 Task: Add an event with the title Staff Training: Leadership Development, date '2023/10/29', time 8:30 AM to 10:30 AMand add a description: It is essential to listen actively to the potential investor's input, feedback, and inquiries throughout the meeting. This demonstrates your receptiveness to collaboration, willingness to address concerns, and the ability to adapt your business strategy to maximize its potential.Select event color  Banana . Add location for the event as: 987 Topkapi Palace, Istanbul, Turkey, logged in from the account softage.2@softage.netand send the event invitation to softage.6@softage.net and softage.7@softage.net. Set a reminder for the event Annually on May 41
Action: Mouse moved to (469, 187)
Screenshot: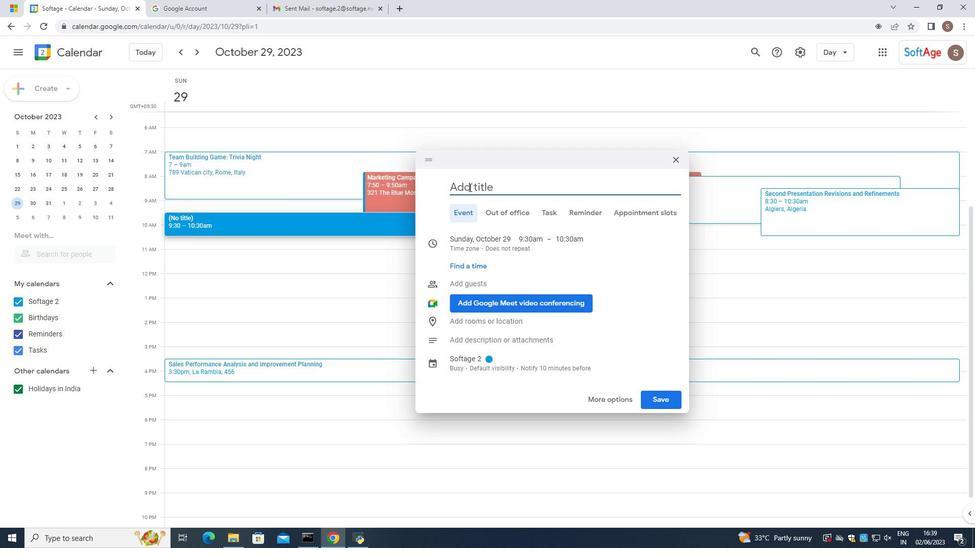 
Action: Mouse pressed left at (469, 187)
Screenshot: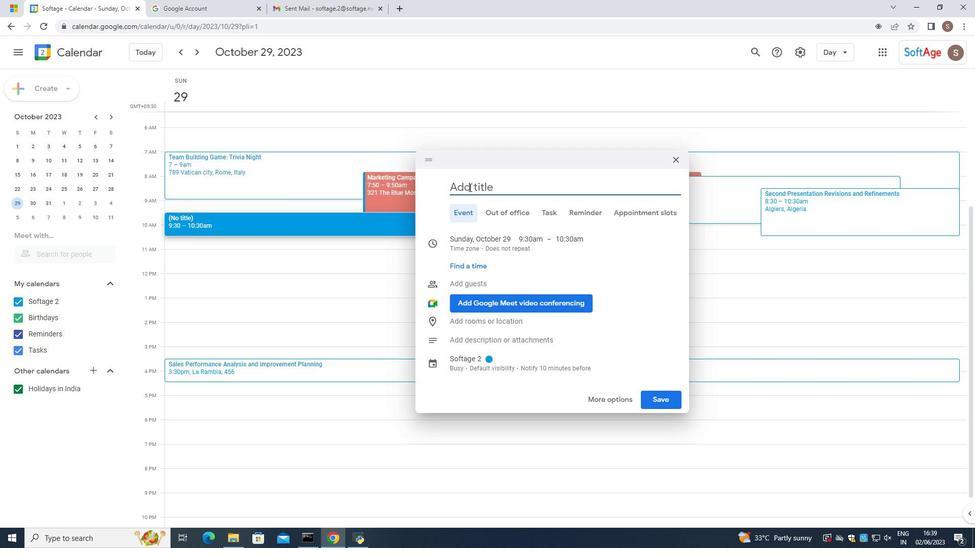 
Action: Mouse moved to (475, 171)
Screenshot: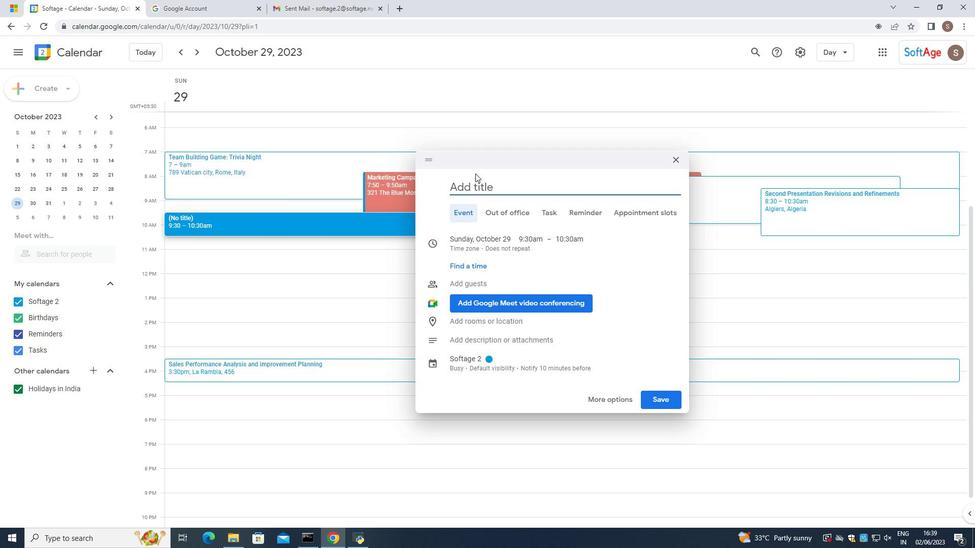 
Action: Key pressed <Key.caps_lock>S<Key.caps_lock>taff<Key.space><Key.caps_lock>T<Key.caps_lock>rainingh
Screenshot: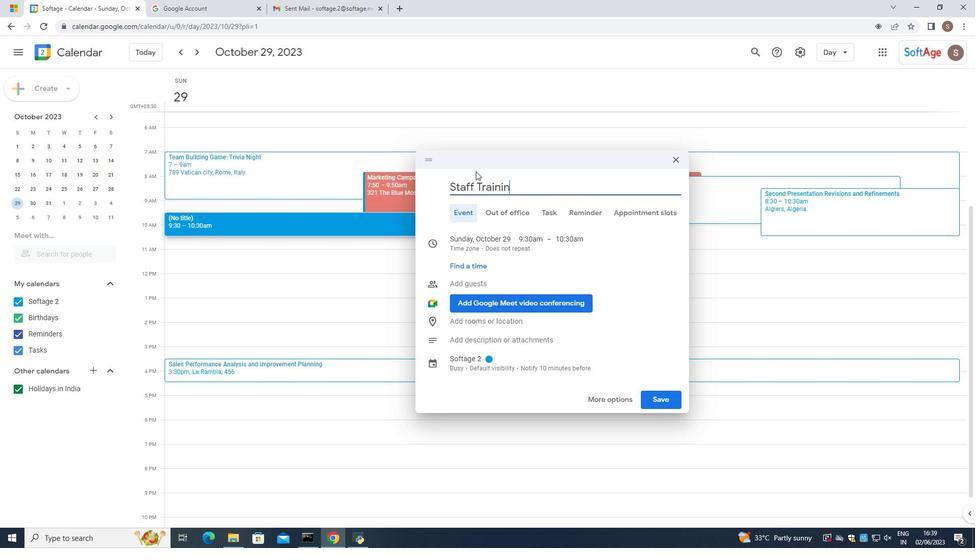 
Action: Mouse moved to (476, 171)
Screenshot: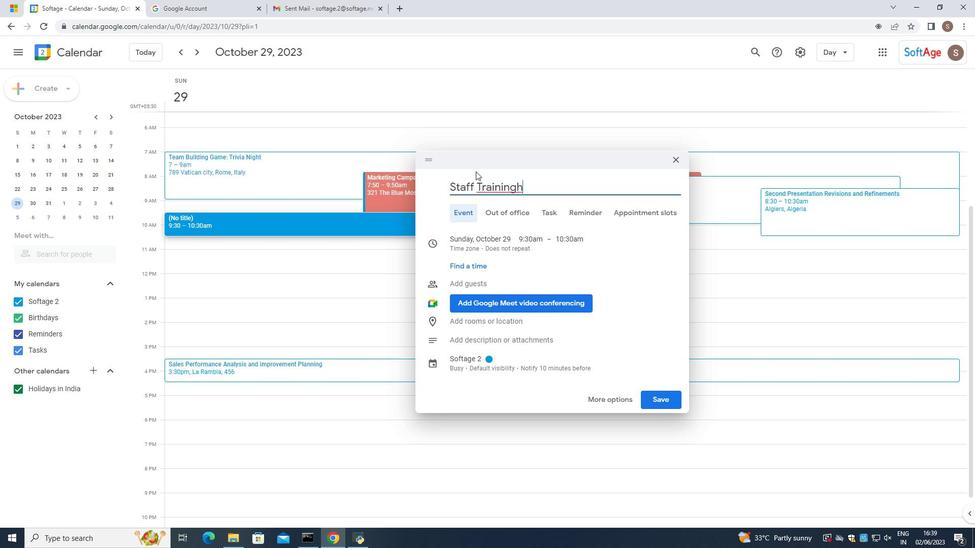 
Action: Key pressed <Key.backspace>
Screenshot: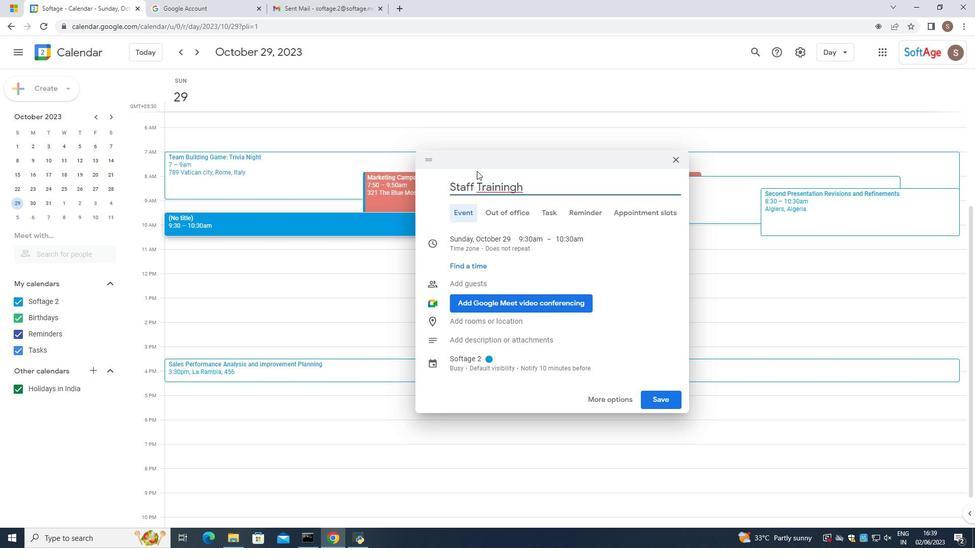 
Action: Mouse moved to (504, 245)
Screenshot: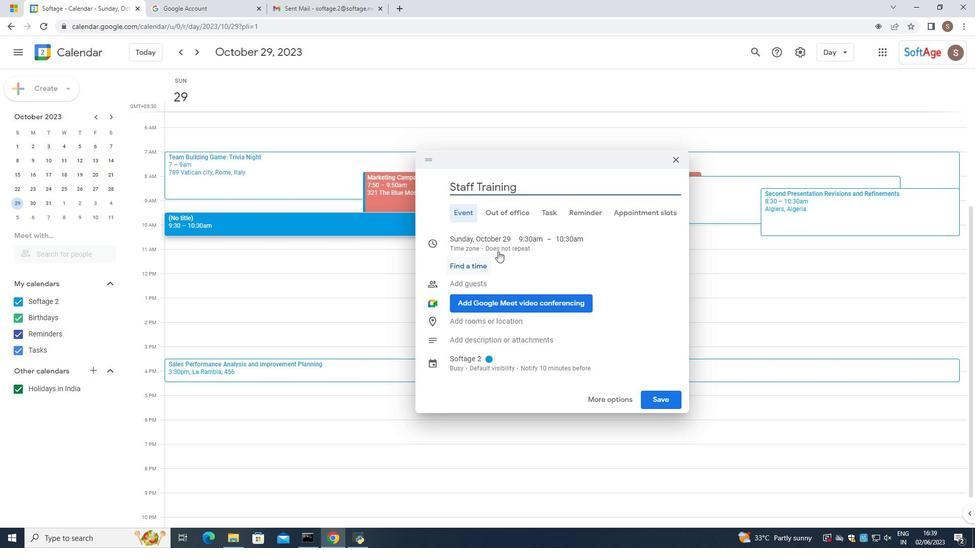 
Action: Mouse pressed left at (504, 245)
Screenshot: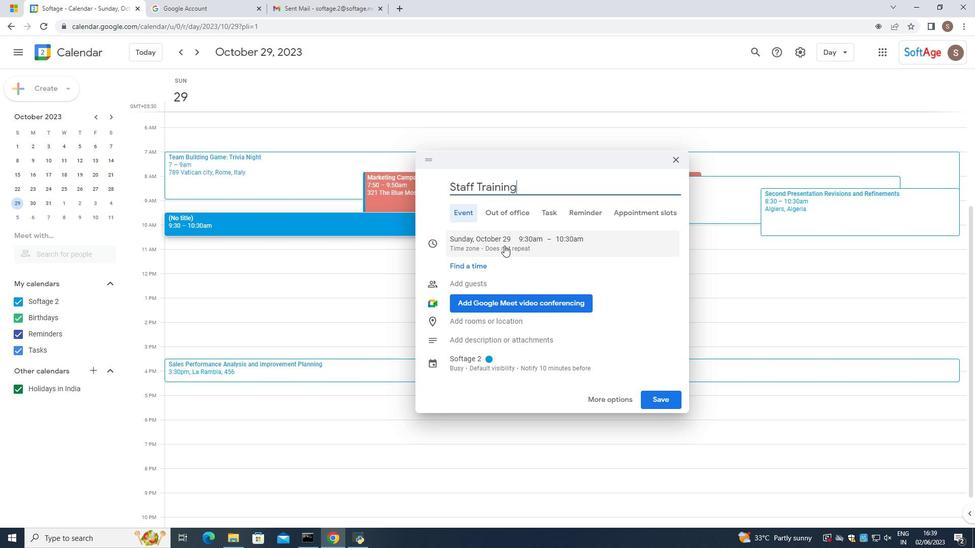 
Action: Mouse moved to (540, 241)
Screenshot: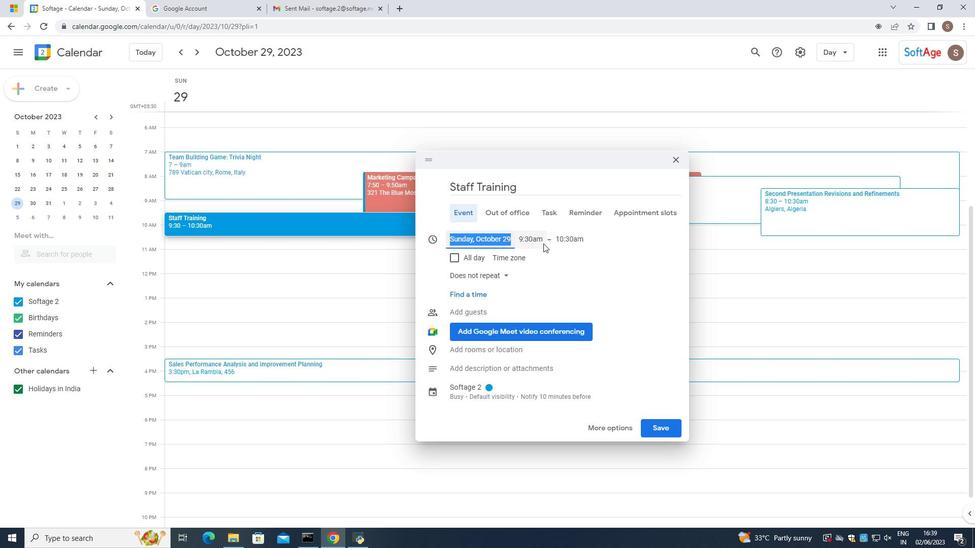 
Action: Mouse pressed left at (540, 241)
Screenshot: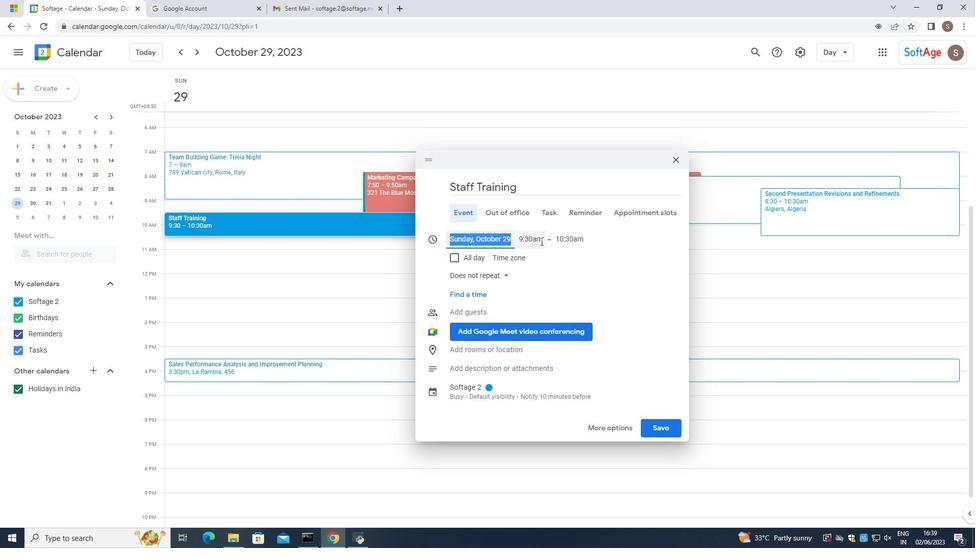 
Action: Mouse moved to (529, 284)
Screenshot: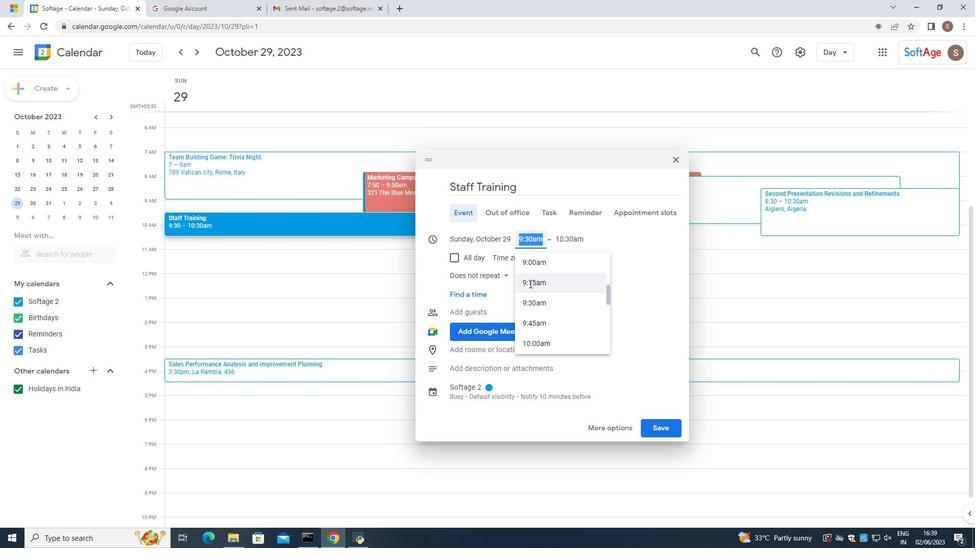 
Action: Mouse scrolled (529, 284) with delta (0, 0)
Screenshot: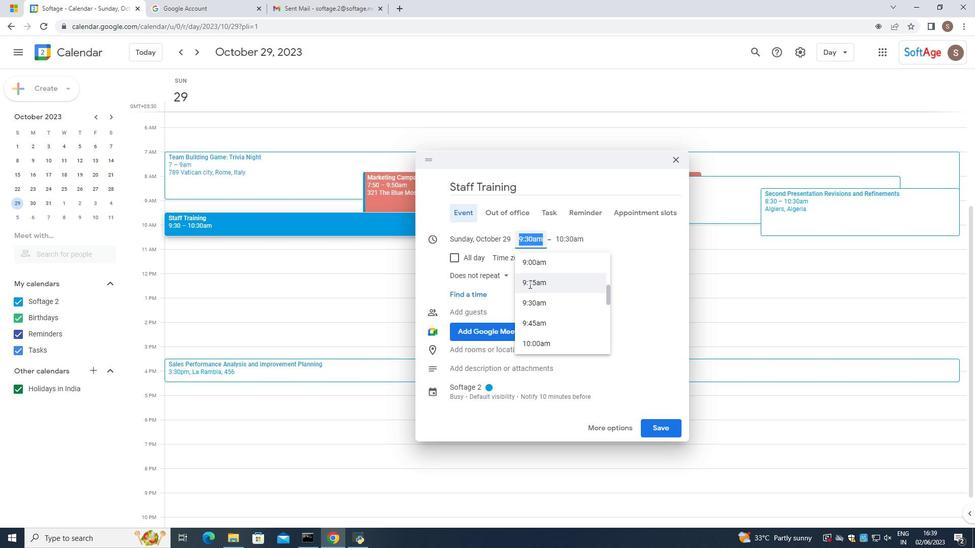 
Action: Mouse moved to (531, 272)
Screenshot: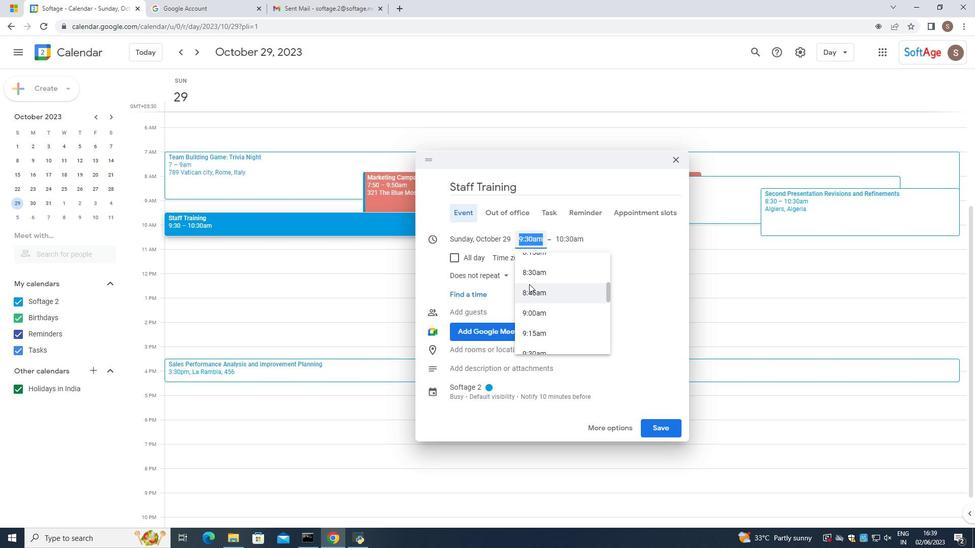 
Action: Mouse pressed left at (531, 272)
Screenshot: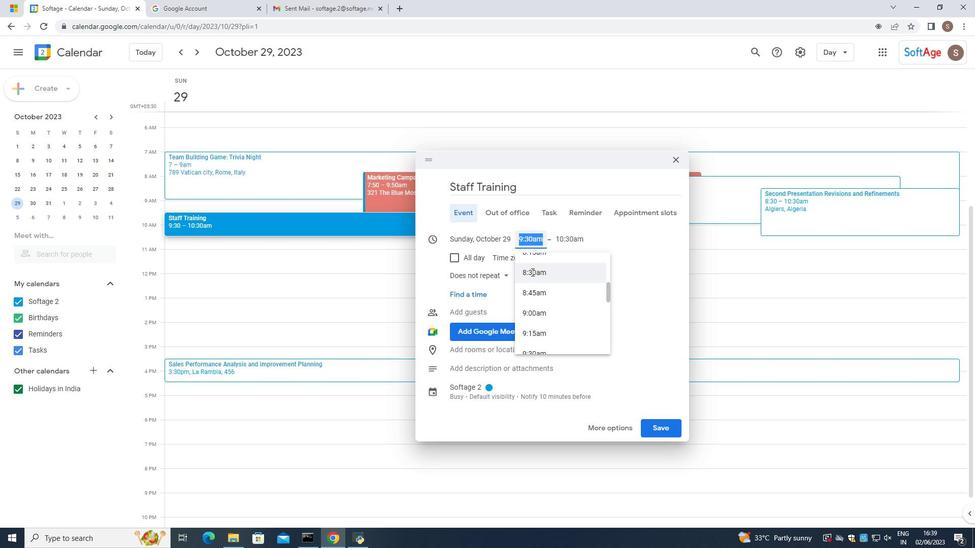 
Action: Mouse moved to (557, 243)
Screenshot: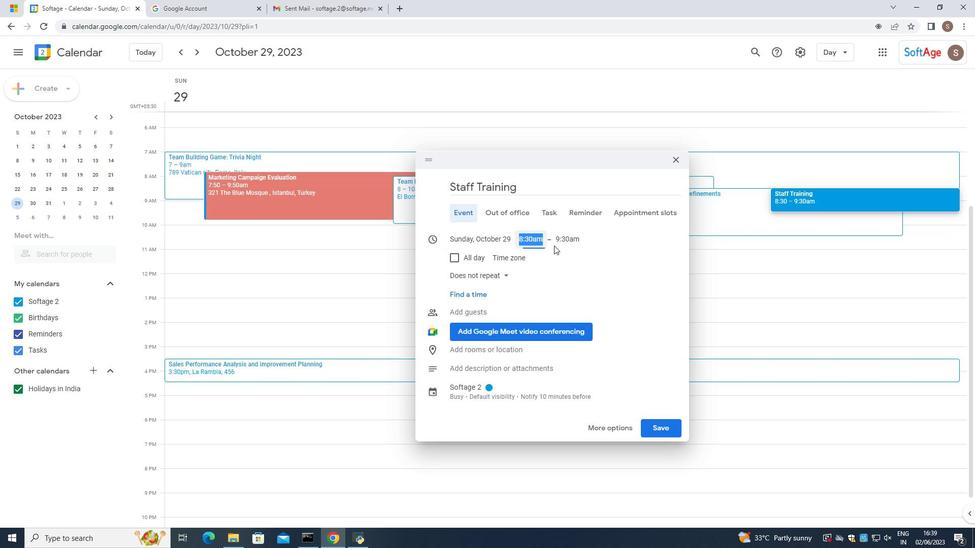 
Action: Mouse pressed left at (557, 243)
Screenshot: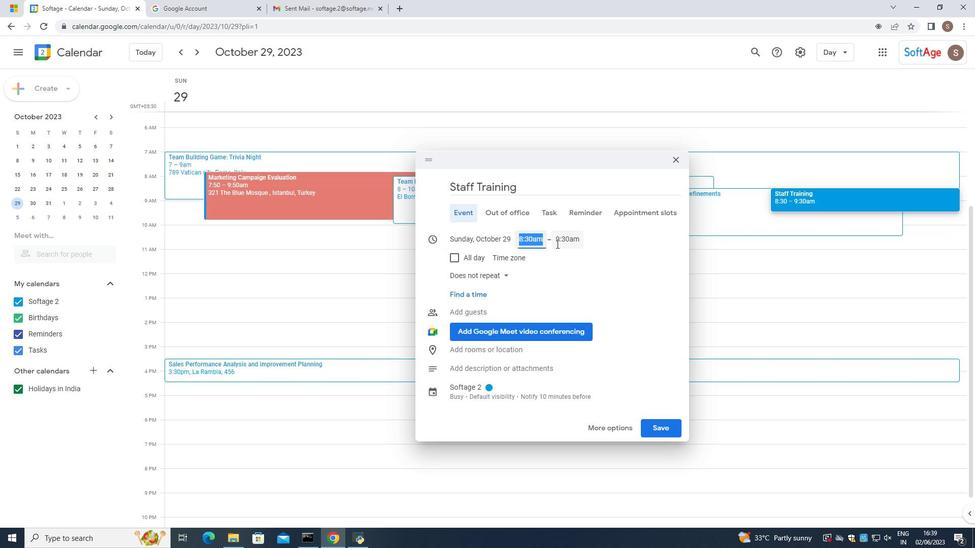 
Action: Mouse moved to (574, 338)
Screenshot: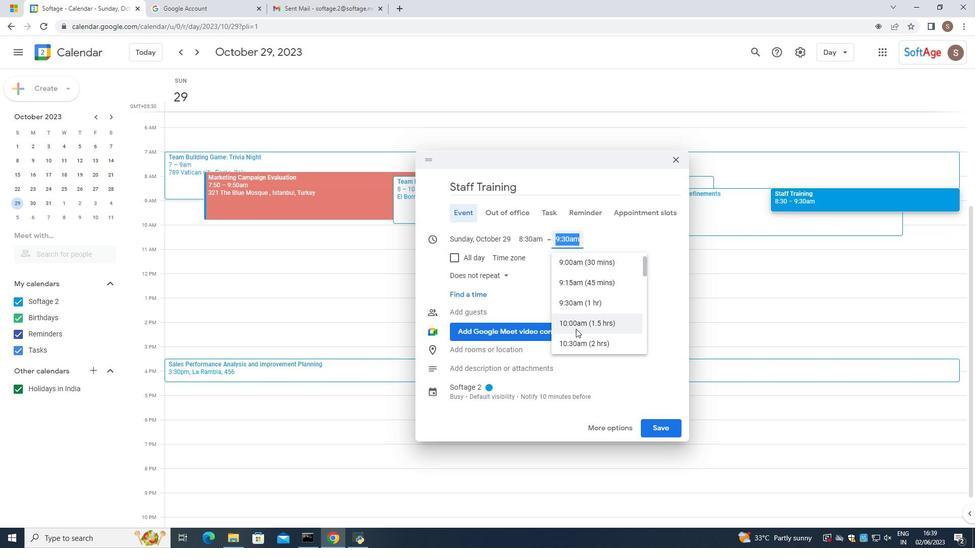 
Action: Mouse pressed left at (574, 338)
Screenshot: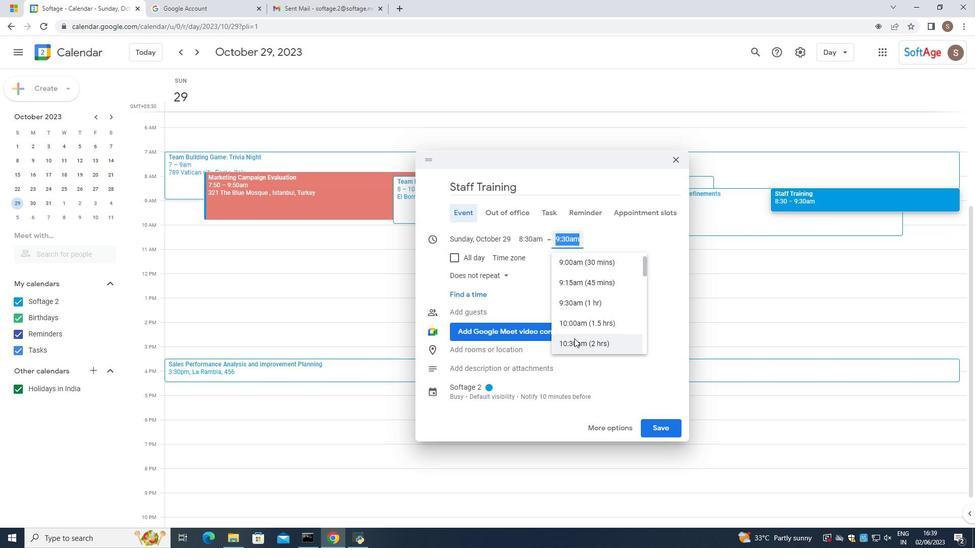 
Action: Mouse moved to (489, 381)
Screenshot: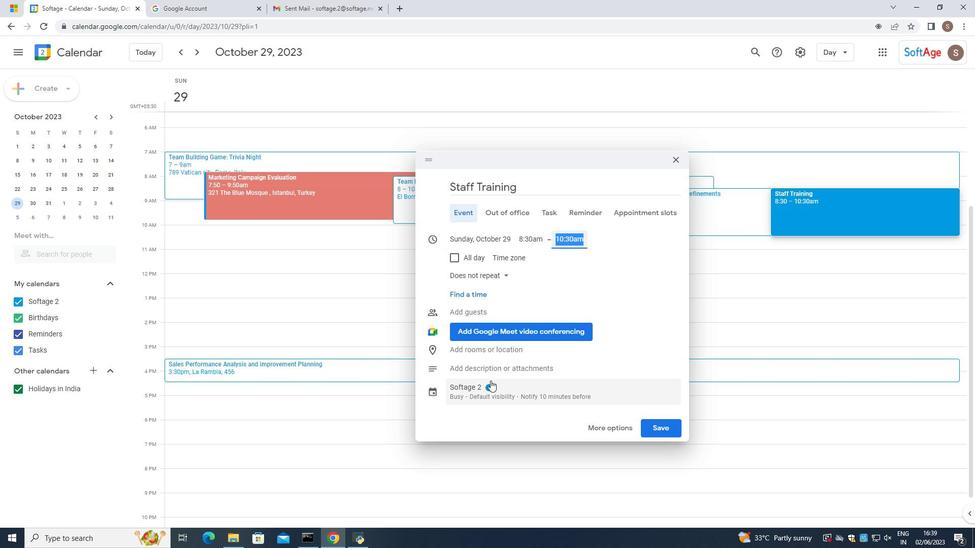 
Action: Mouse pressed left at (489, 381)
Screenshot: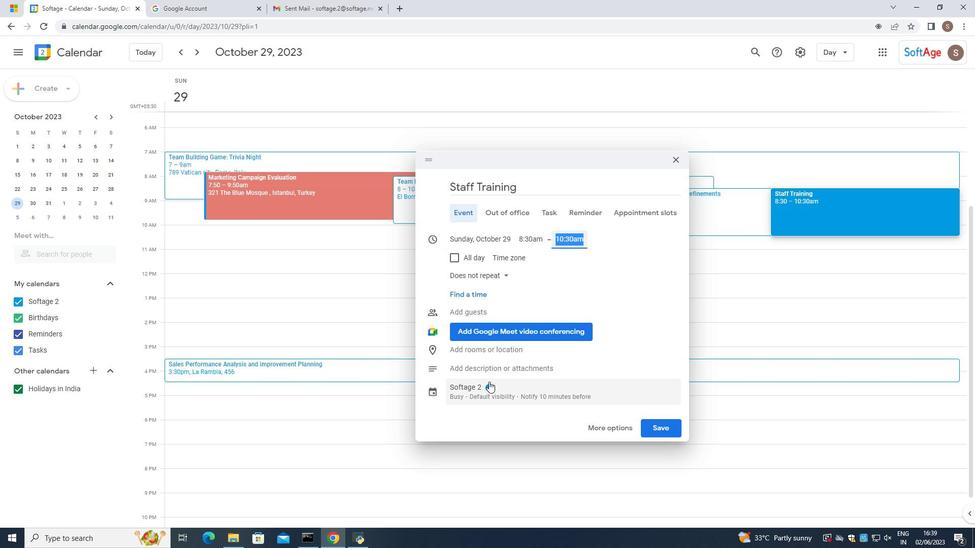 
Action: Mouse moved to (515, 376)
Screenshot: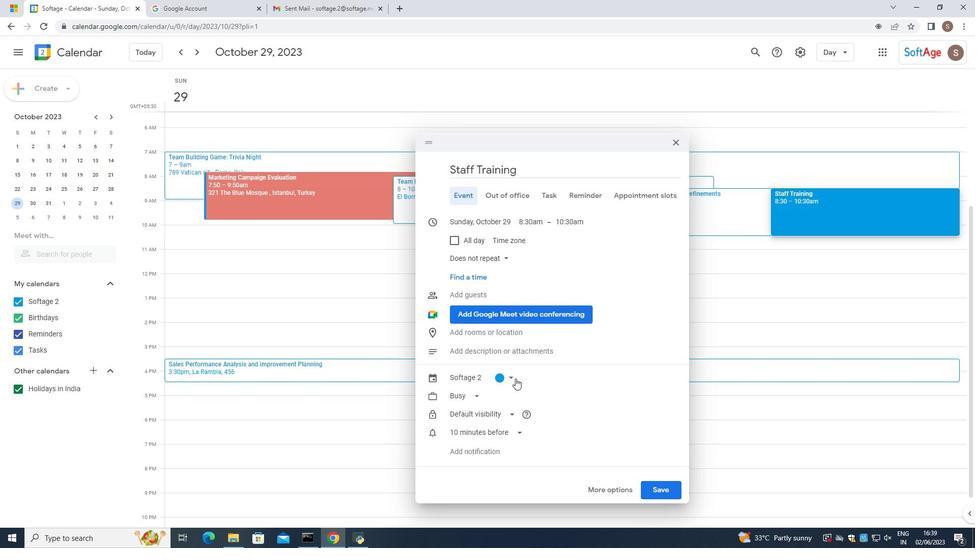 
Action: Mouse pressed left at (515, 376)
Screenshot: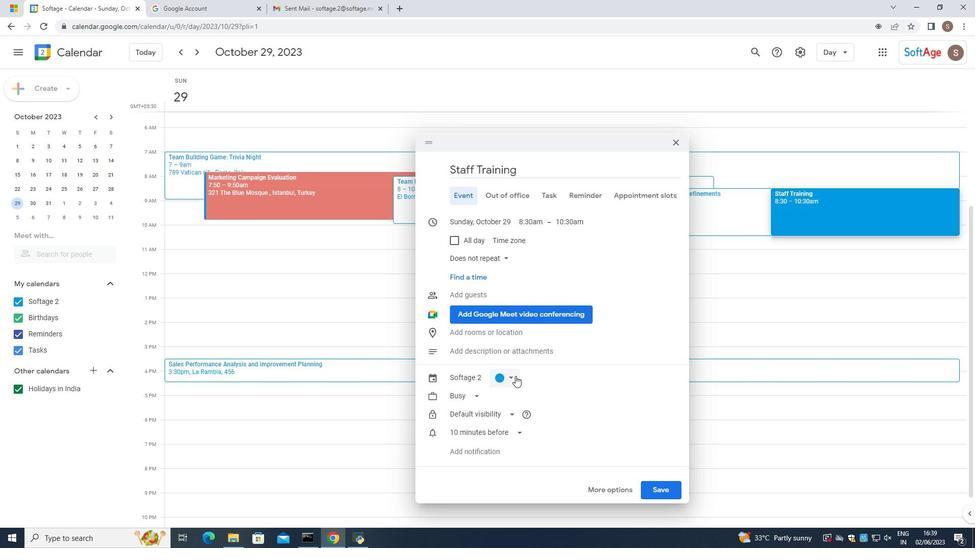 
Action: Mouse moved to (513, 392)
Screenshot: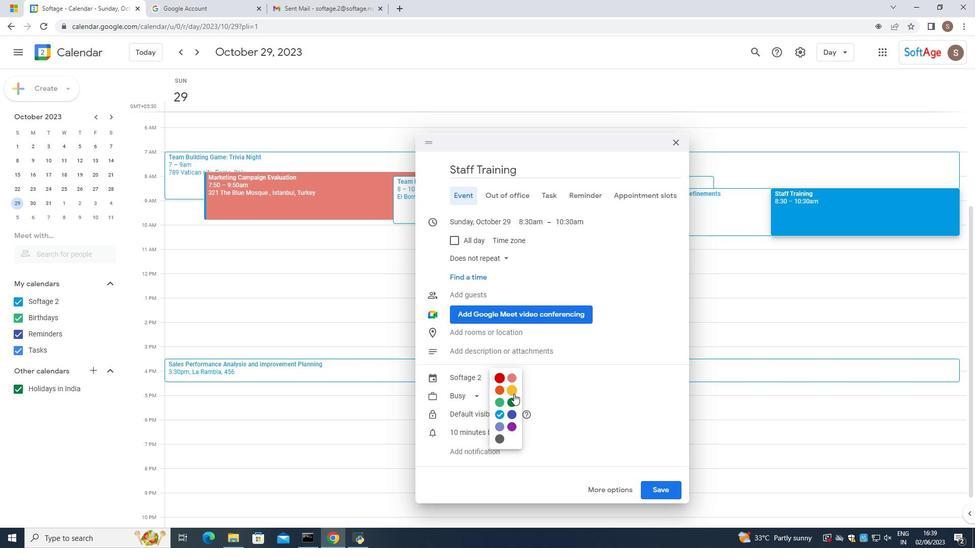 
Action: Mouse pressed left at (513, 392)
Screenshot: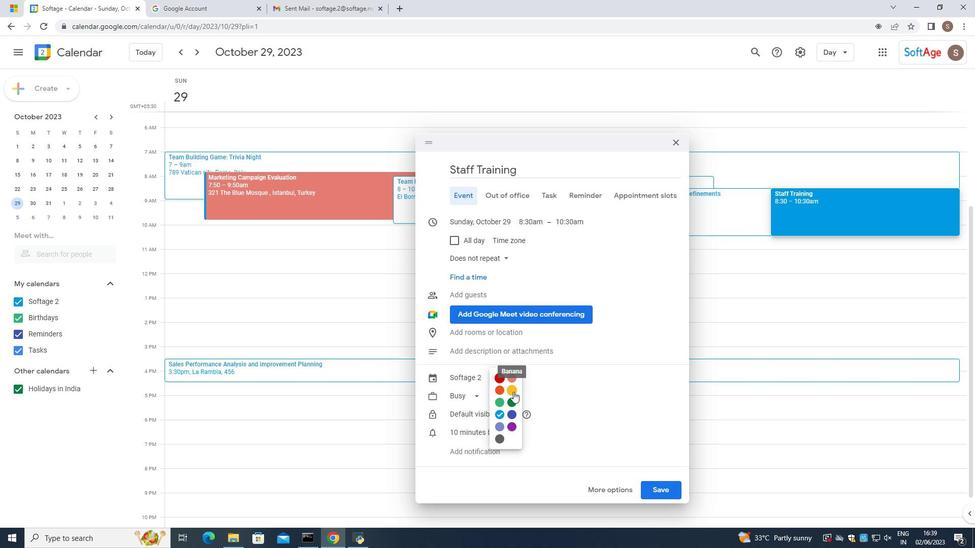 
Action: Mouse moved to (503, 257)
Screenshot: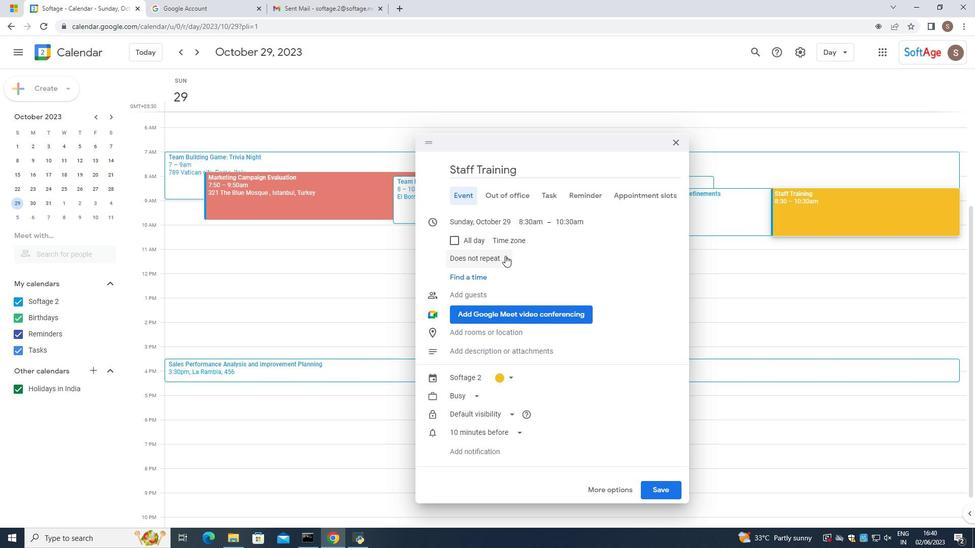 
Action: Mouse pressed left at (503, 257)
Screenshot: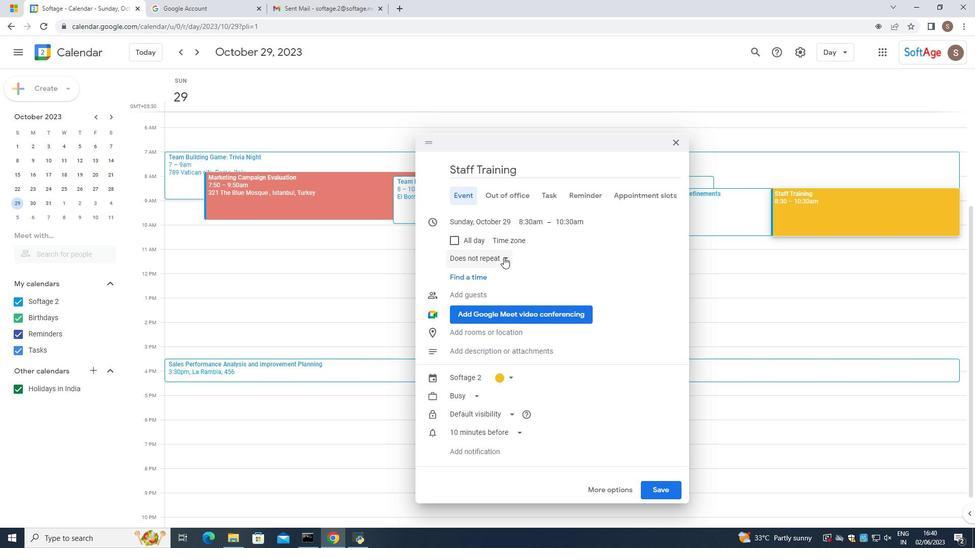 
Action: Mouse moved to (482, 366)
Screenshot: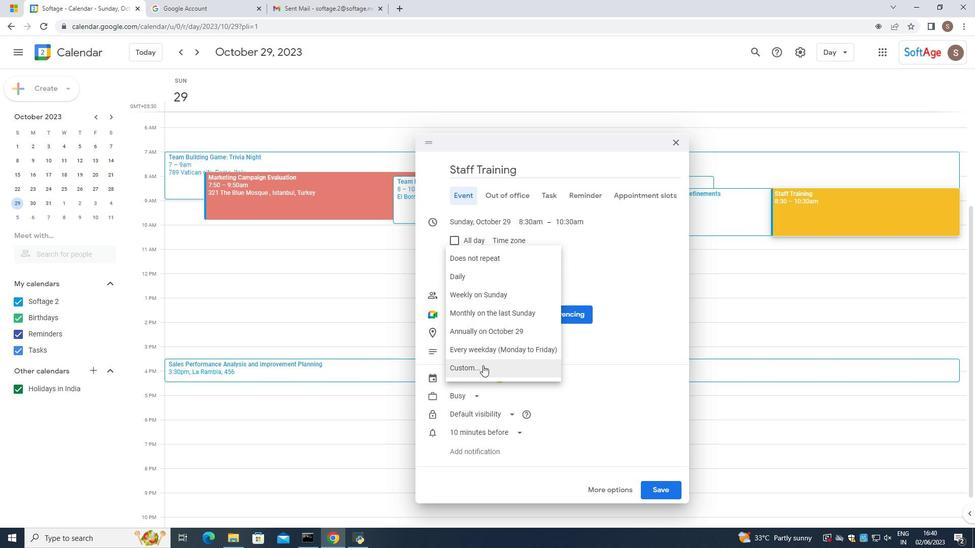 
Action: Mouse pressed left at (482, 366)
Screenshot: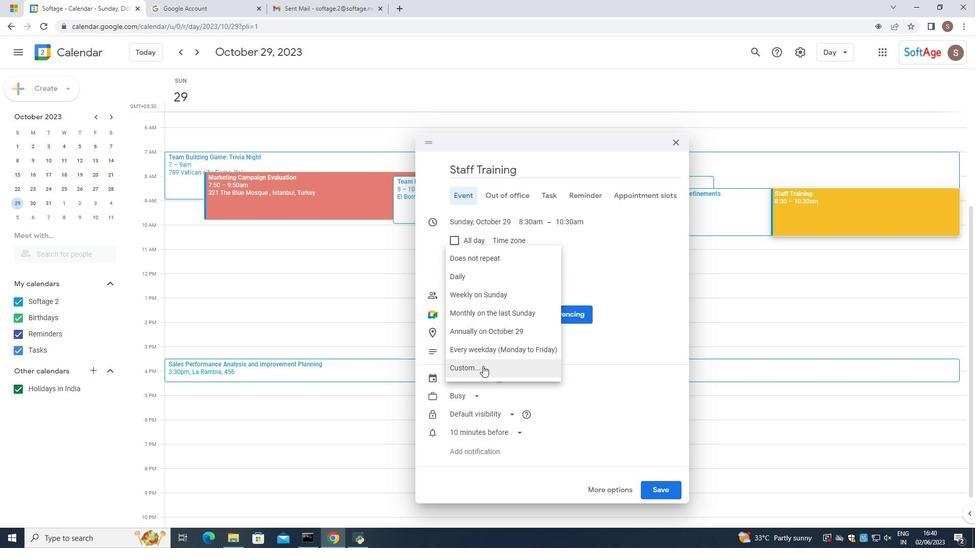 
Action: Mouse moved to (520, 222)
Screenshot: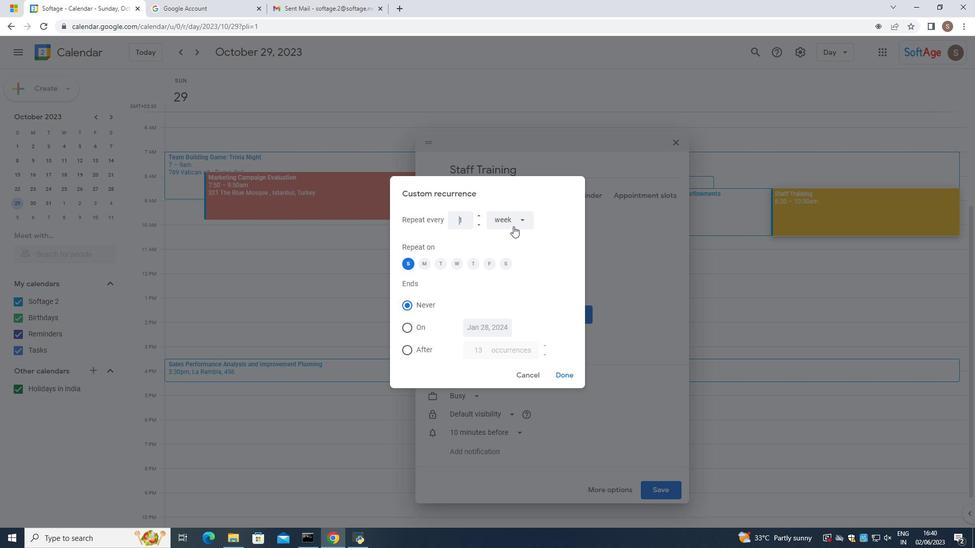 
Action: Mouse pressed left at (520, 222)
Screenshot: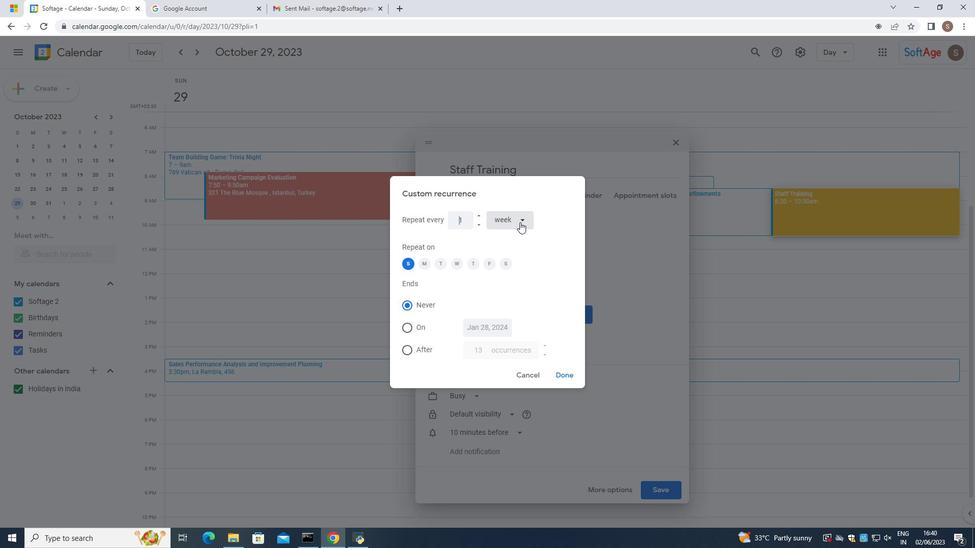
Action: Mouse moved to (495, 291)
Screenshot: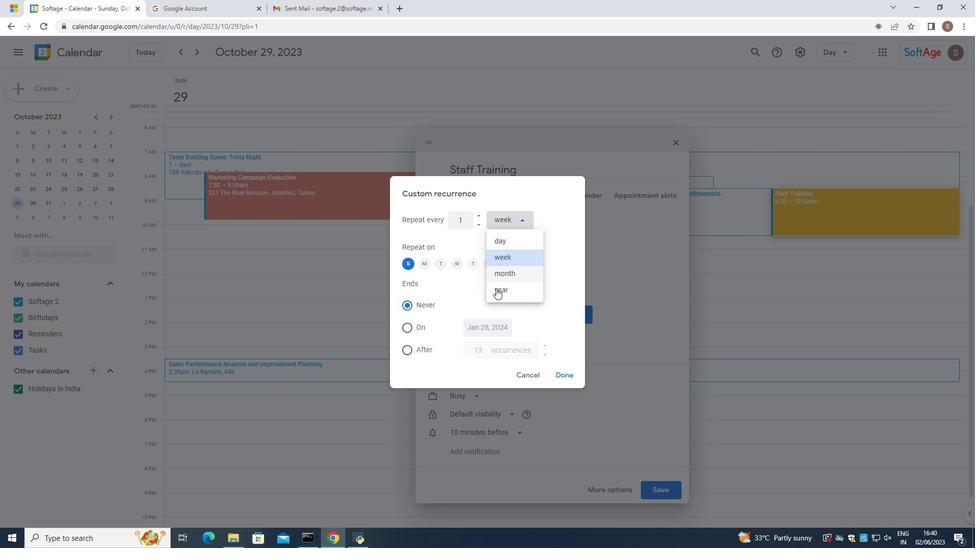 
Action: Mouse pressed left at (495, 291)
Screenshot: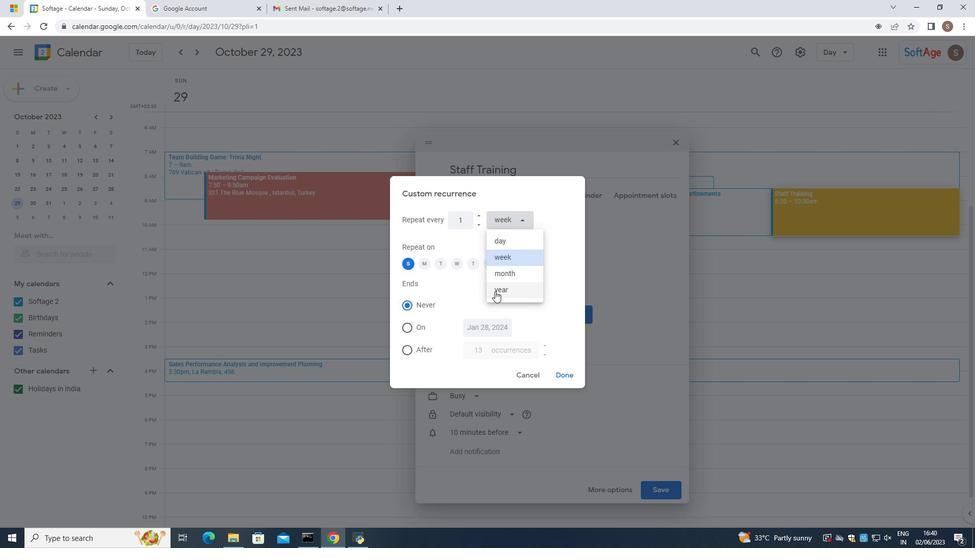 
Action: Mouse moved to (496, 301)
Screenshot: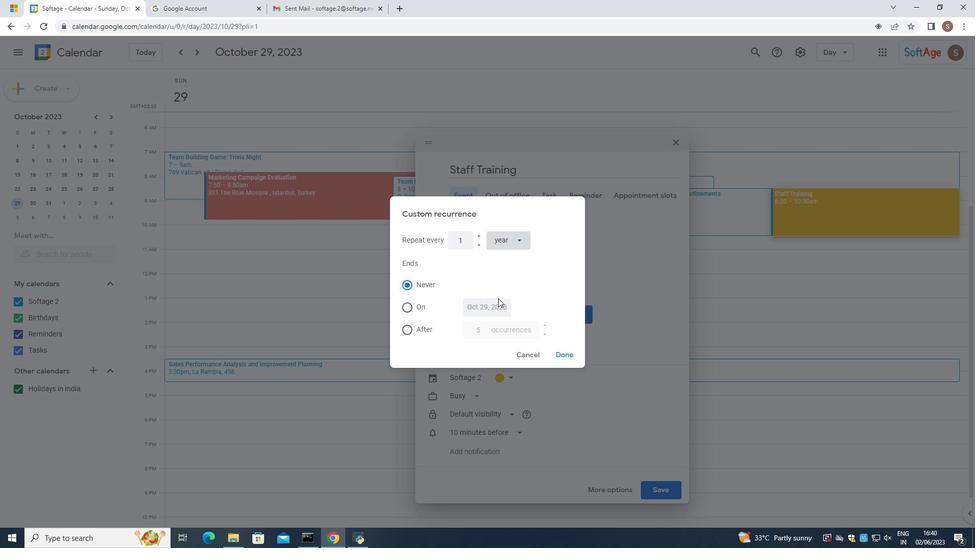 
Action: Mouse pressed left at (496, 301)
Screenshot: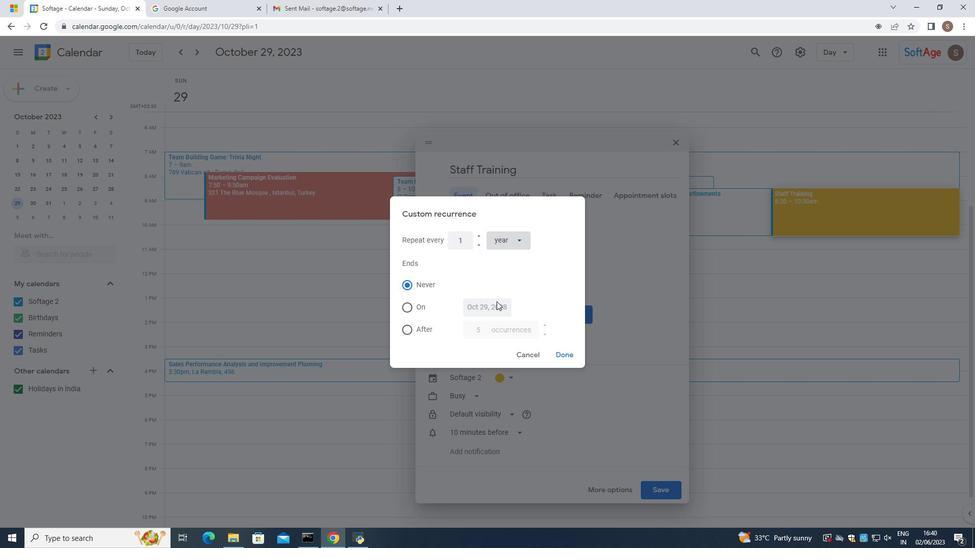 
Action: Mouse moved to (421, 307)
Screenshot: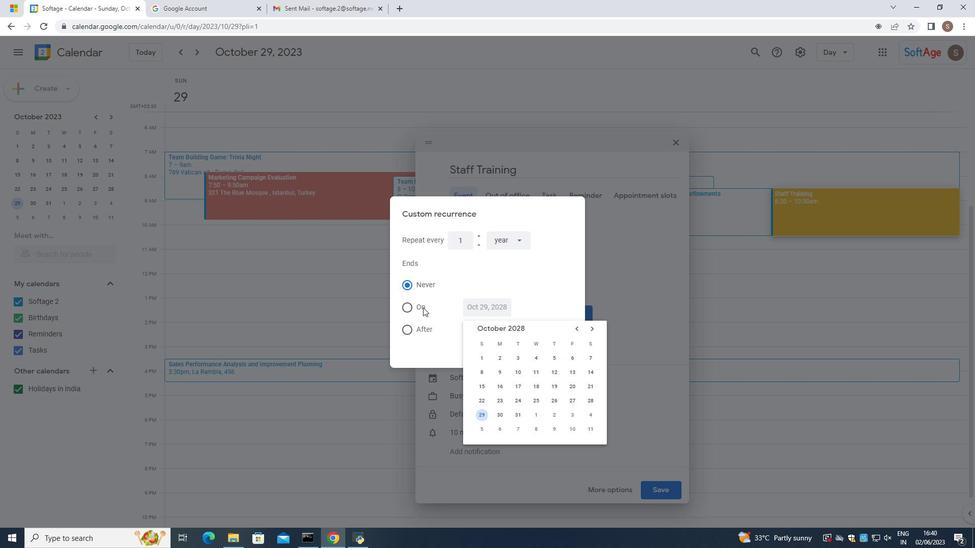 
Action: Mouse pressed left at (421, 307)
Screenshot: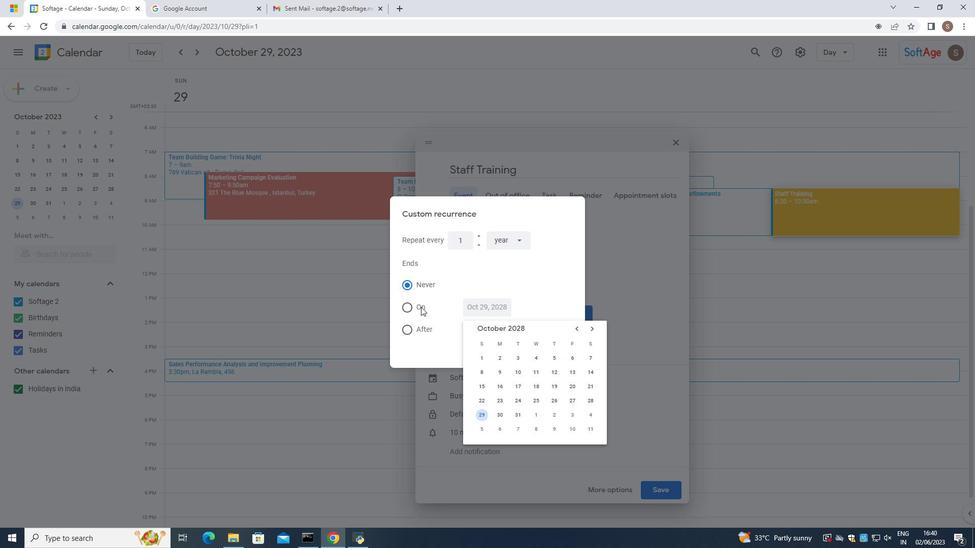 
Action: Mouse moved to (500, 308)
Screenshot: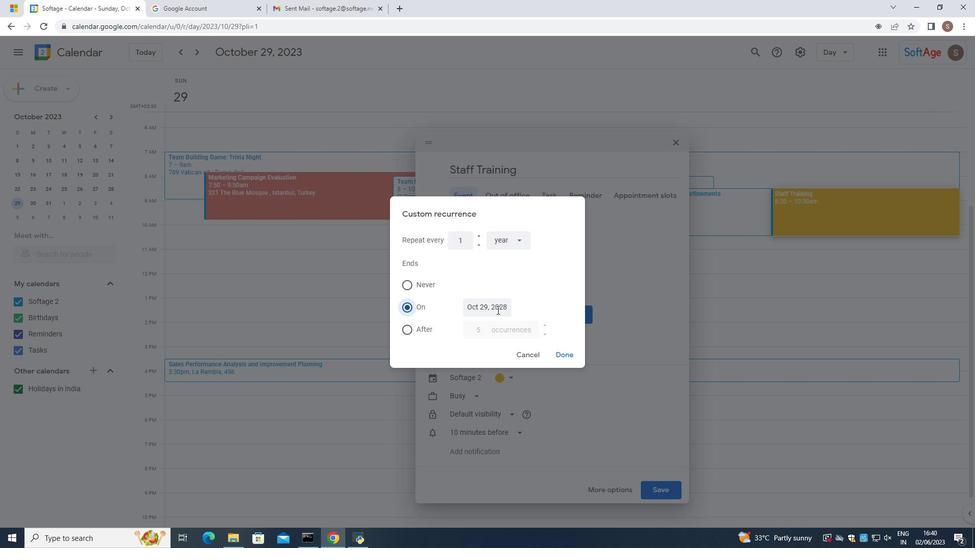 
Action: Mouse pressed left at (500, 308)
Screenshot: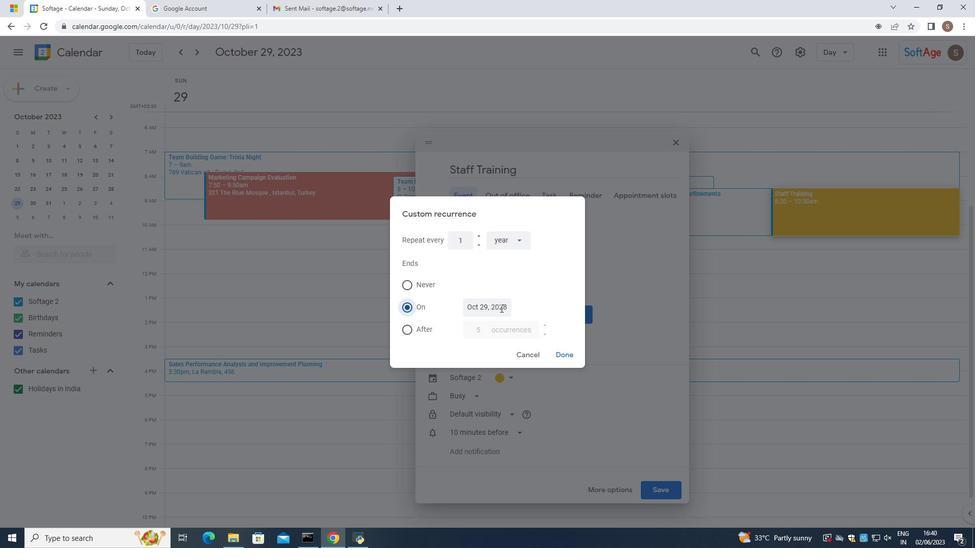 
Action: Mouse moved to (596, 329)
Screenshot: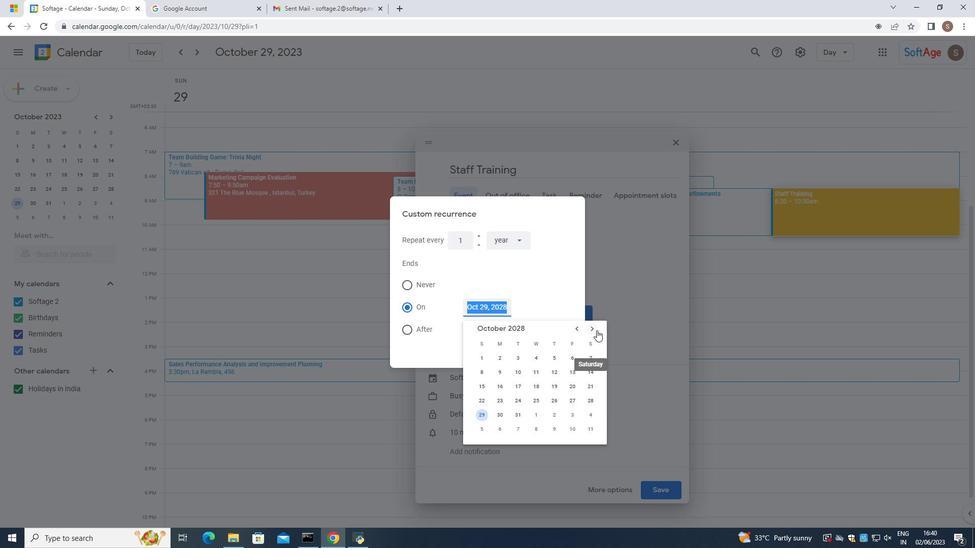 
Action: Mouse pressed left at (596, 329)
Screenshot: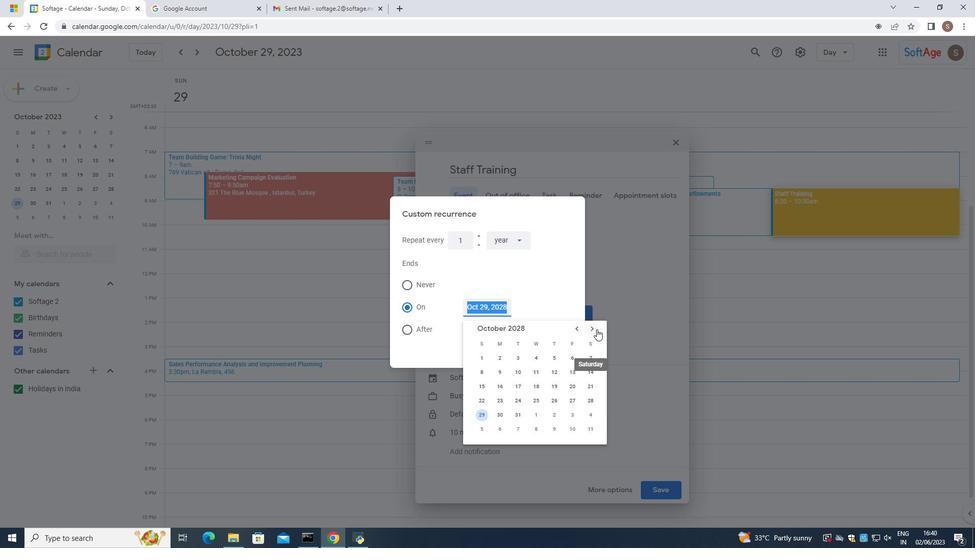 
Action: Mouse pressed left at (596, 329)
Screenshot: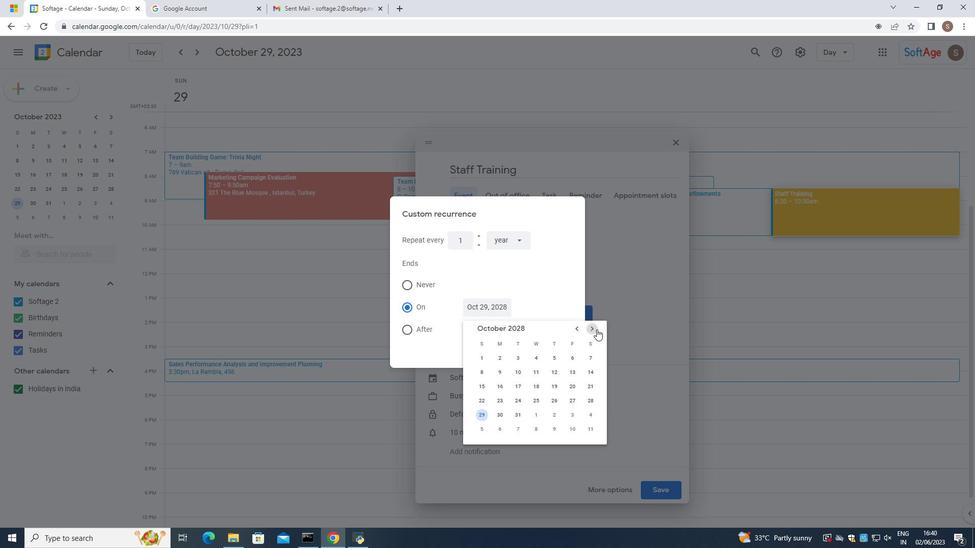 
Action: Mouse pressed left at (596, 329)
Screenshot: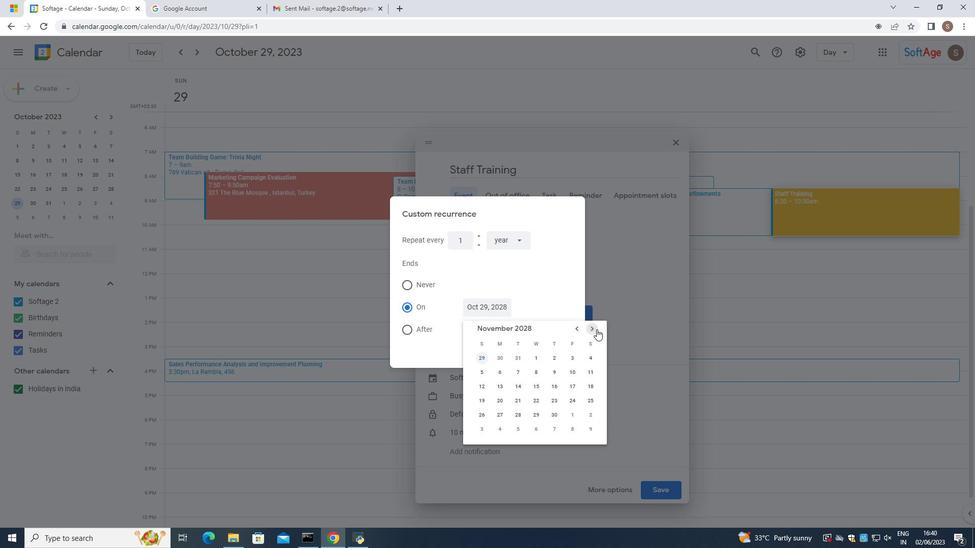 
Action: Mouse pressed left at (596, 329)
Screenshot: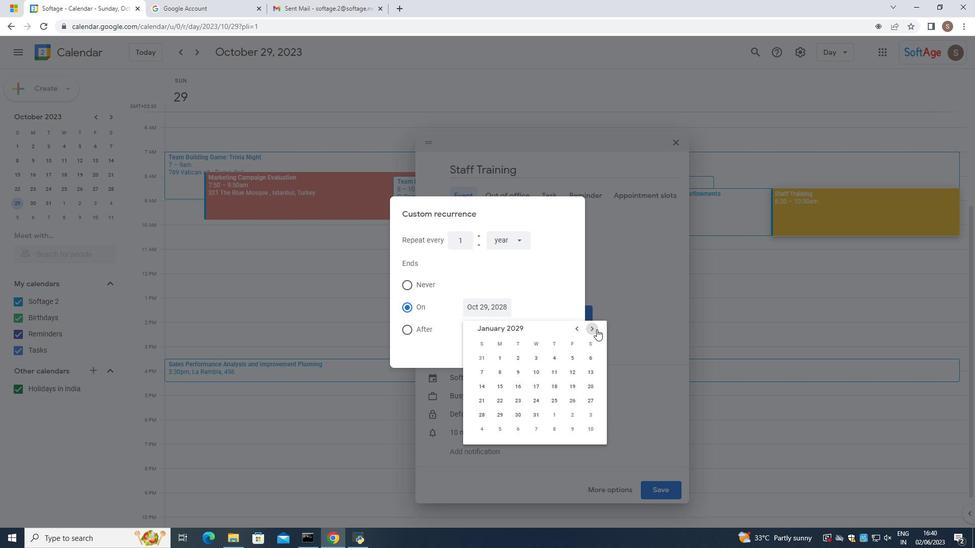 
Action: Mouse pressed left at (596, 329)
Screenshot: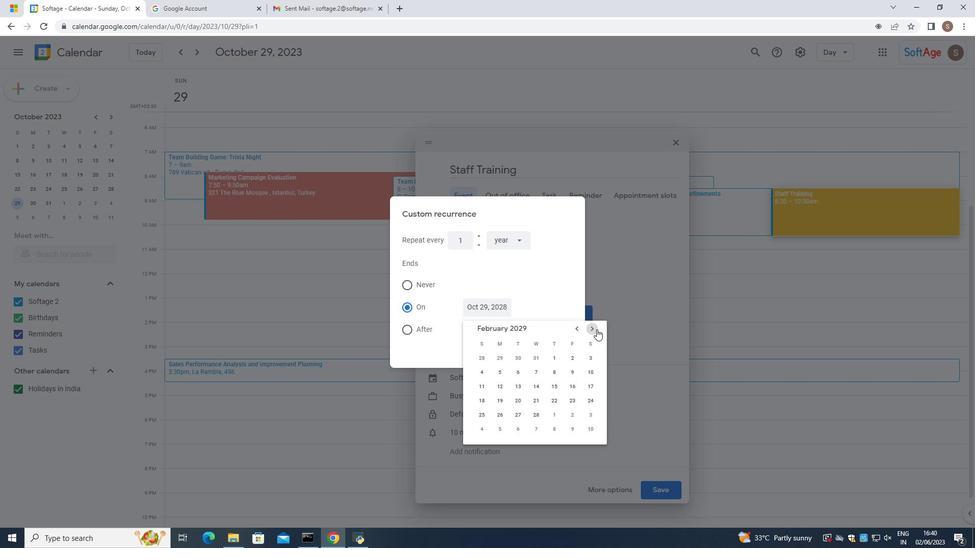 
Action: Mouse moved to (575, 326)
Screenshot: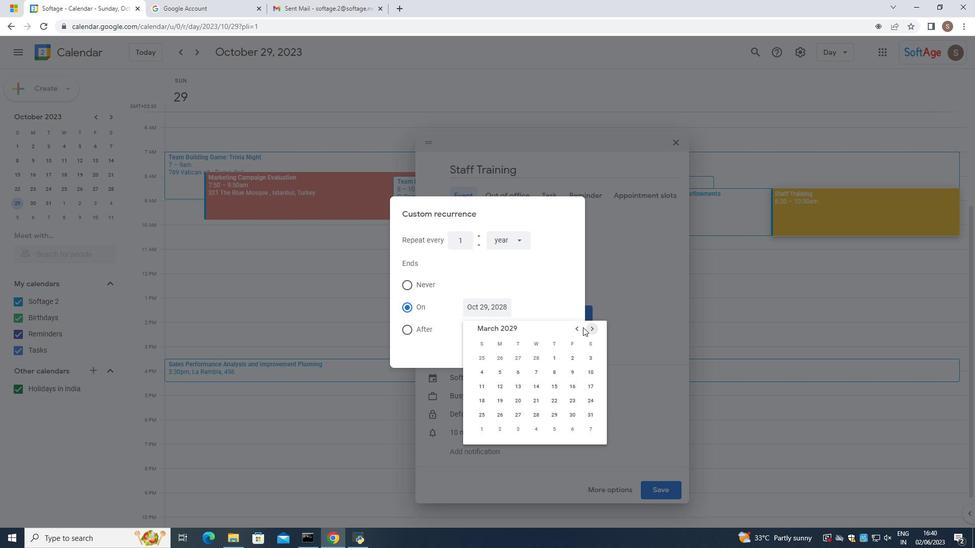 
Action: Mouse pressed left at (575, 326)
Screenshot: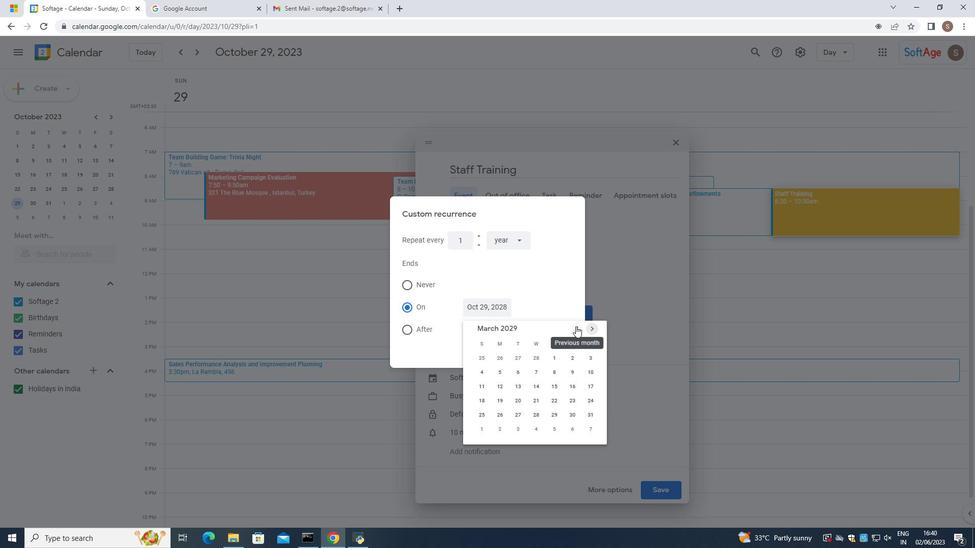 
Action: Mouse pressed left at (575, 326)
Screenshot: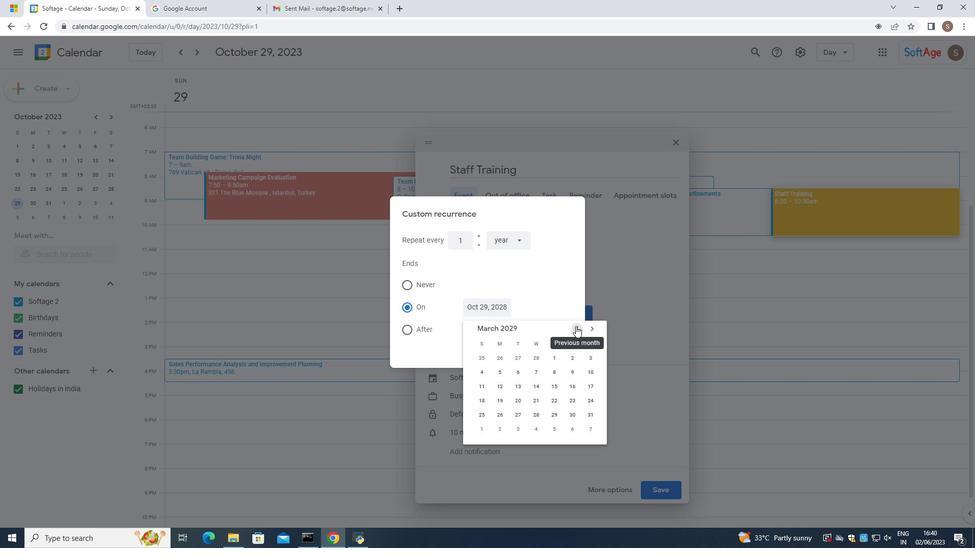 
Action: Mouse pressed left at (575, 326)
Screenshot: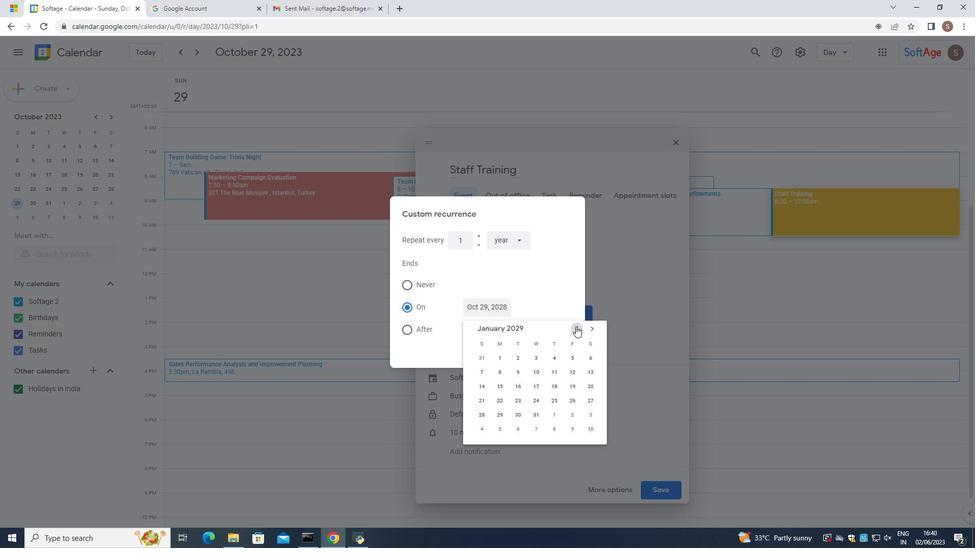 
Action: Mouse moved to (574, 326)
Screenshot: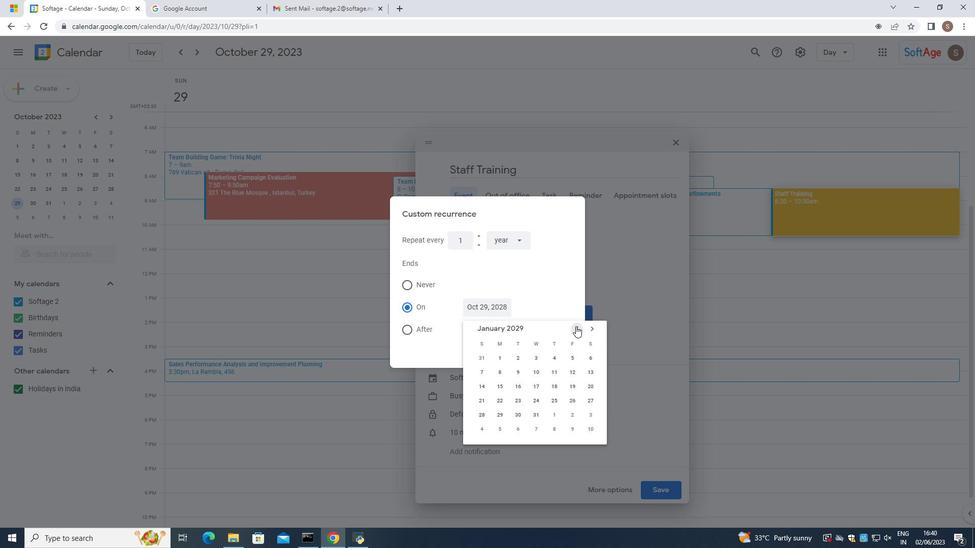 
Action: Mouse pressed left at (574, 326)
Screenshot: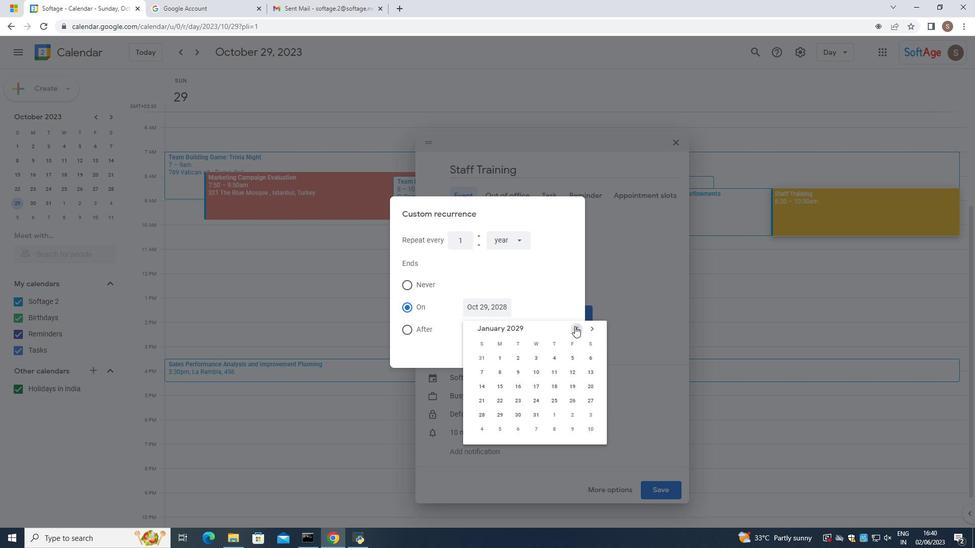 
Action: Mouse pressed left at (574, 326)
Screenshot: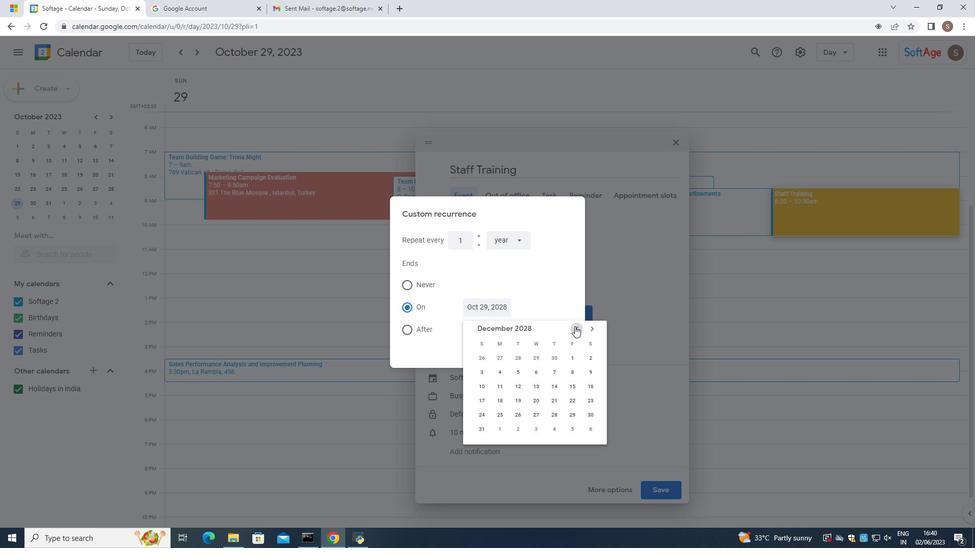 
Action: Mouse pressed left at (574, 326)
Screenshot: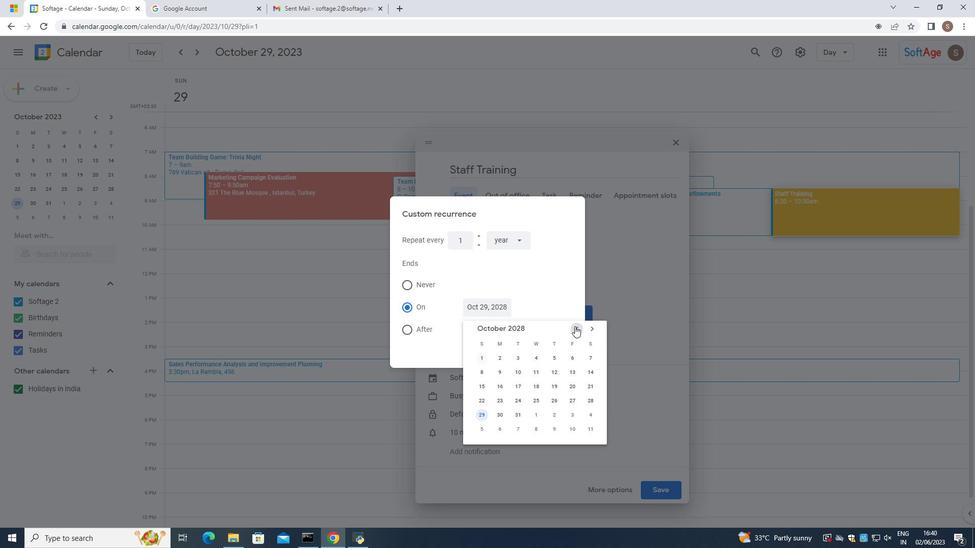 
Action: Mouse pressed left at (574, 326)
Screenshot: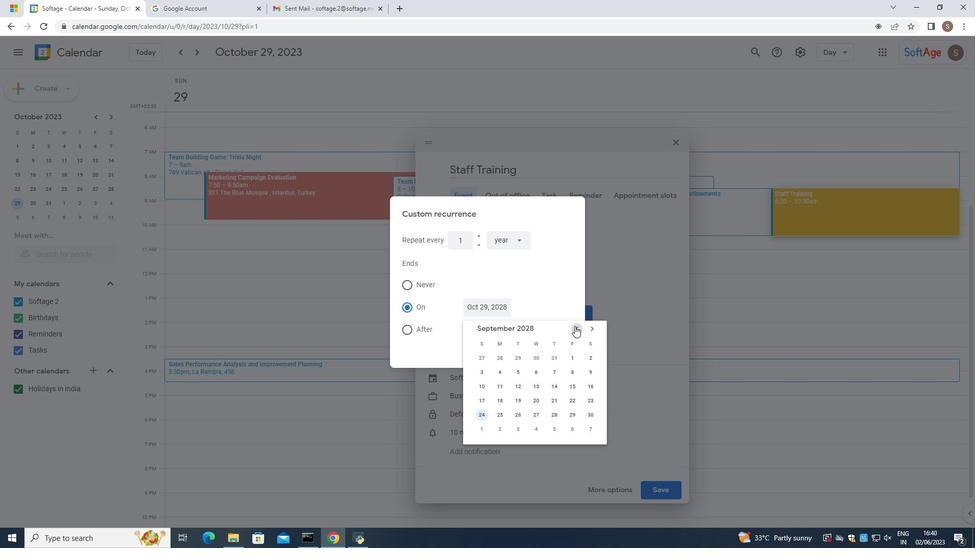 
Action: Mouse pressed left at (574, 326)
Screenshot: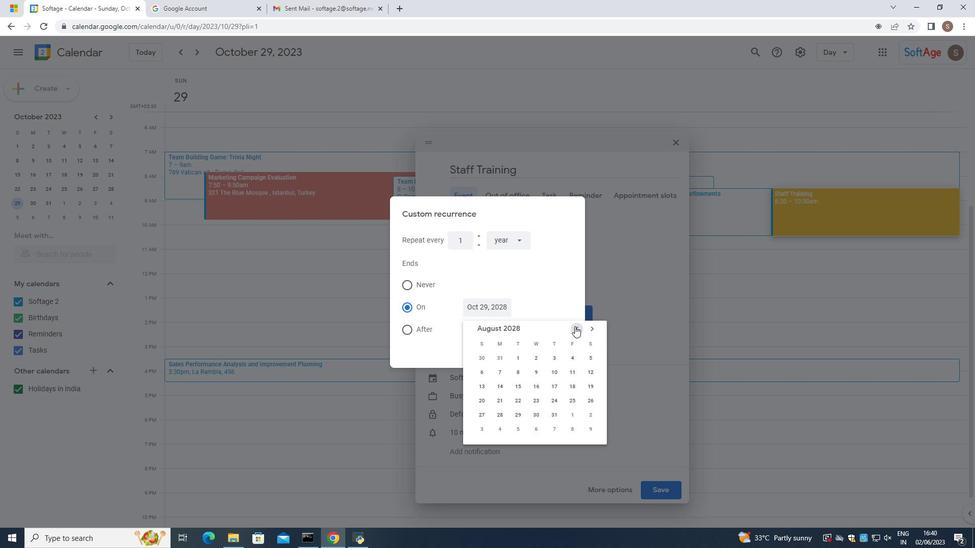 
Action: Mouse moved to (574, 326)
Screenshot: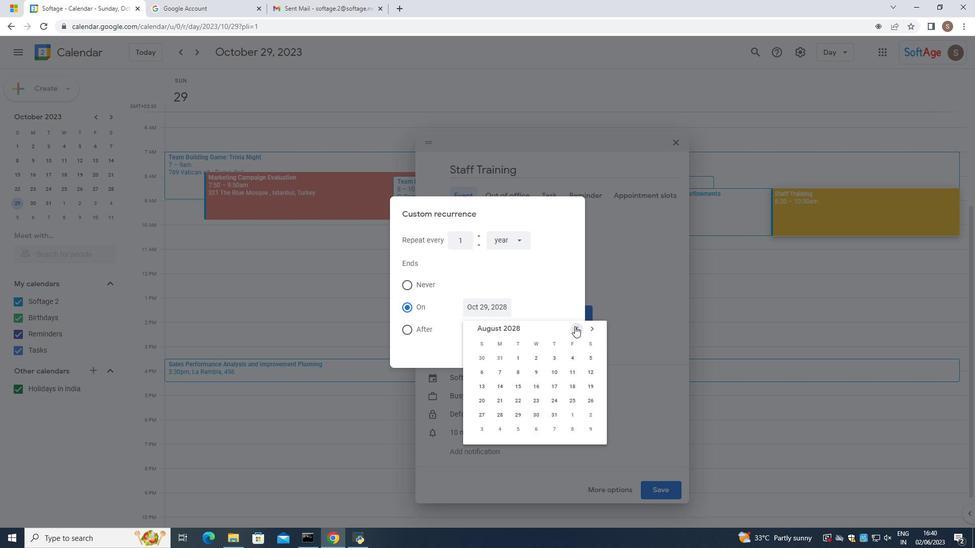 
Action: Mouse pressed left at (574, 326)
Screenshot: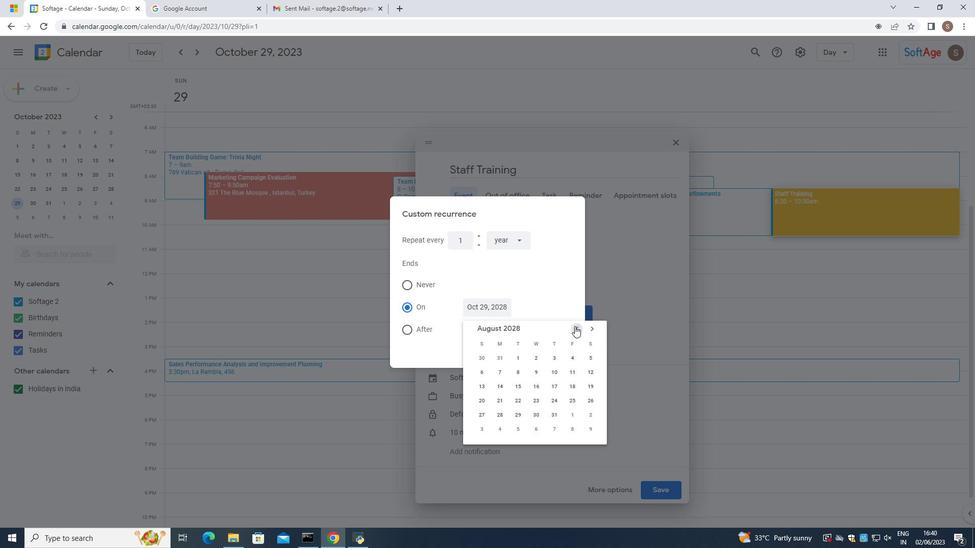 
Action: Mouse pressed left at (574, 326)
Screenshot: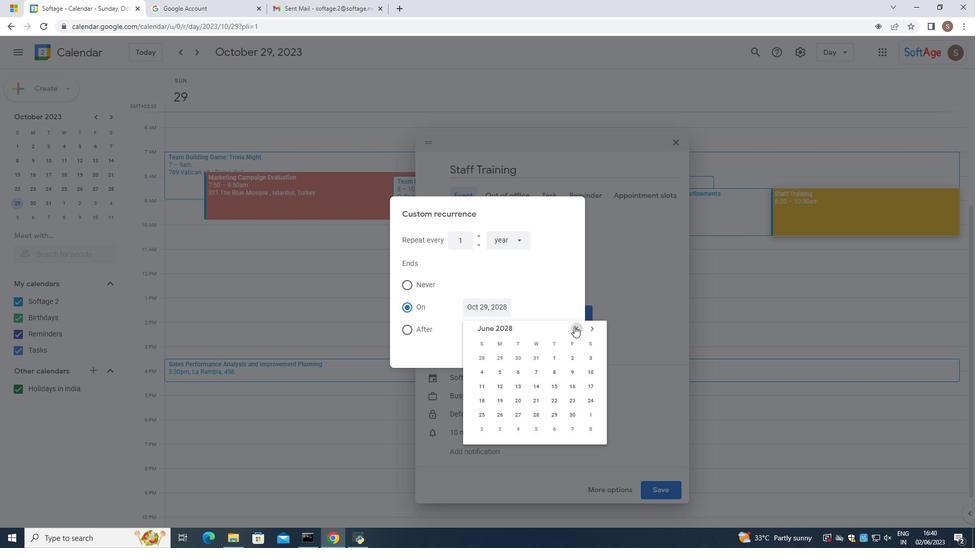 
Action: Mouse pressed left at (574, 326)
Screenshot: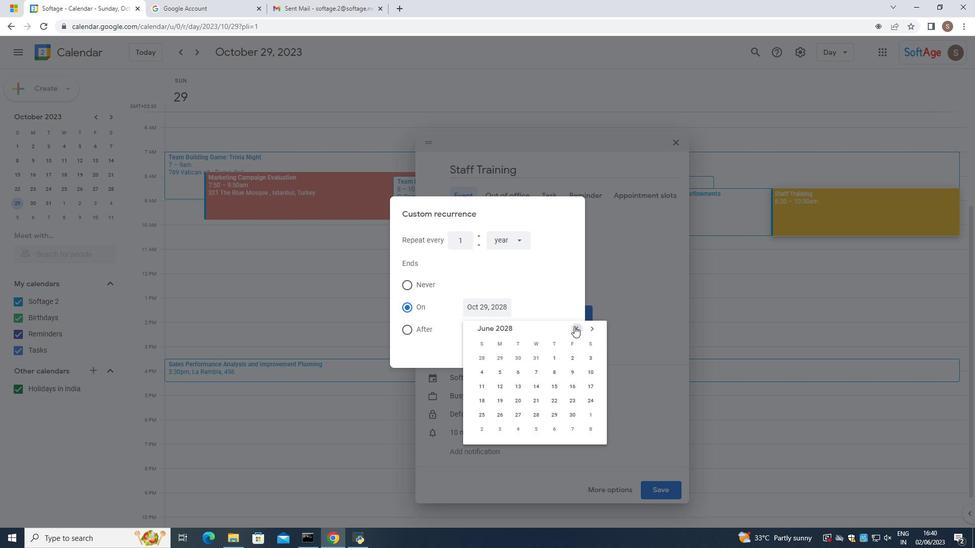 
Action: Mouse moved to (586, 326)
Screenshot: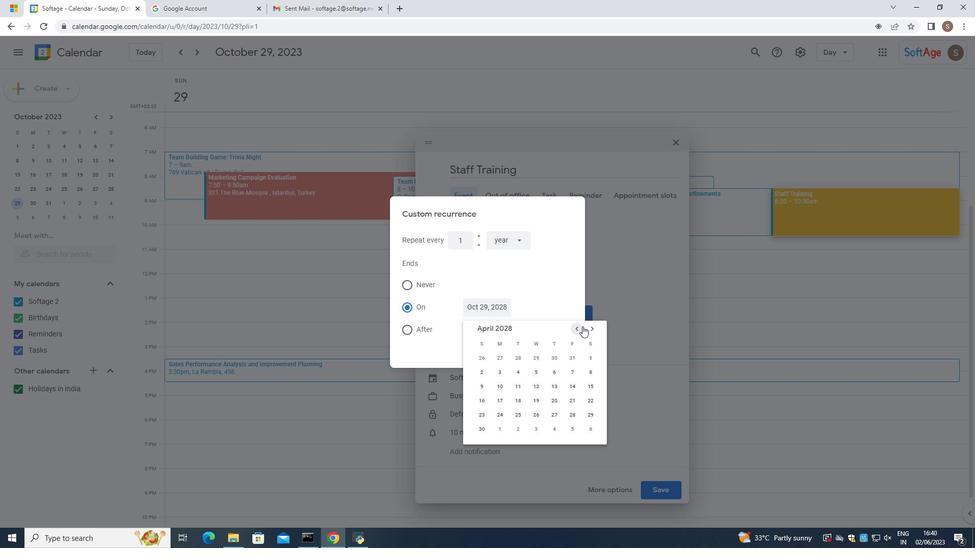 
Action: Mouse pressed left at (586, 326)
Screenshot: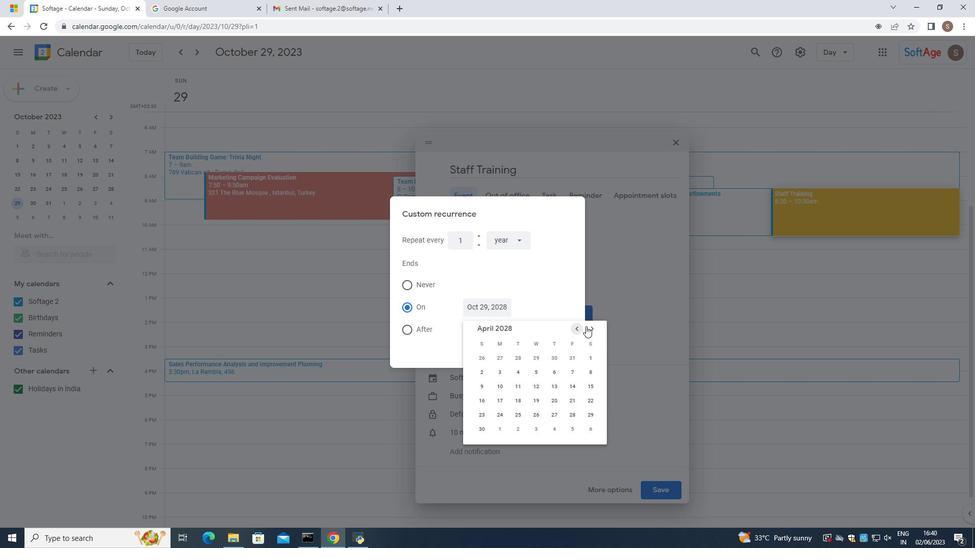 
Action: Mouse moved to (558, 356)
Screenshot: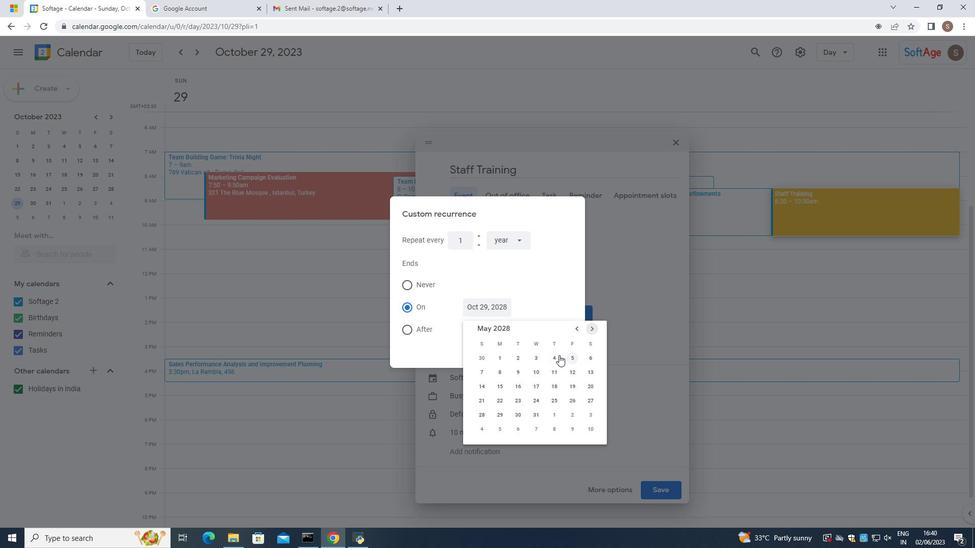 
Action: Mouse pressed left at (558, 356)
Screenshot: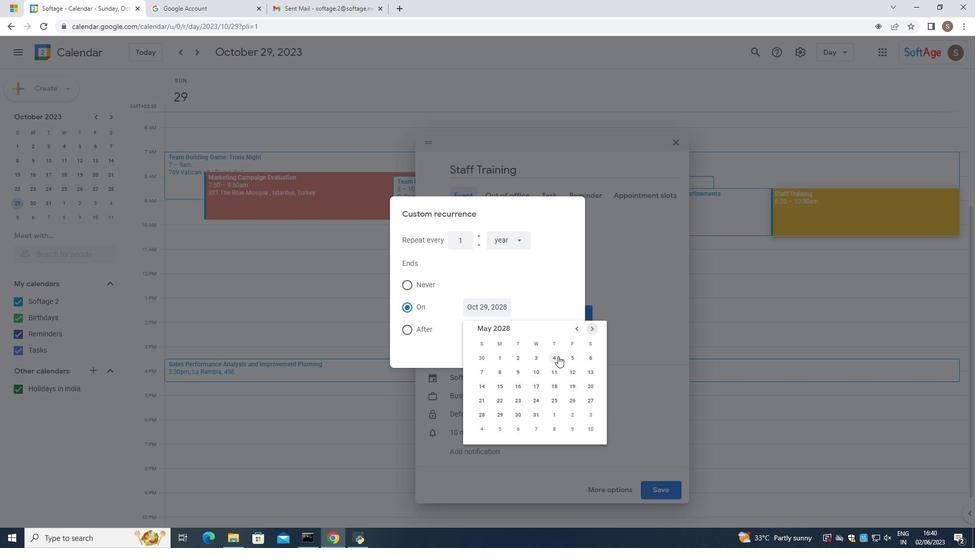 
Action: Mouse moved to (563, 361)
Screenshot: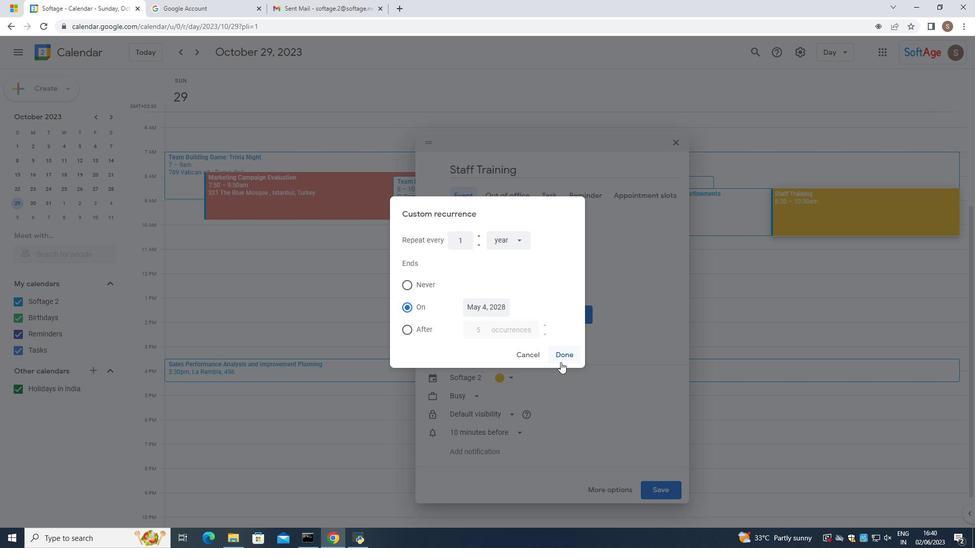 
Action: Mouse pressed left at (563, 361)
Screenshot: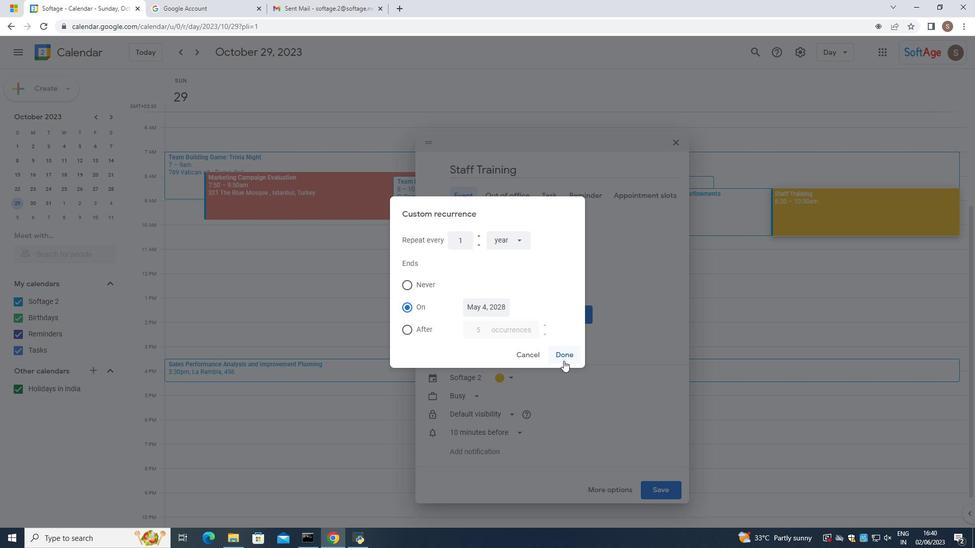 
Action: Mouse moved to (494, 256)
Screenshot: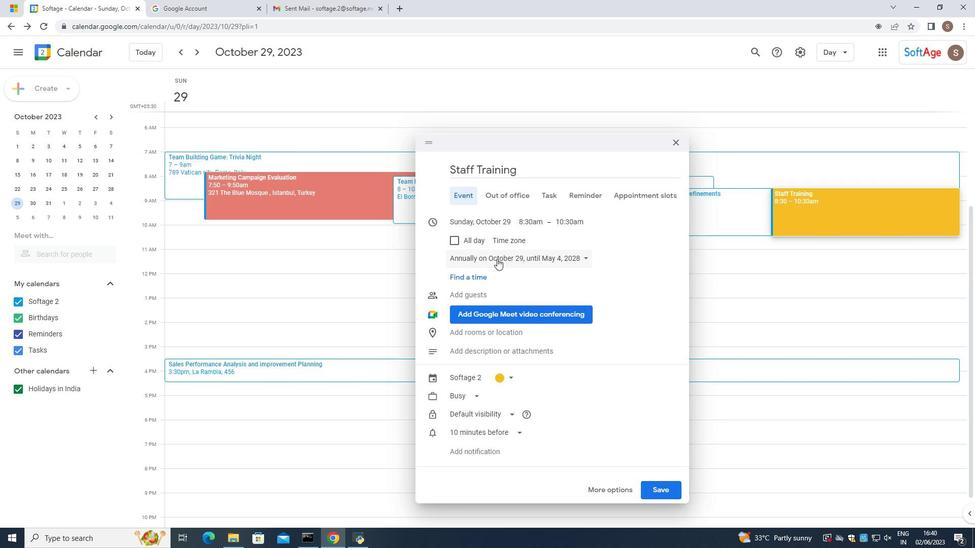 
Action: Mouse pressed left at (494, 256)
Screenshot: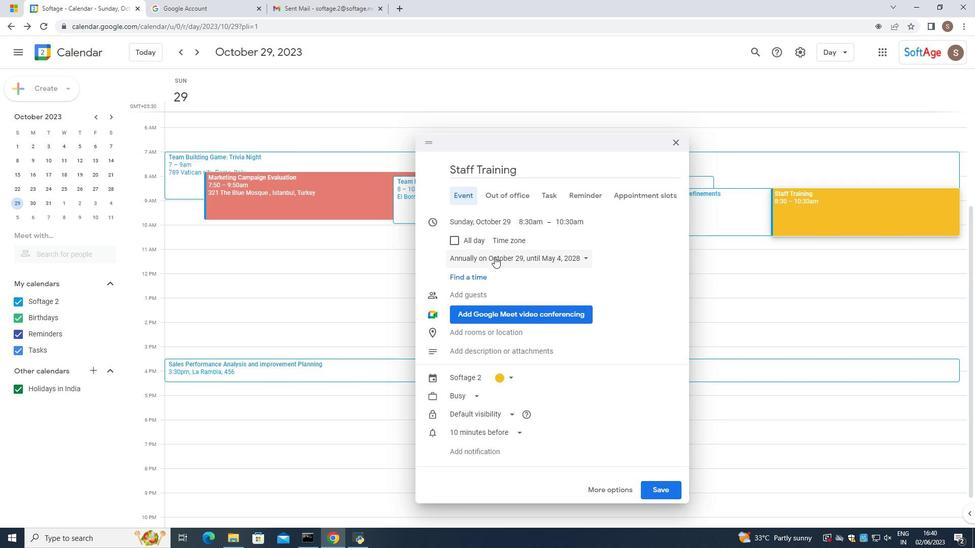 
Action: Mouse moved to (473, 278)
Screenshot: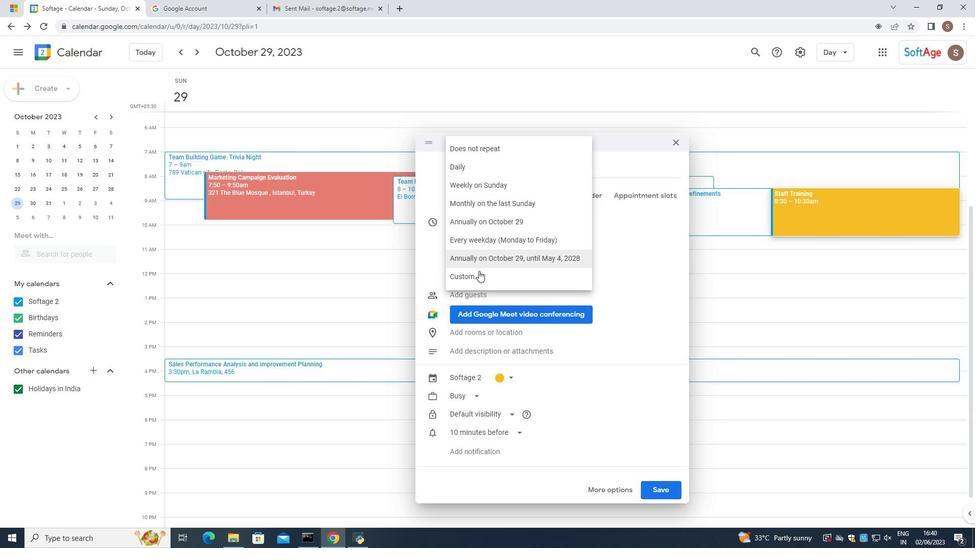
Action: Mouse pressed left at (473, 278)
Screenshot: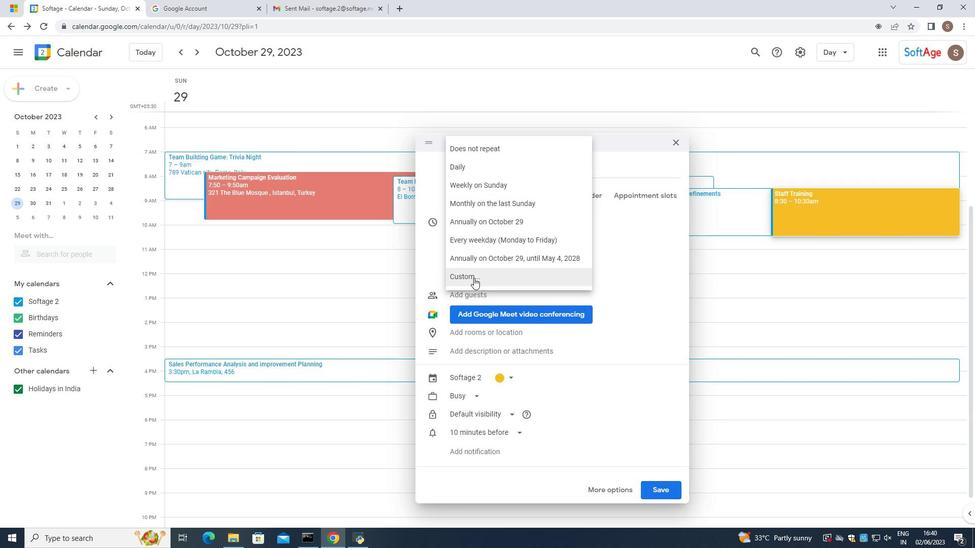 
Action: Mouse moved to (414, 284)
Screenshot: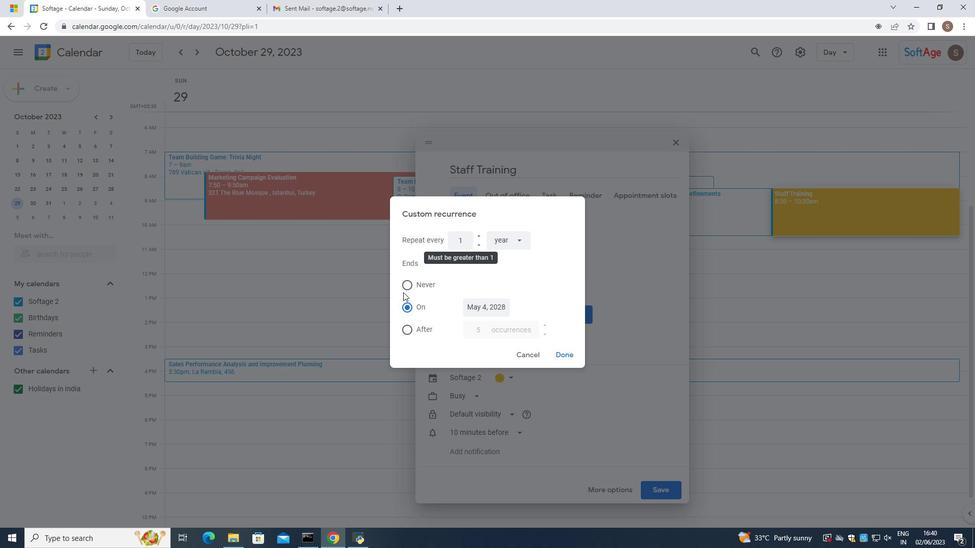 
Action: Mouse pressed left at (414, 284)
Screenshot: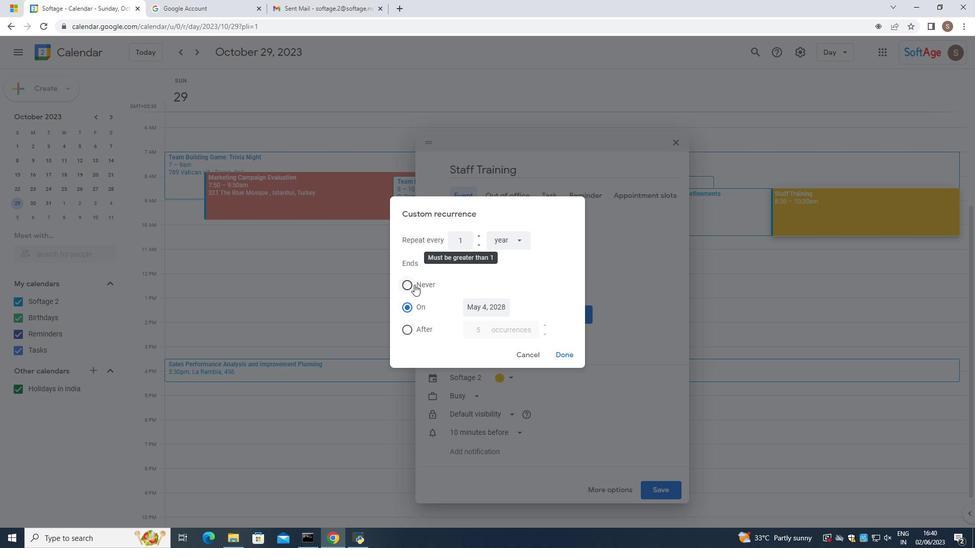 
Action: Mouse moved to (471, 251)
Screenshot: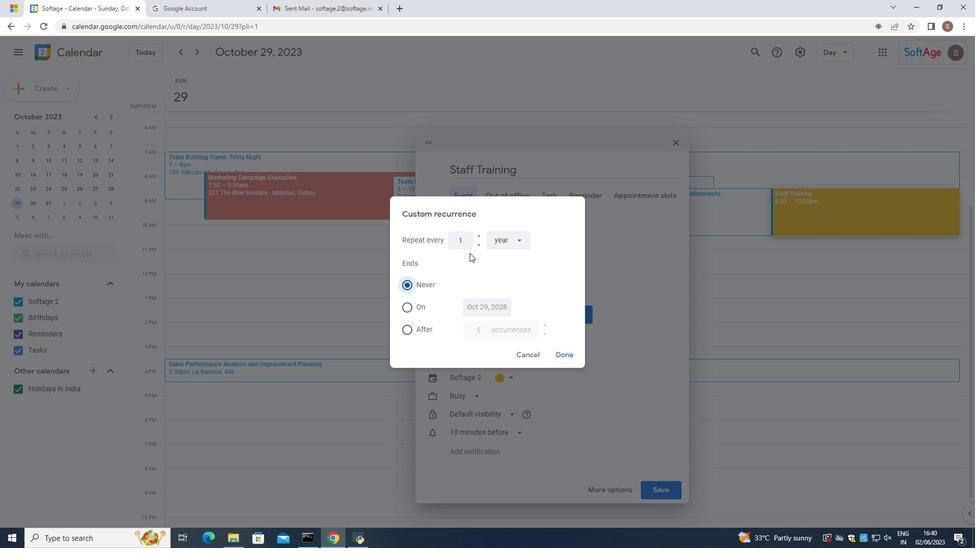 
Action: Mouse pressed left at (471, 251)
Screenshot: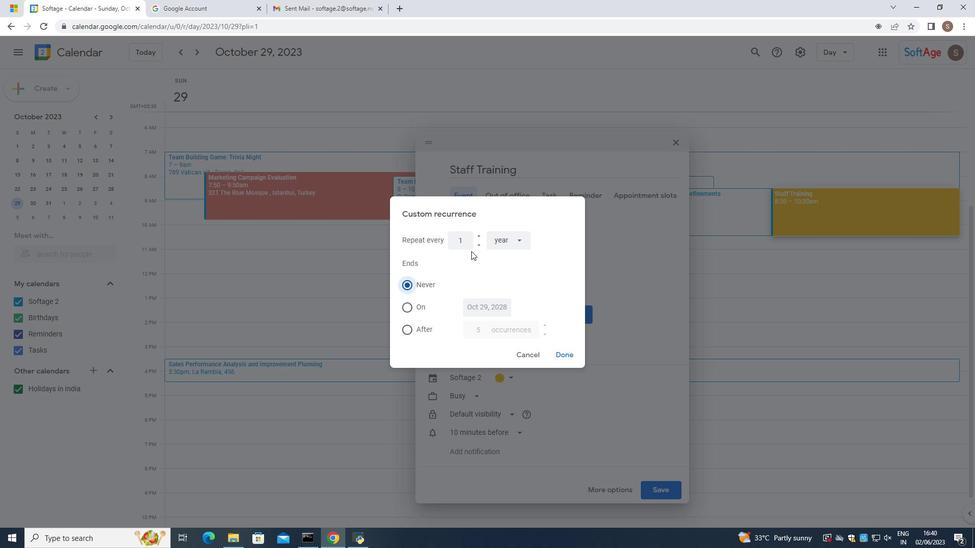 
Action: Mouse moved to (520, 350)
Screenshot: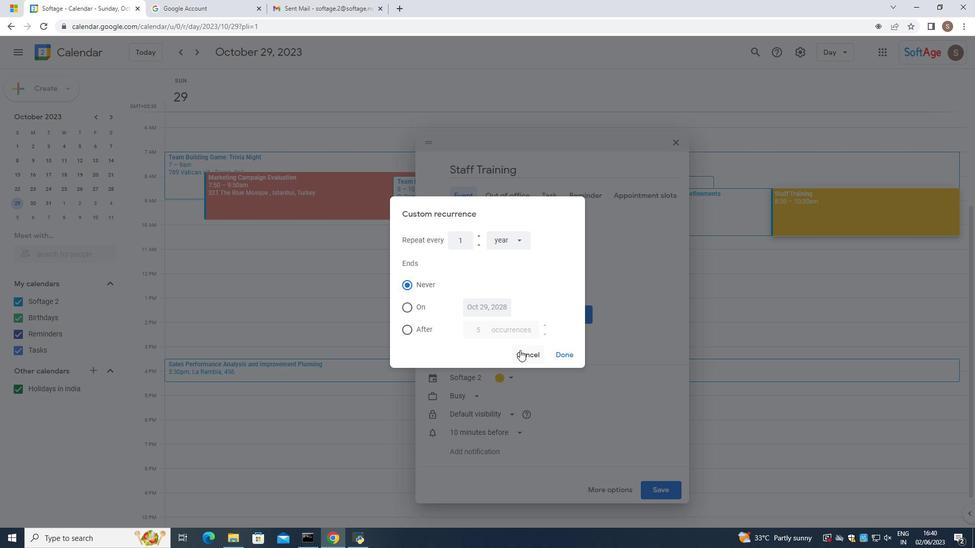 
Action: Mouse pressed left at (520, 350)
Screenshot: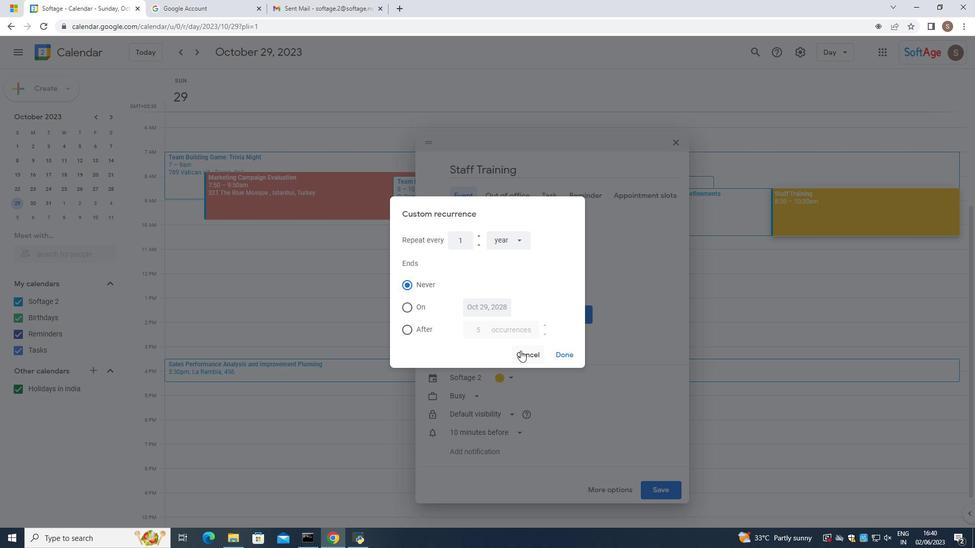 
Action: Mouse moved to (491, 257)
Screenshot: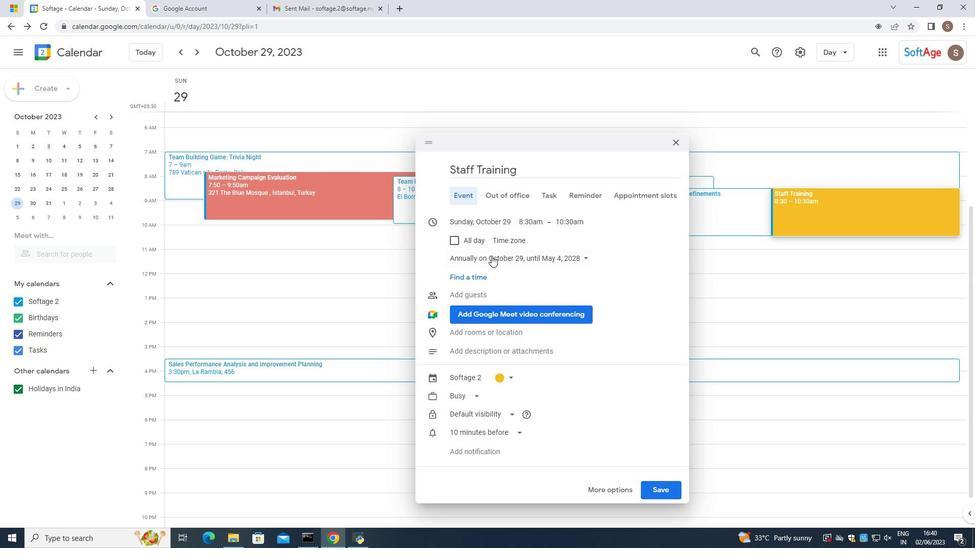 
Action: Mouse pressed left at (491, 257)
Screenshot: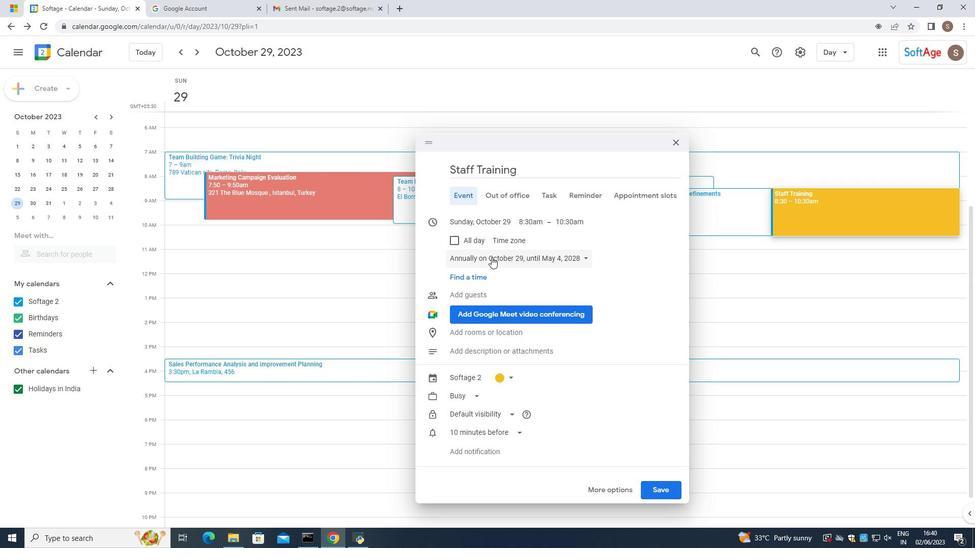 
Action: Mouse moved to (469, 286)
Screenshot: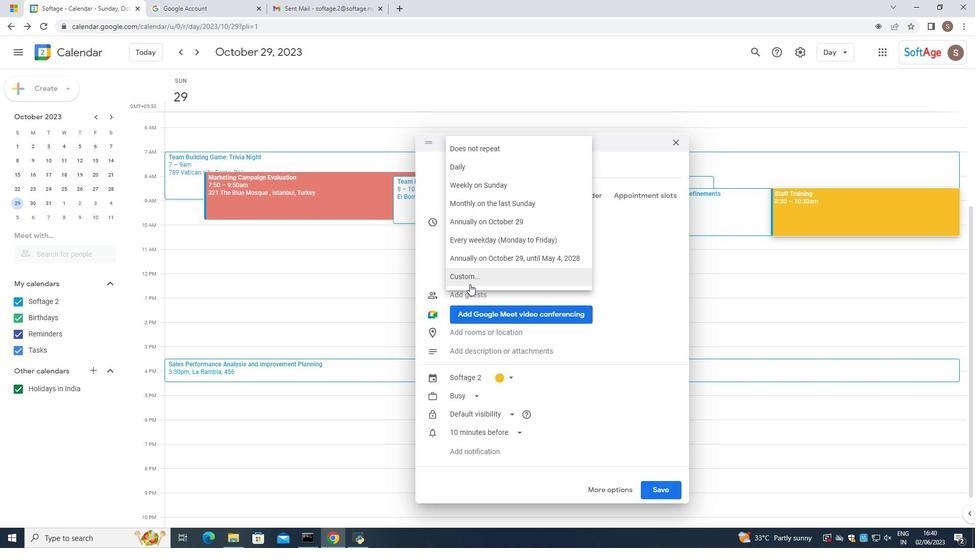 
Action: Mouse pressed left at (469, 286)
Screenshot: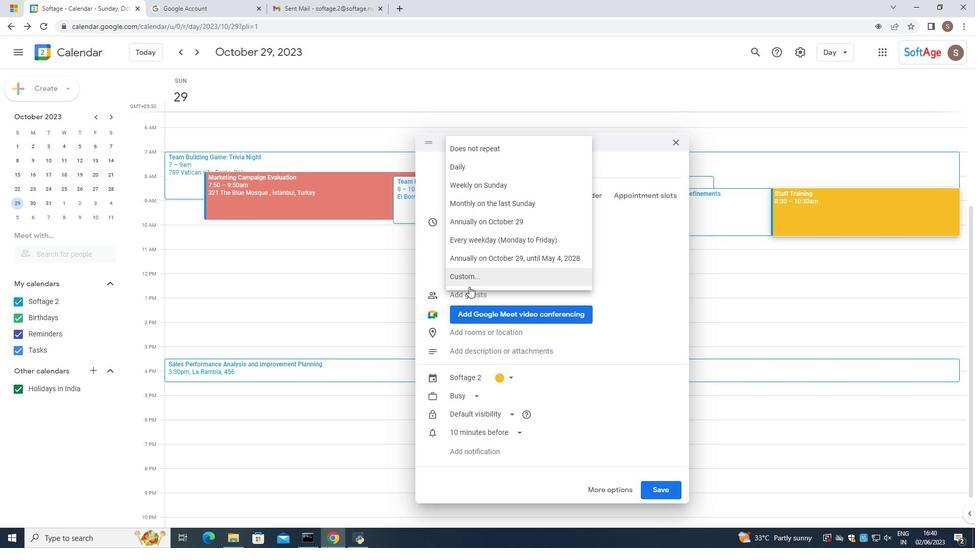 
Action: Mouse moved to (474, 280)
Screenshot: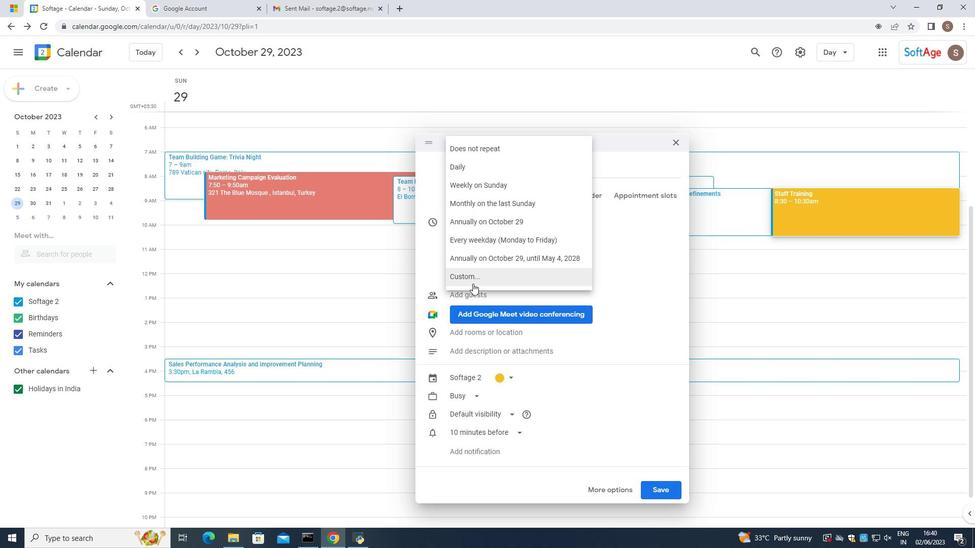 
Action: Mouse pressed left at (474, 280)
Screenshot: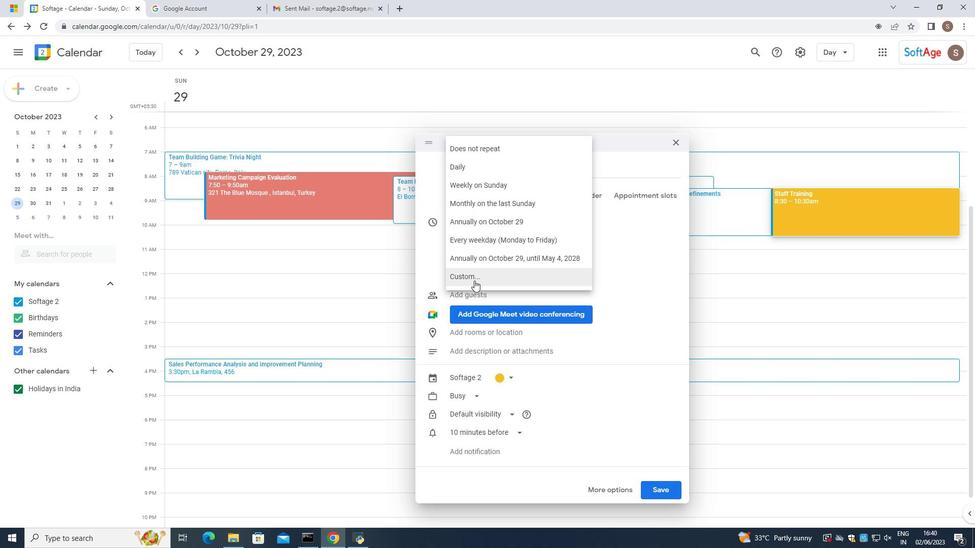
Action: Mouse moved to (403, 286)
Screenshot: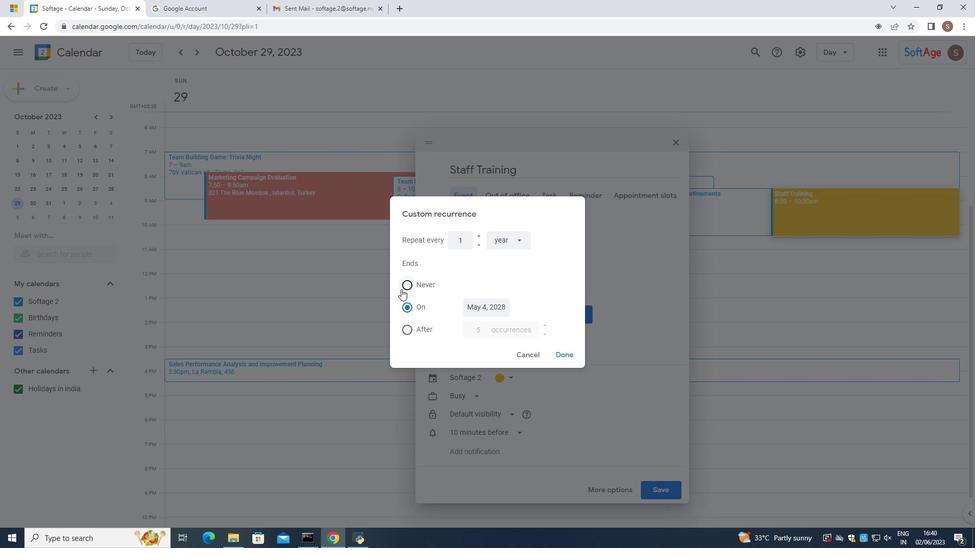 
Action: Mouse pressed left at (403, 286)
Screenshot: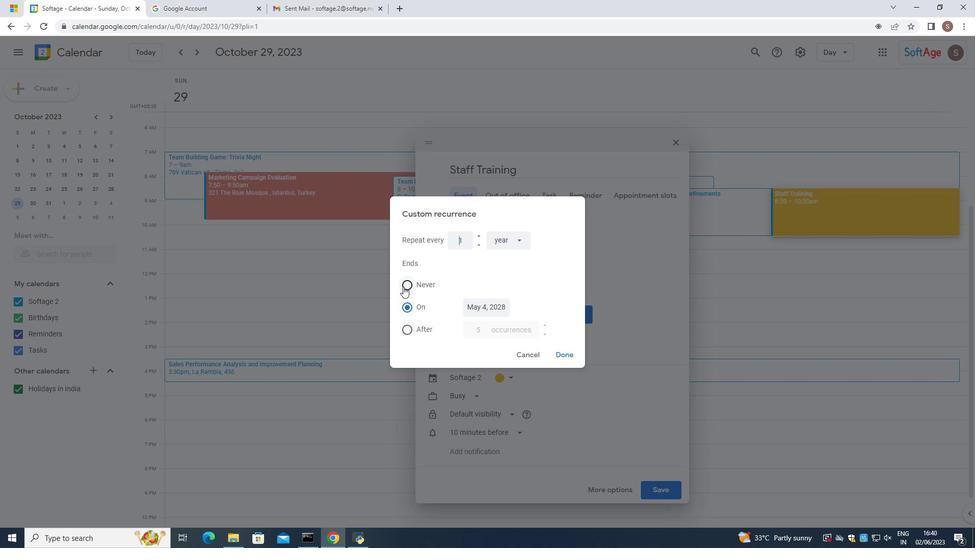
Action: Mouse moved to (403, 303)
Screenshot: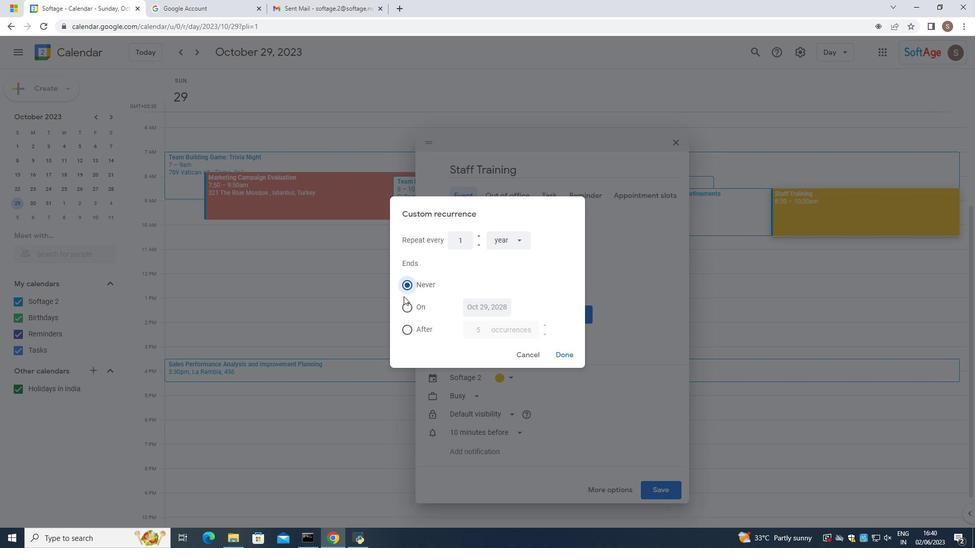 
Action: Mouse pressed left at (403, 303)
Screenshot: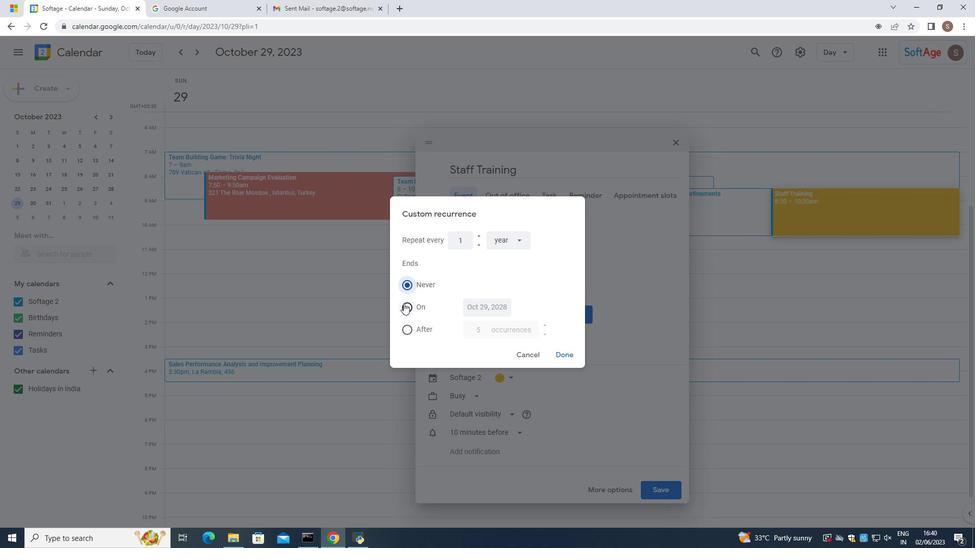 
Action: Mouse moved to (471, 305)
Screenshot: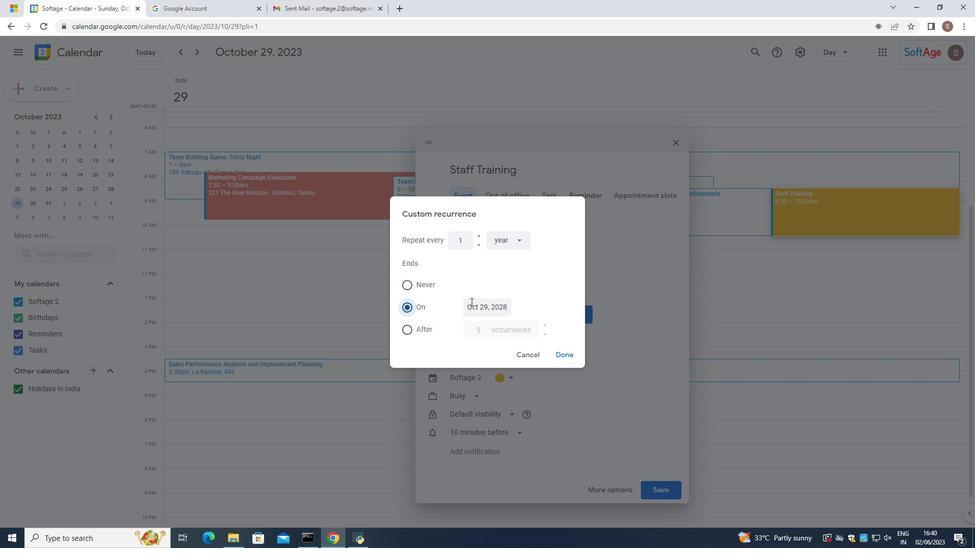 
Action: Mouse pressed left at (471, 305)
Screenshot: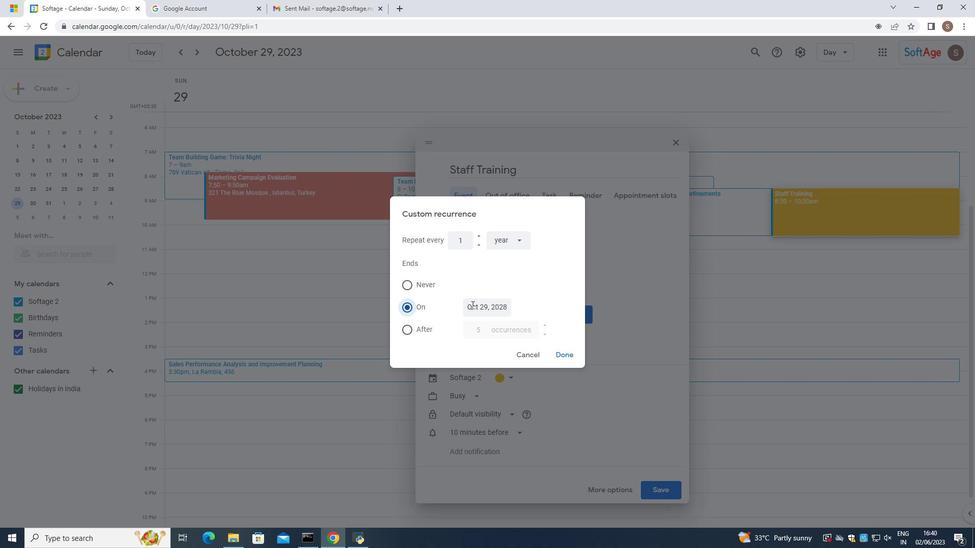
Action: Mouse moved to (569, 326)
Screenshot: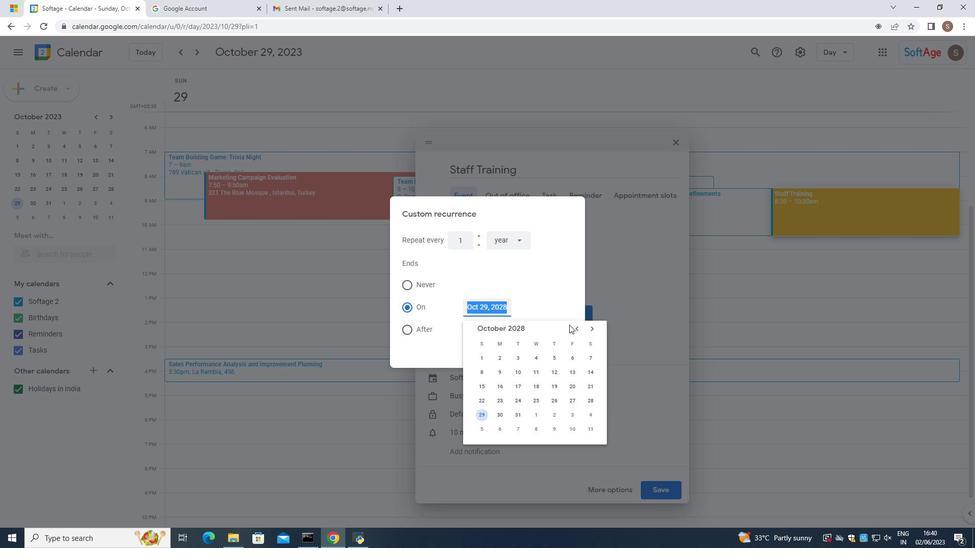 
Action: Mouse pressed left at (569, 326)
Screenshot: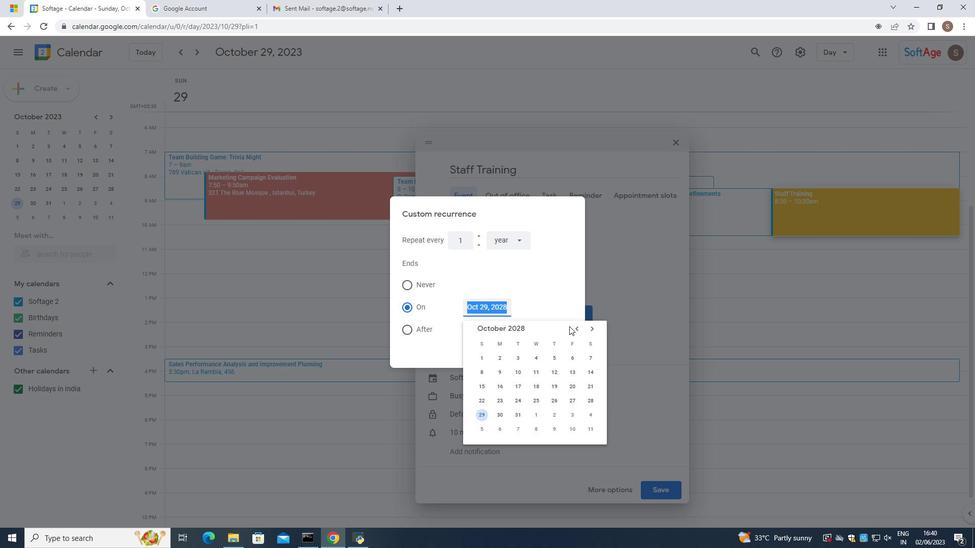 
Action: Mouse pressed left at (569, 326)
Screenshot: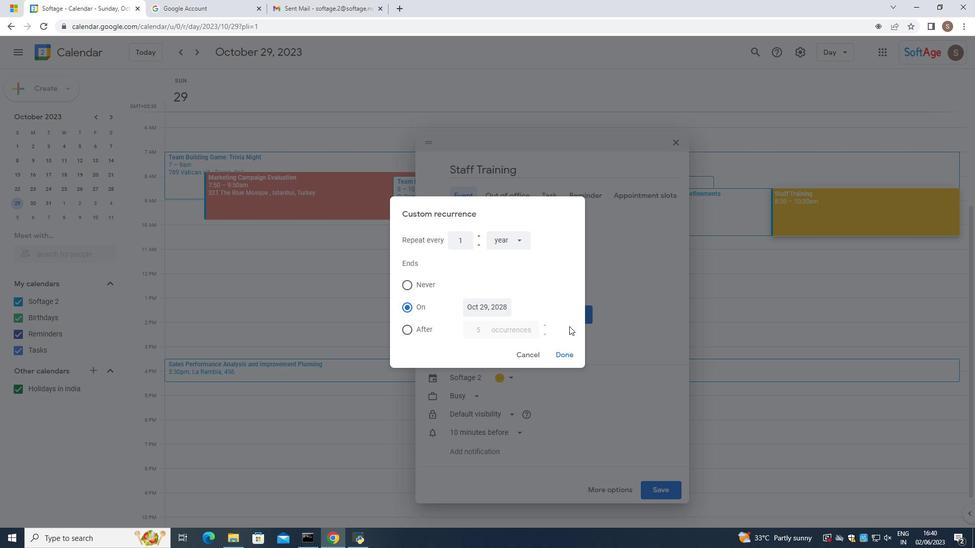 
Action: Mouse moved to (491, 308)
Screenshot: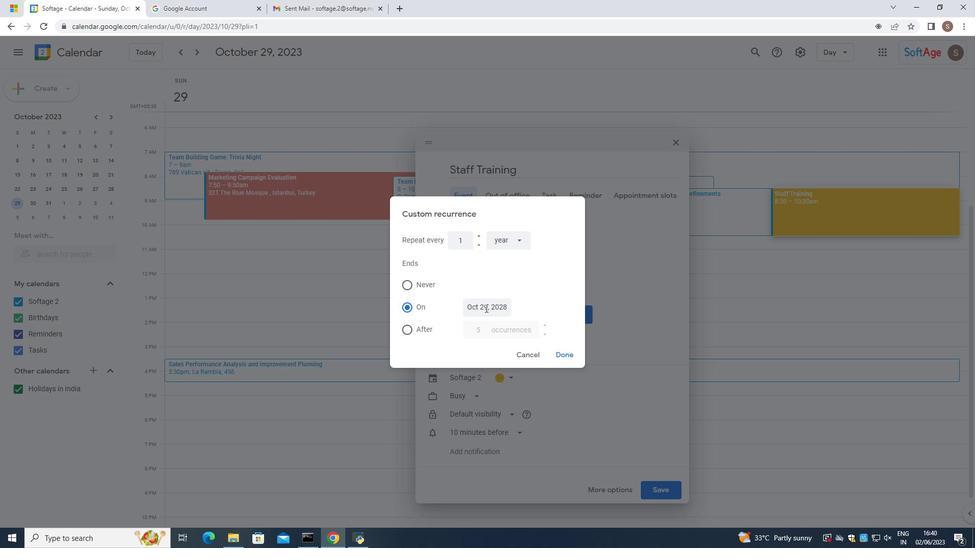 
Action: Mouse pressed left at (491, 308)
Screenshot: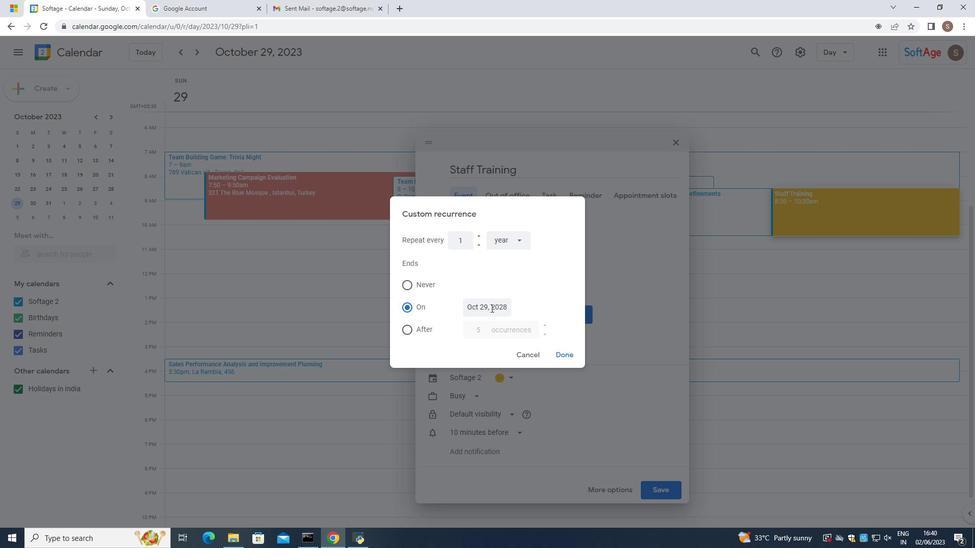 
Action: Mouse moved to (488, 305)
Screenshot: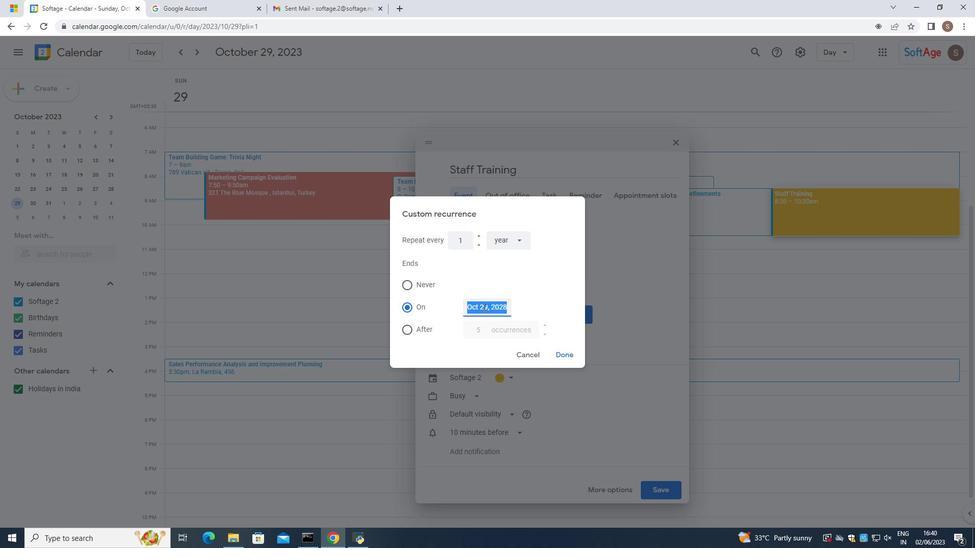 
Action: Mouse pressed left at (488, 305)
Screenshot: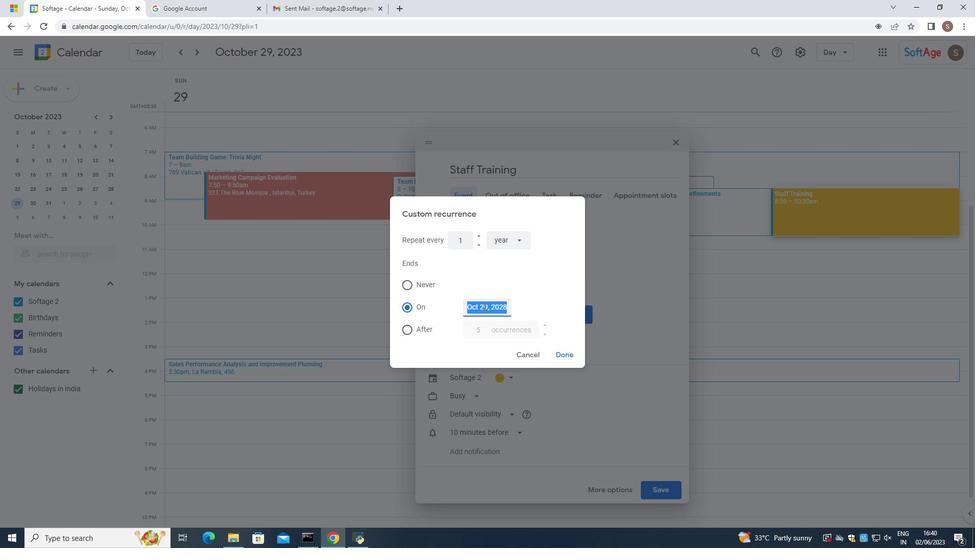 
Action: Mouse moved to (573, 326)
Screenshot: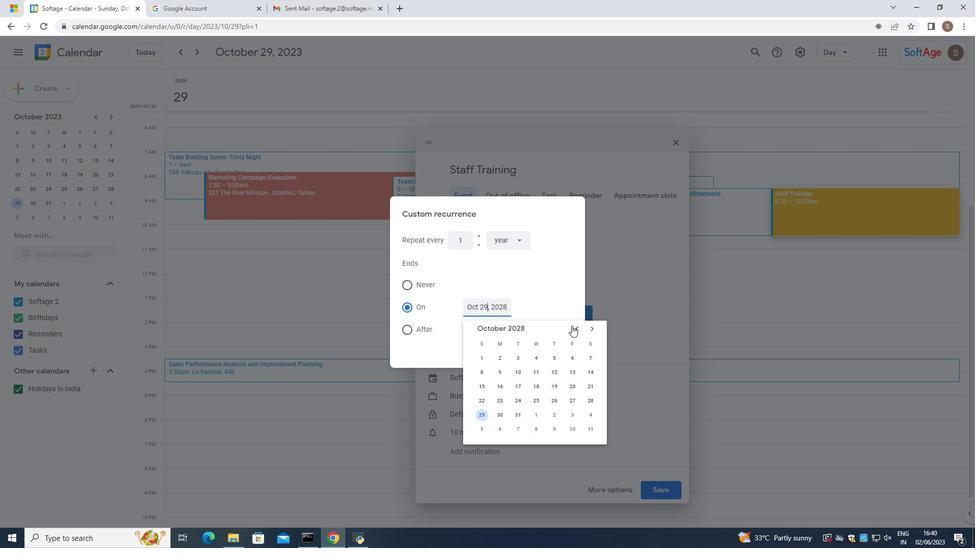 
Action: Mouse pressed left at (573, 326)
Screenshot: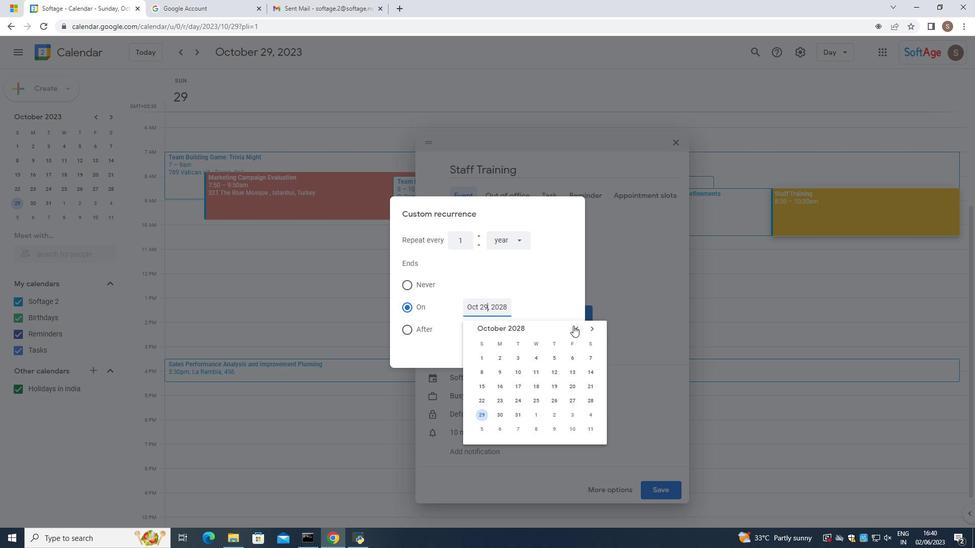 
Action: Mouse pressed left at (573, 326)
Screenshot: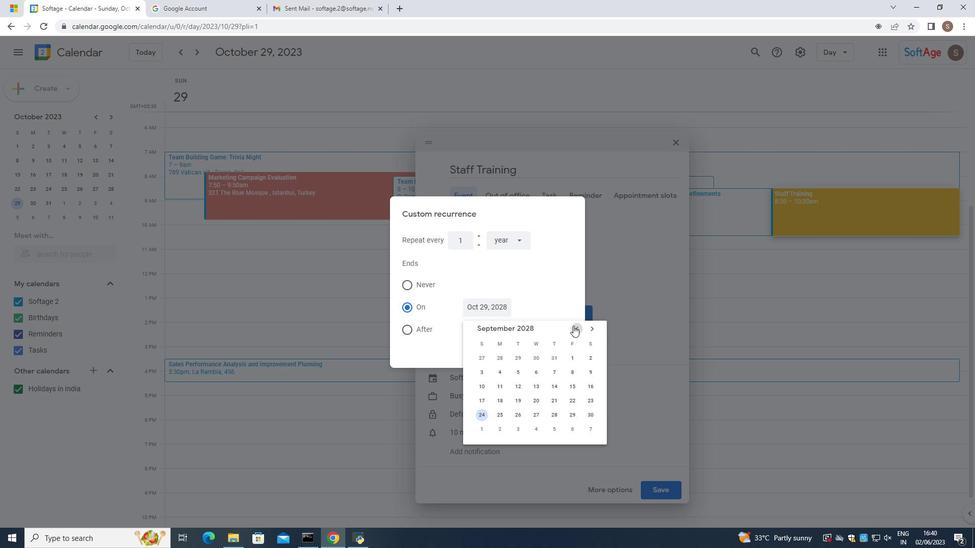 
Action: Mouse pressed left at (573, 326)
Screenshot: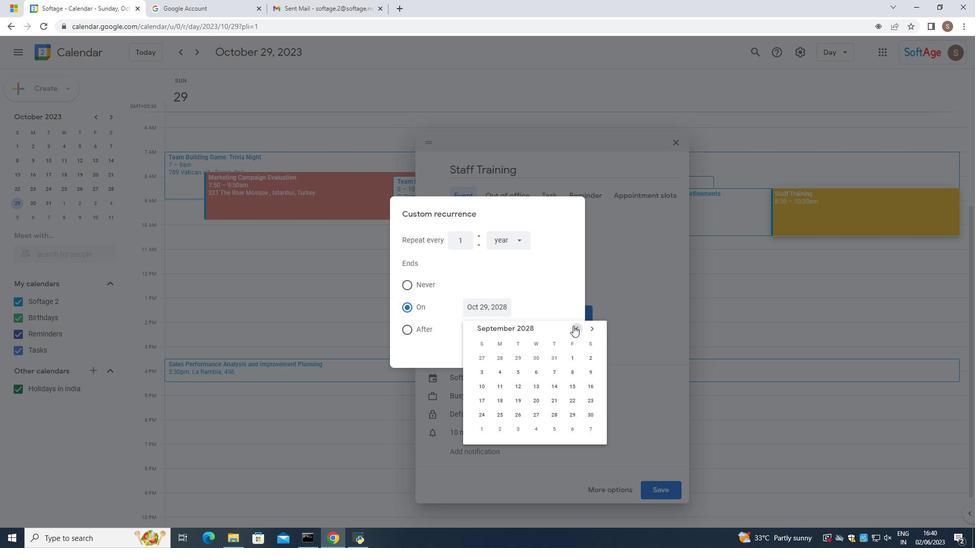 
Action: Mouse pressed left at (573, 326)
Screenshot: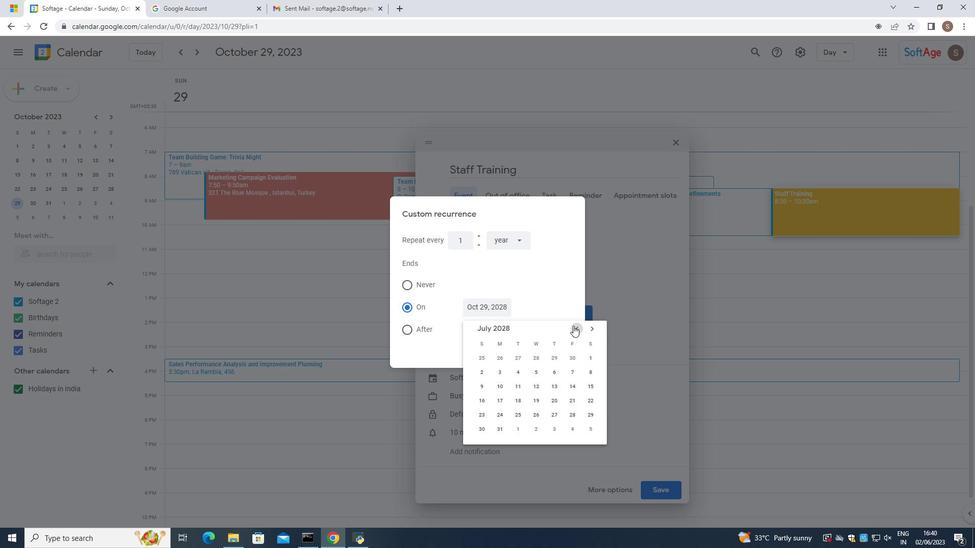 
Action: Mouse pressed left at (573, 326)
Screenshot: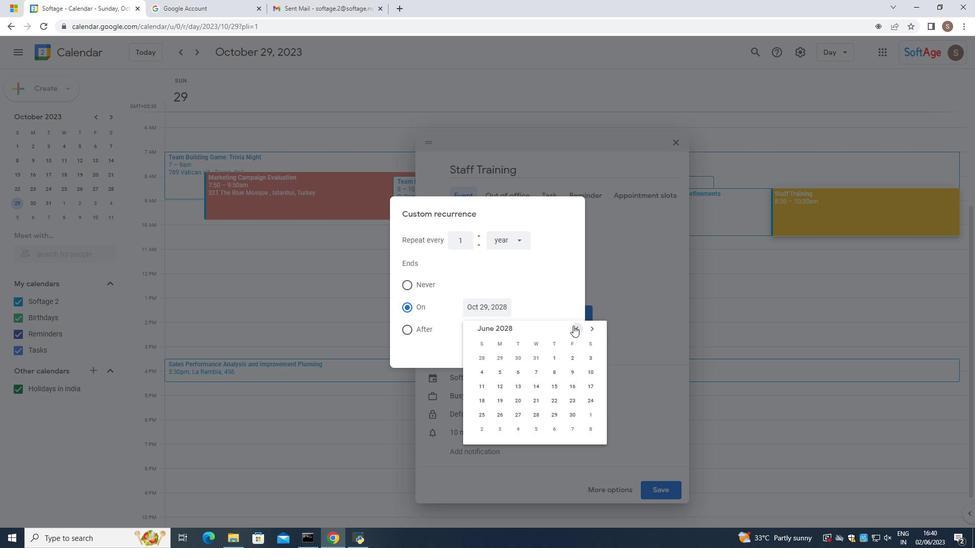 
Action: Mouse moved to (562, 358)
Screenshot: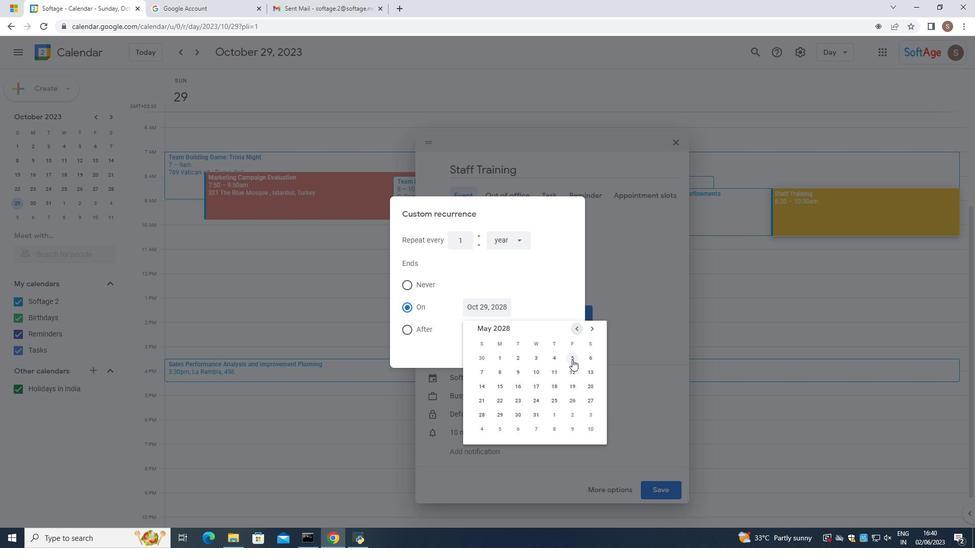 
Action: Mouse pressed left at (562, 358)
Screenshot: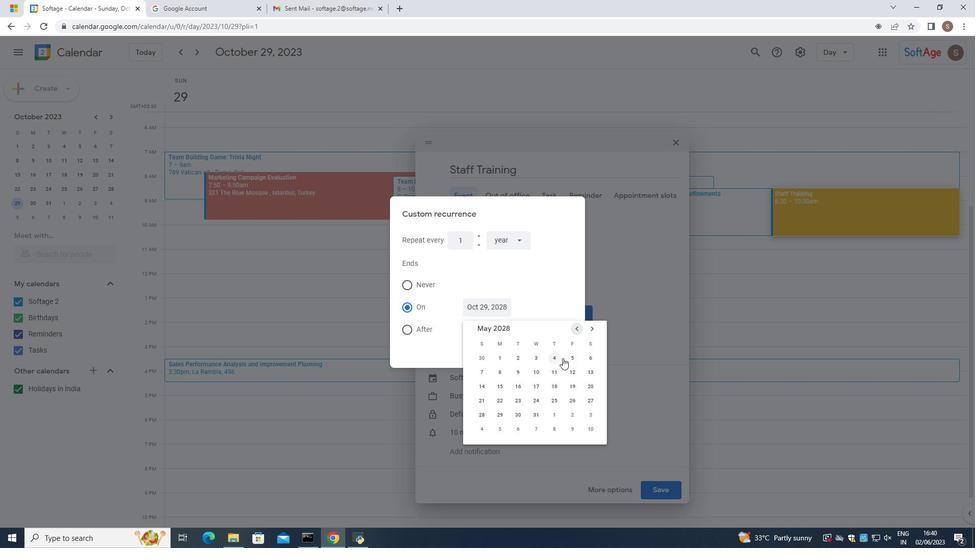 
Action: Mouse moved to (566, 354)
Screenshot: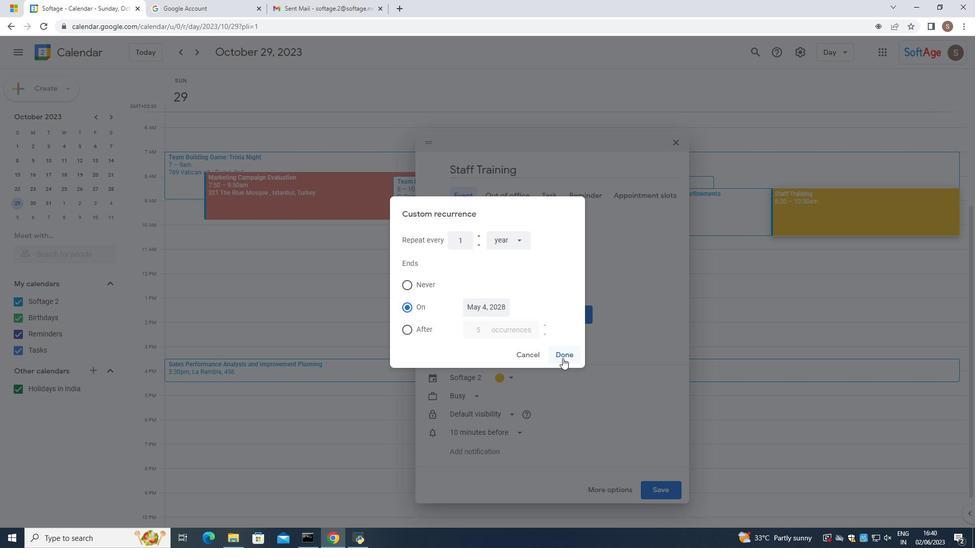 
Action: Mouse pressed left at (566, 354)
Screenshot: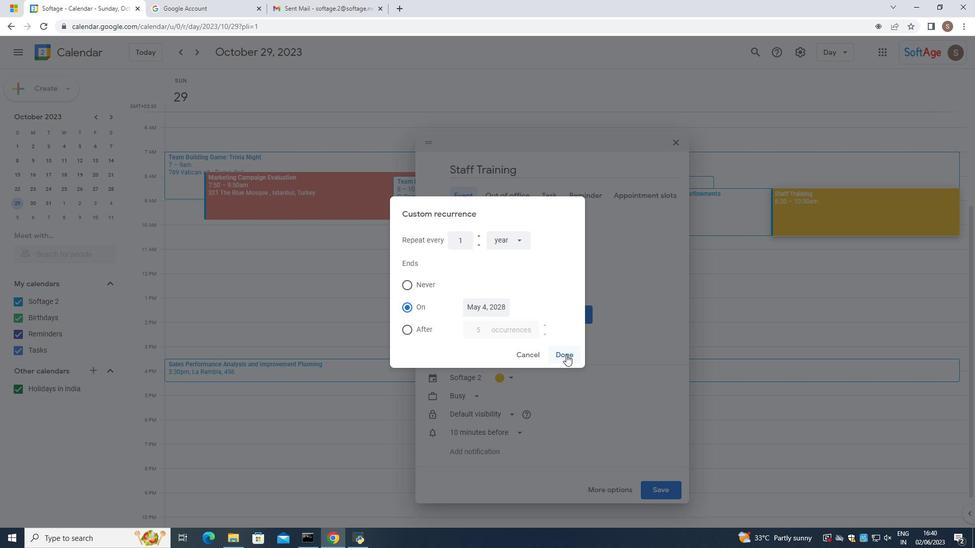 
Action: Mouse moved to (477, 349)
Screenshot: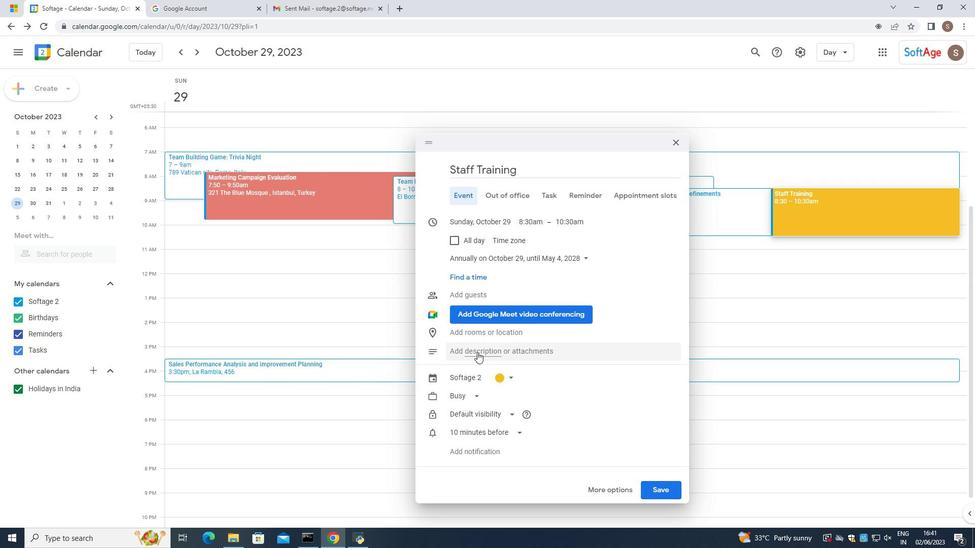 
Action: Mouse pressed left at (477, 349)
Screenshot: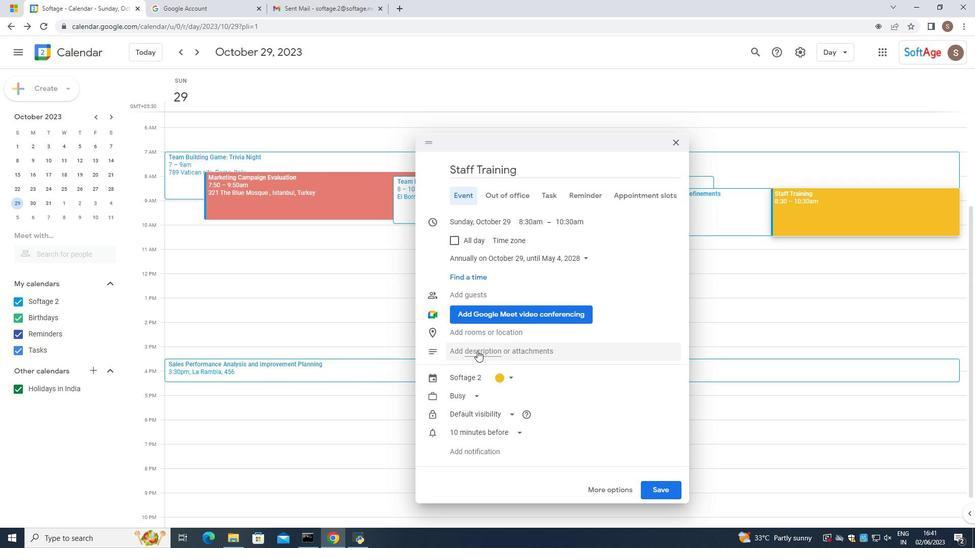
Action: Mouse moved to (478, 305)
Screenshot: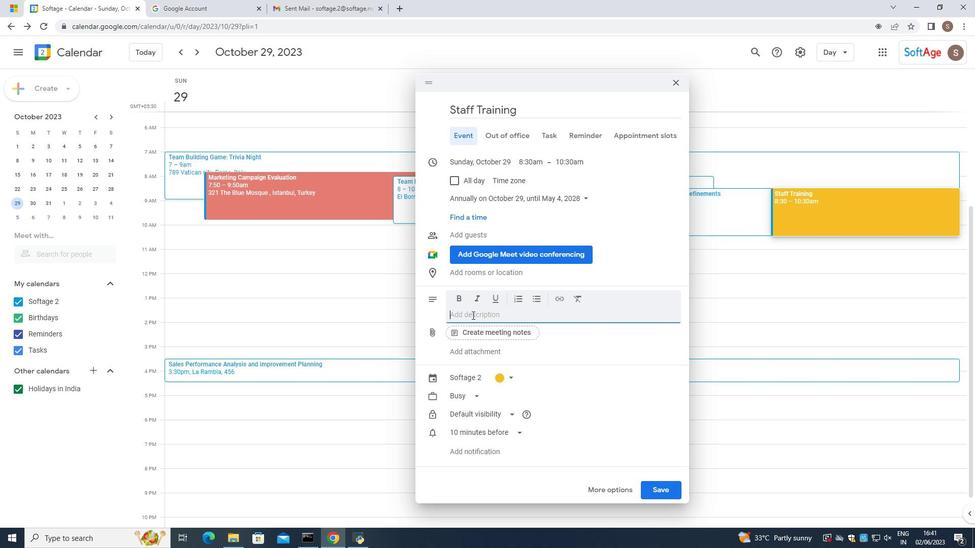 
Action: Mouse pressed left at (478, 305)
Screenshot: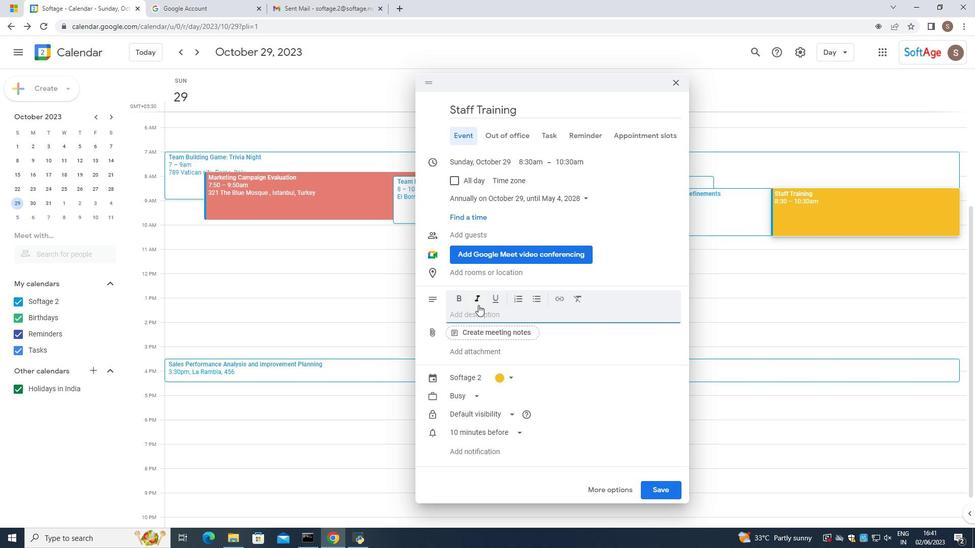 
Action: Mouse moved to (469, 314)
Screenshot: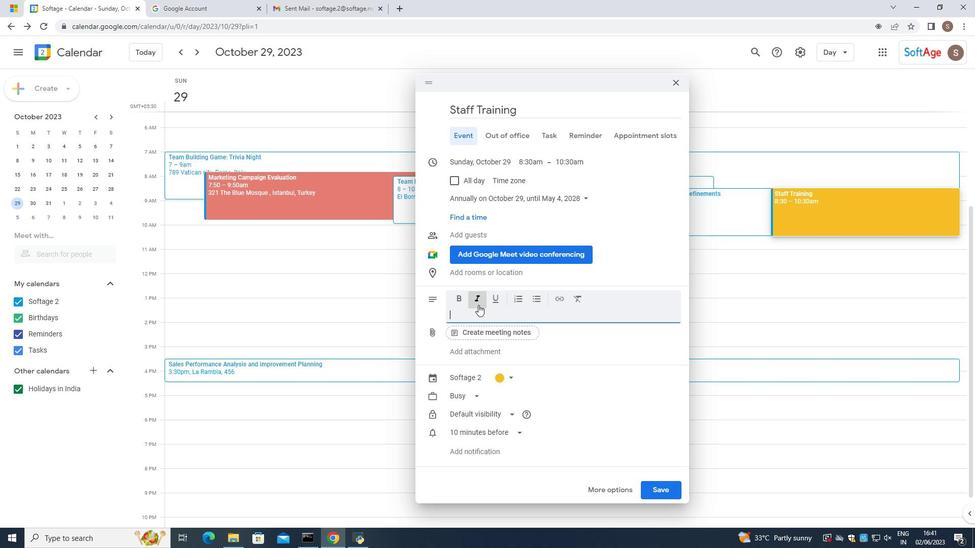 
Action: Mouse pressed left at (469, 314)
Screenshot: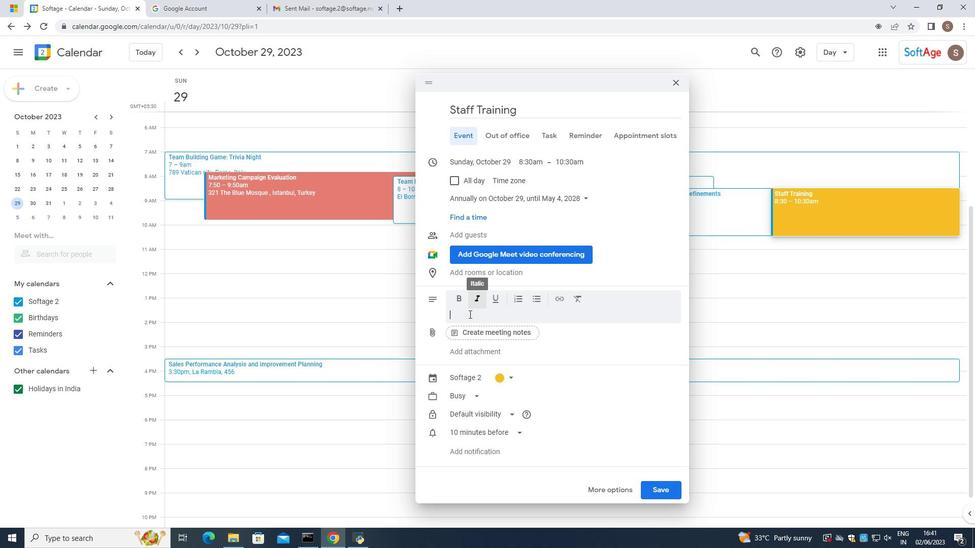 
Action: Mouse moved to (475, 311)
Screenshot: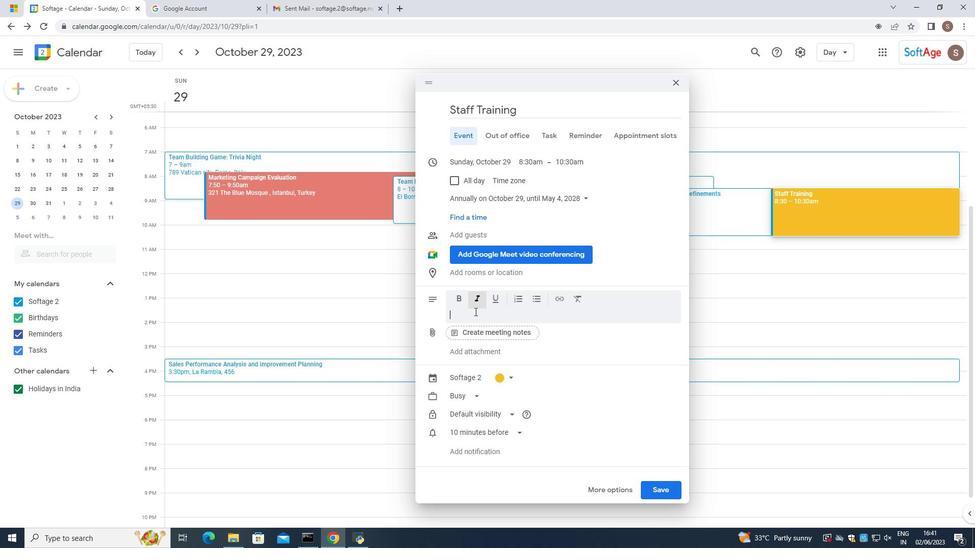 
Action: Key pressed <Key.caps_lock>I<Key.caps_lock>t<Key.space>is<Key.space>essentai=<Key.backspace><Key.backspace><Key.backspace>ial<Key.space>to<Key.space>listen<Key.space>to<Key.space>th<Key.space><Key.backspace>e<Key.space>potential<Key.space>invesr<Key.backspace>tors<Key.space><Key.backspace><Key.backspace><Key.shift_r>"s<Key.space>output<Key.space>
Screenshot: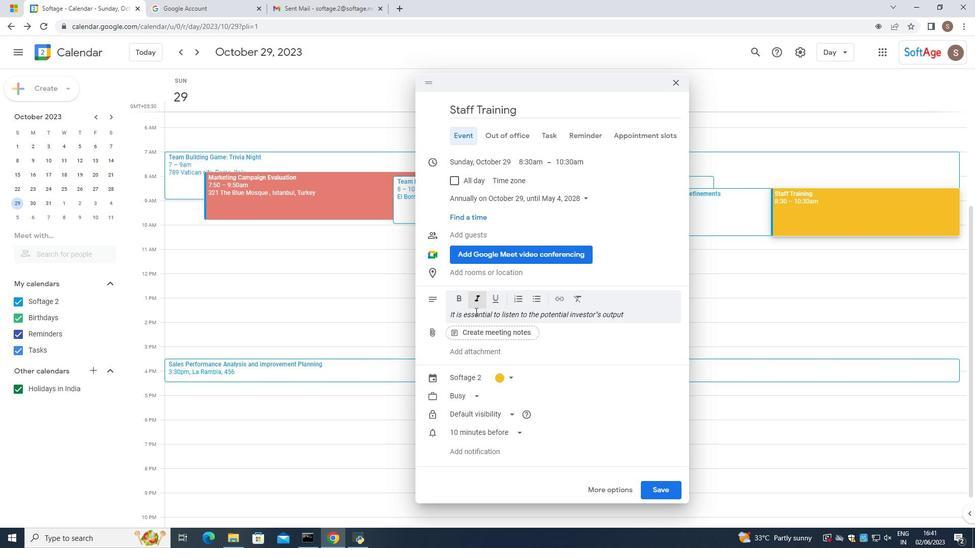 
Action: Mouse moved to (579, 310)
Screenshot: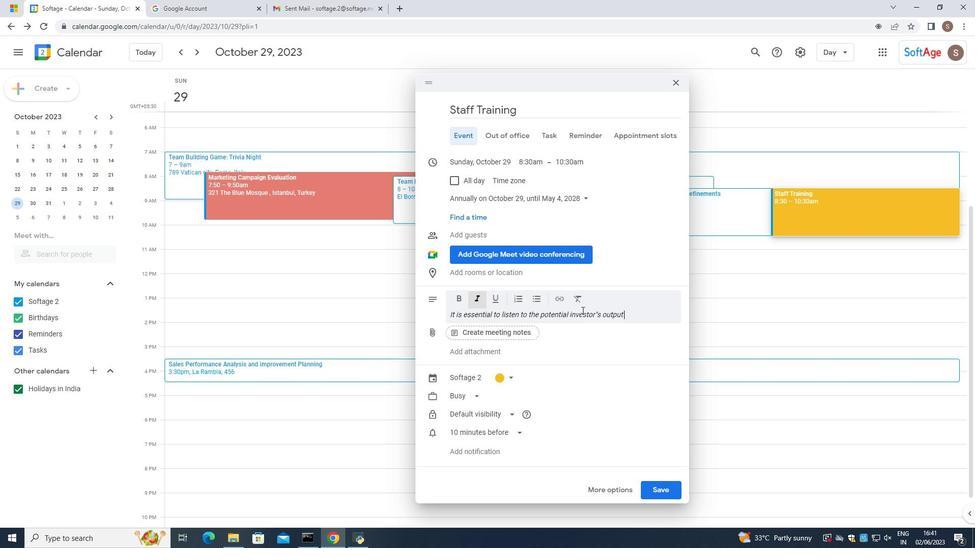 
Action: Mouse pressed left at (579, 310)
Screenshot: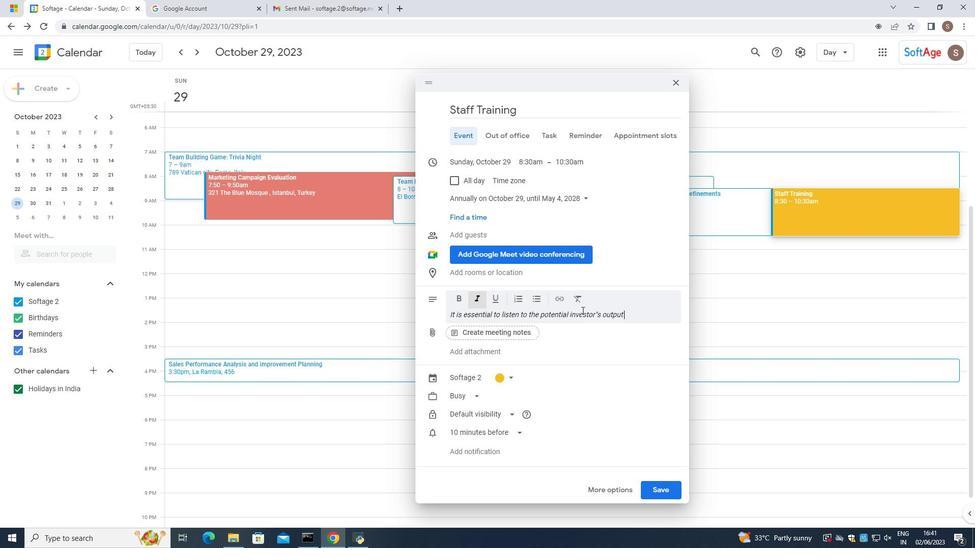 
Action: Mouse pressed left at (579, 310)
Screenshot: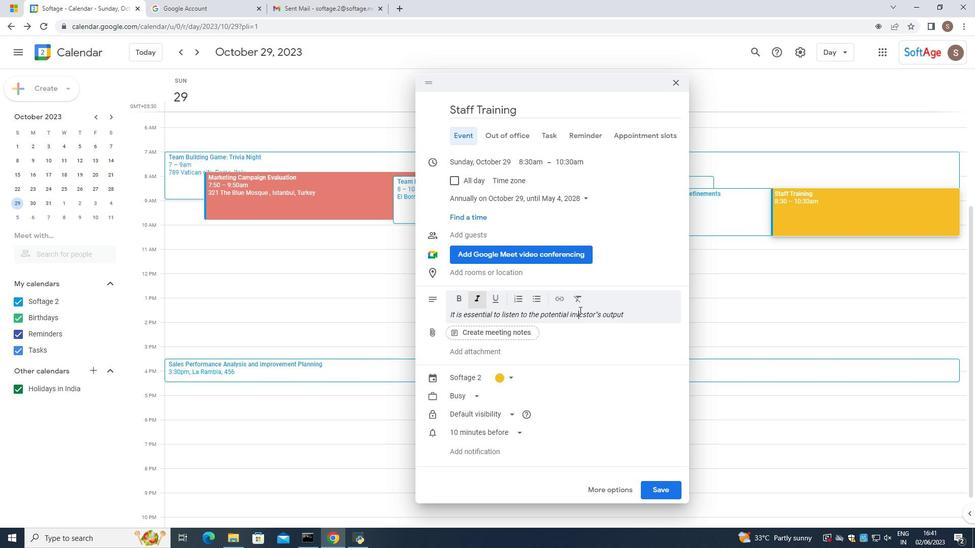 
Action: Mouse pressed right at (579, 310)
Screenshot: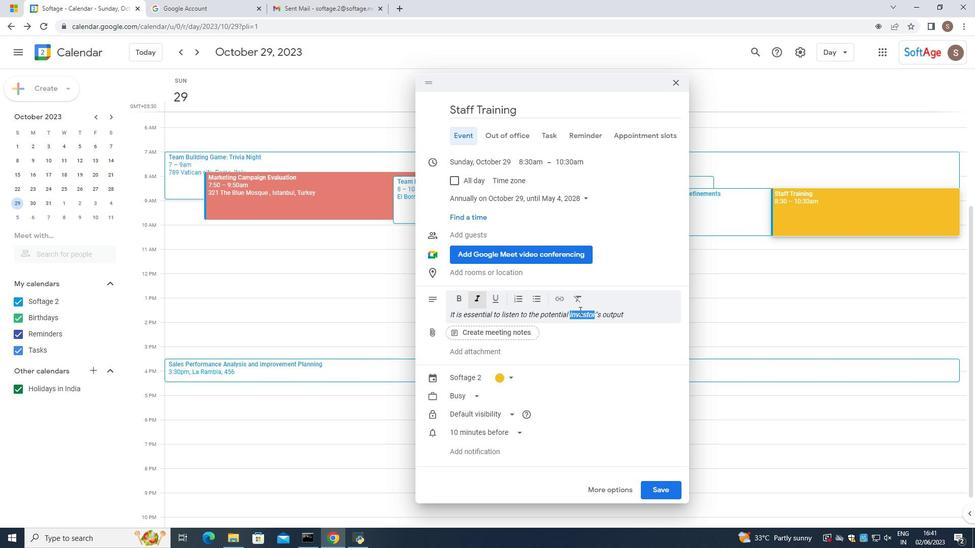 
Action: Mouse moved to (627, 305)
Screenshot: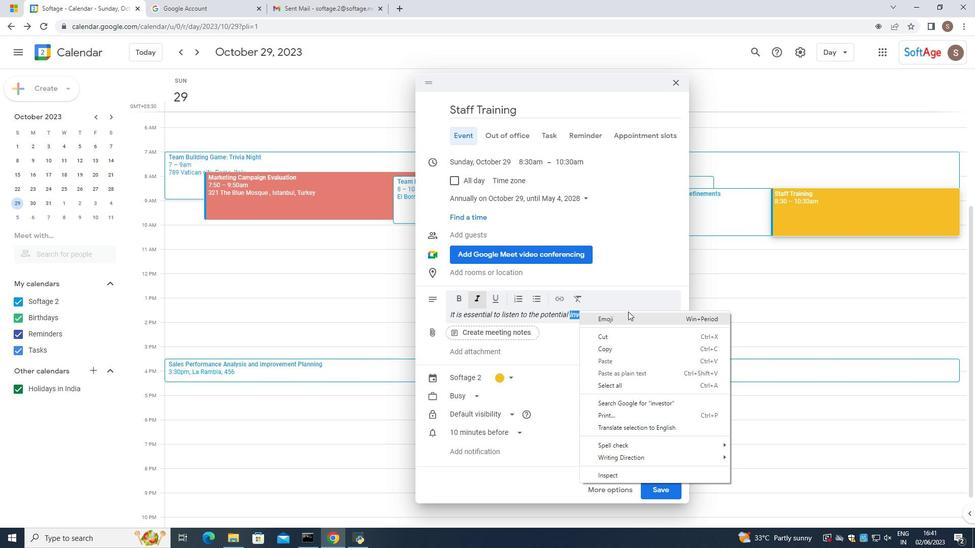 
Action: Mouse pressed left at (627, 305)
Screenshot: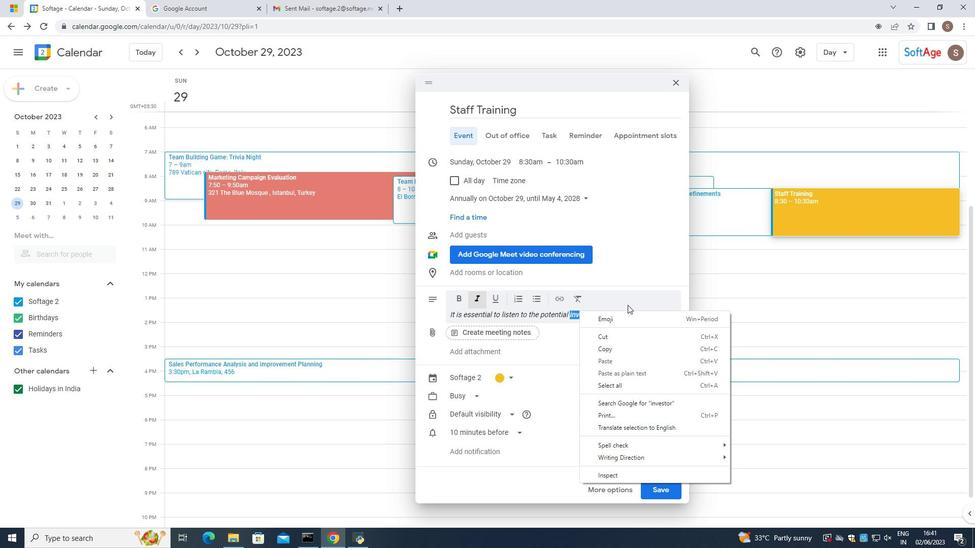 
Action: Mouse moved to (627, 311)
Screenshot: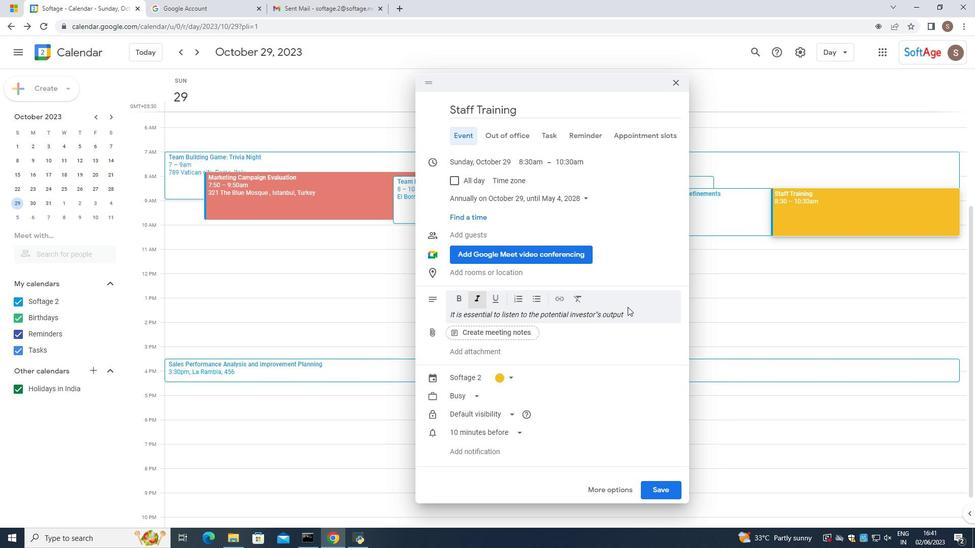 
Action: Mouse pressed left at (627, 311)
Screenshot: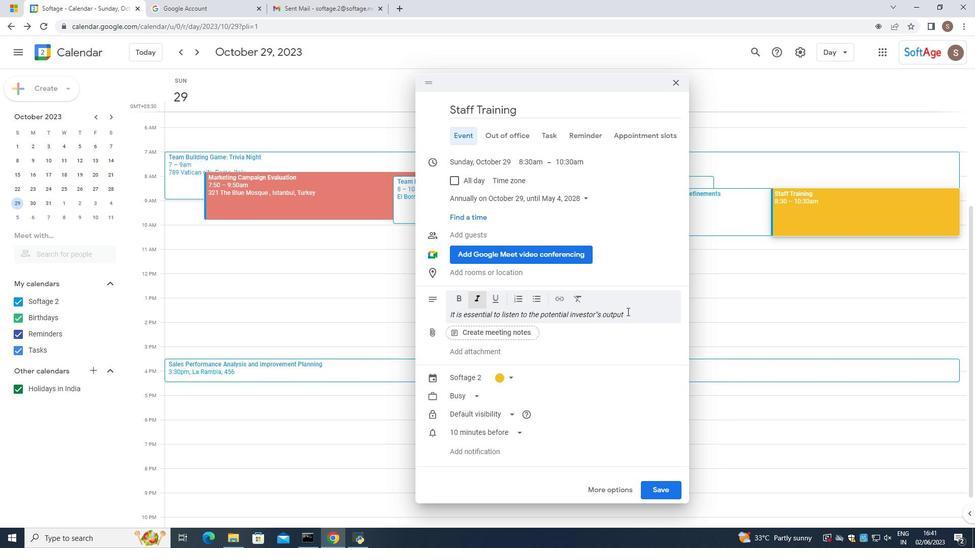 
Action: Mouse moved to (618, 301)
Screenshot: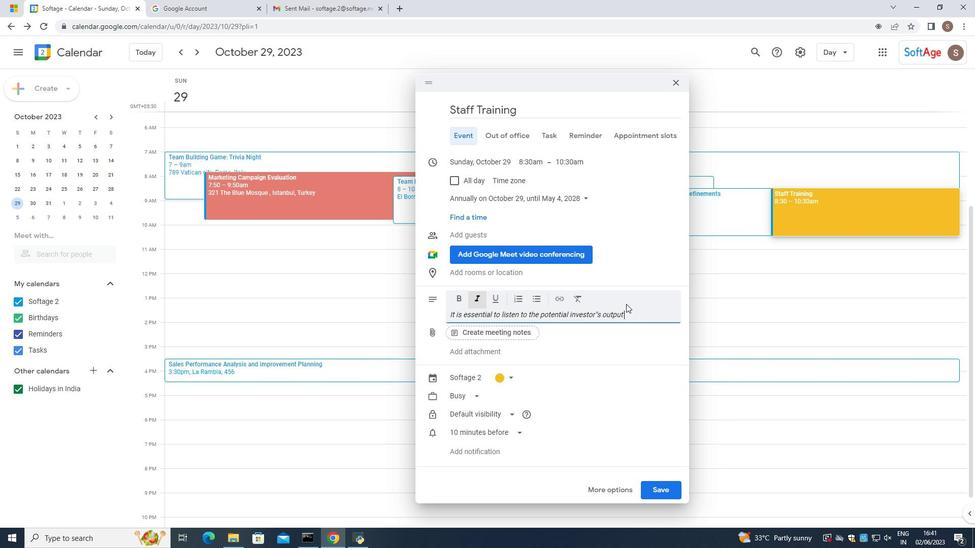 
Action: Key pressed <Key.backspace><Key.backspace><Key.backspace><Key.backspace><Key.backspace><Key.backspace><Key.backspace>input<Key.space>
Screenshot: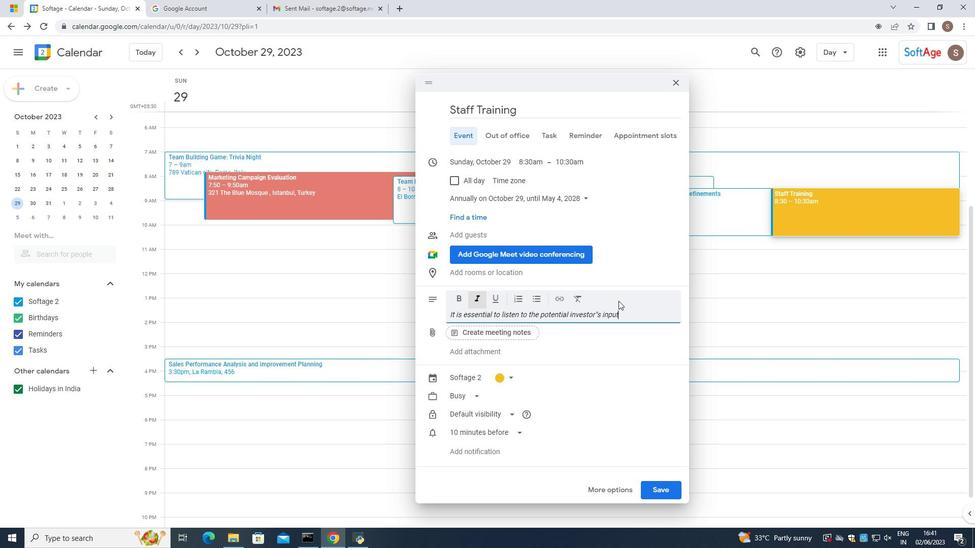 
Action: Mouse moved to (589, 251)
Screenshot: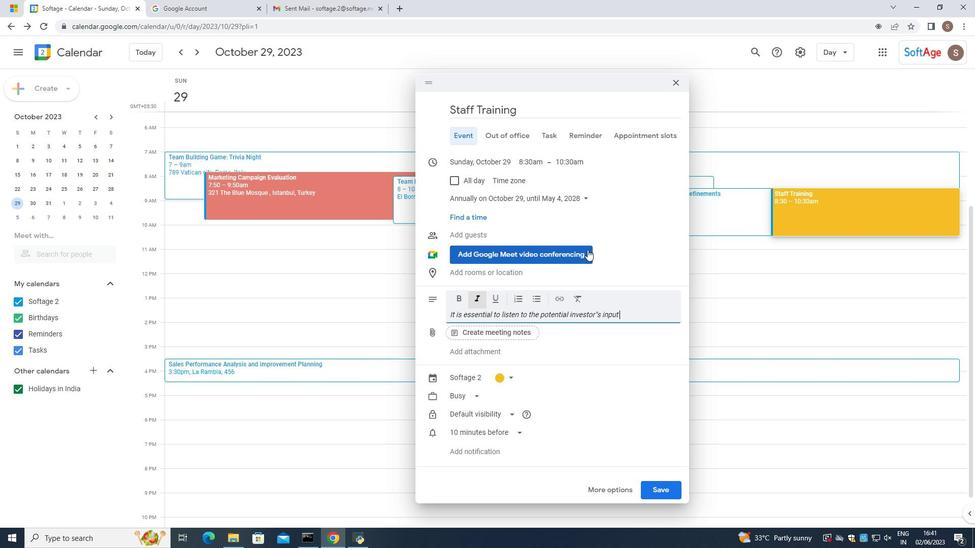 
Action: Key pressed ,<Key.space>g<Key.backspace>feedbaclk,<Key.space>and<Key.space>inquiries<Key.space>throughout<Key.space>the<Key.space>entire<Key.space>meeting,<Key.backspace>,<Key.space><Key.caps_lock>T<Key.caps_lock>his<Key.space>demonsartes<Key.space>
Screenshot: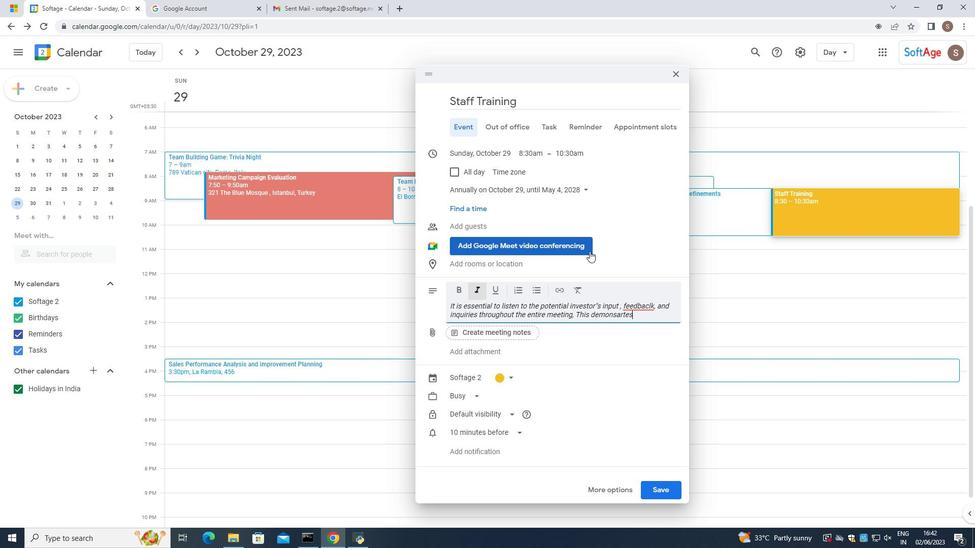 
Action: Mouse moved to (618, 308)
Screenshot: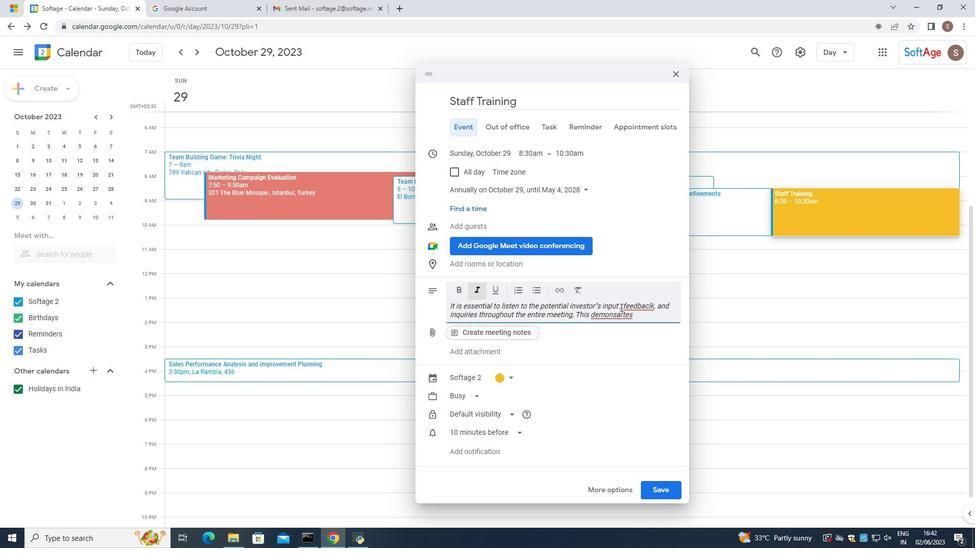 
Action: Mouse pressed left at (618, 308)
Screenshot: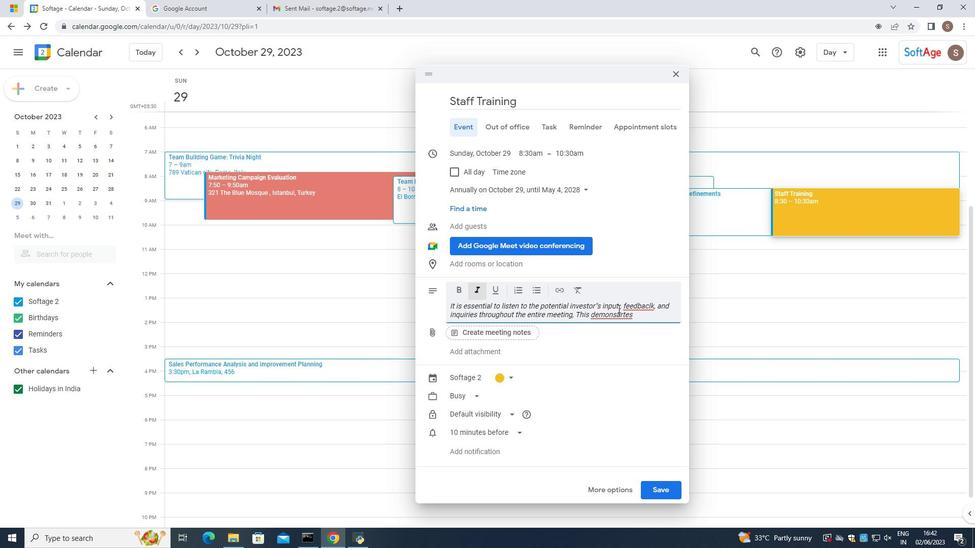
Action: Mouse pressed right at (618, 308)
Screenshot: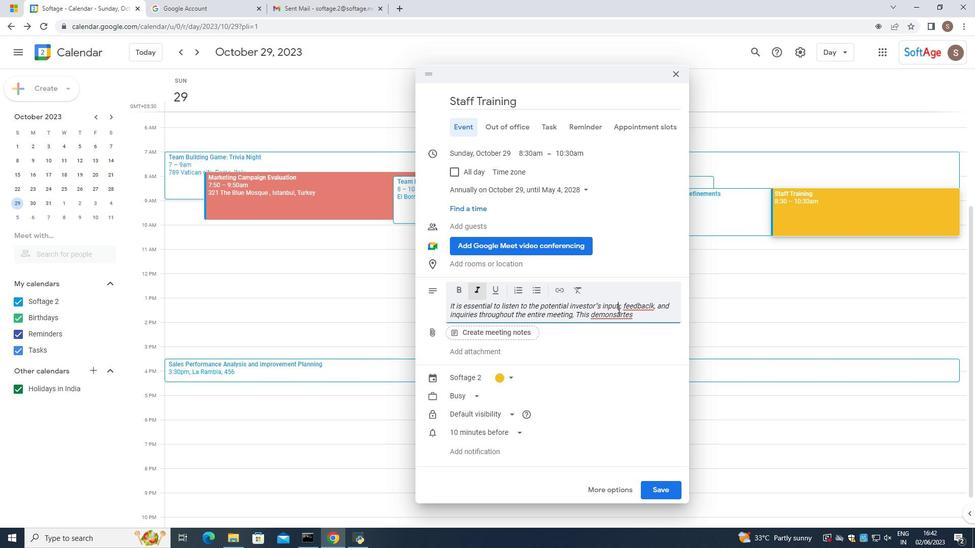 
Action: Mouse moved to (640, 319)
Screenshot: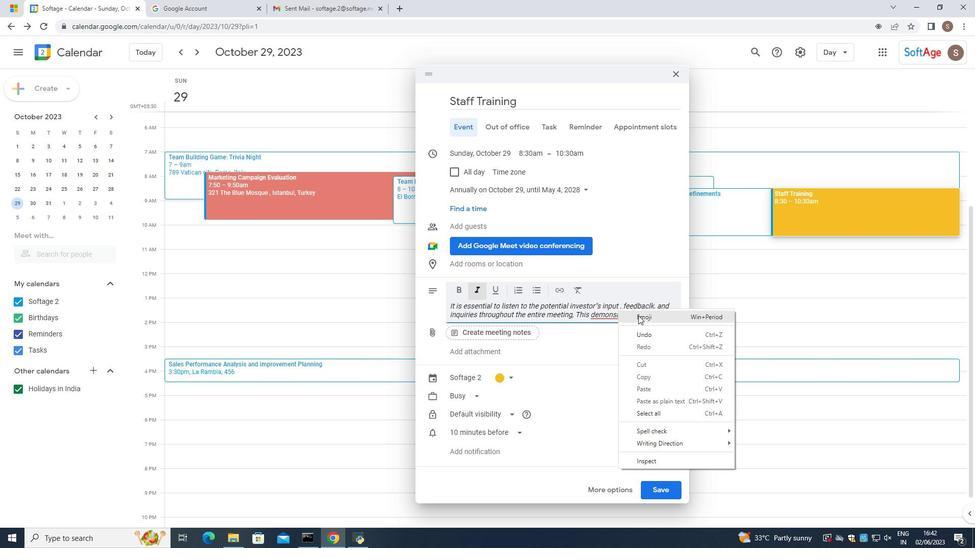 
Action: Mouse pressed left at (640, 319)
Screenshot: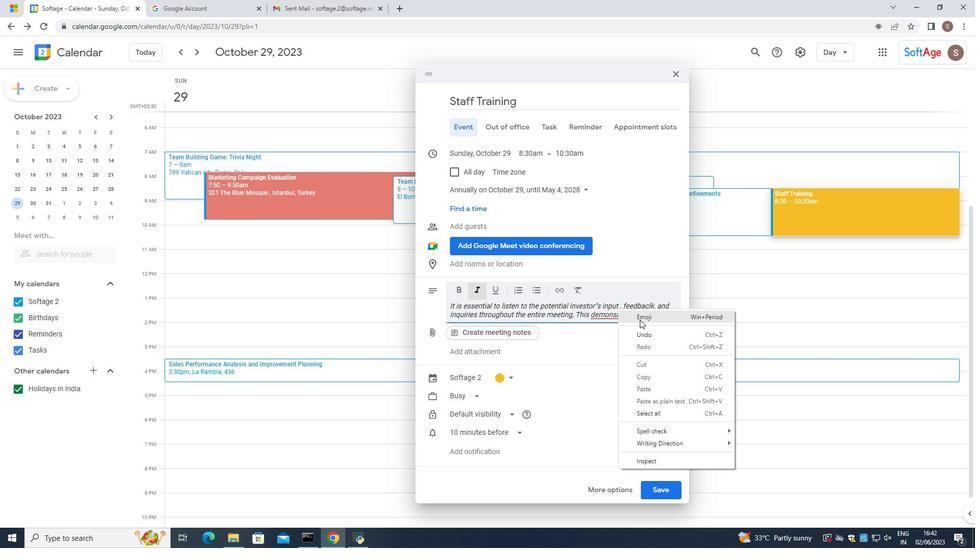 
Action: Key pressed <Key.cmd>.
Screenshot: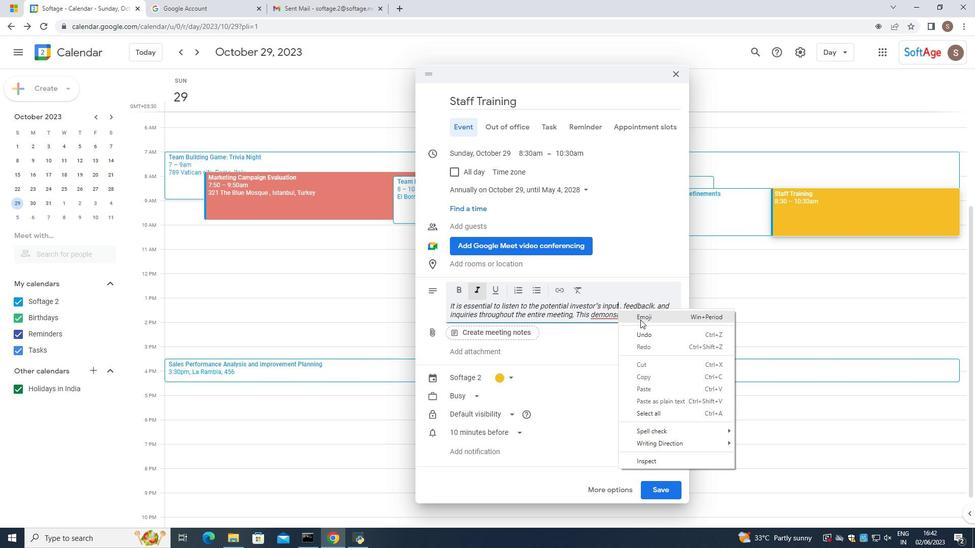 
Action: Mouse moved to (604, 310)
Screenshot: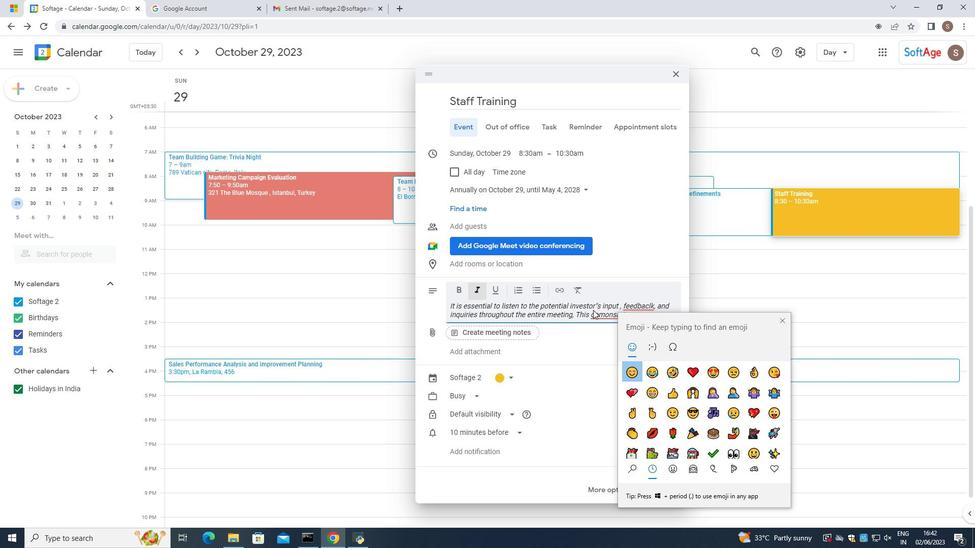 
Action: Mouse pressed left at (604, 310)
Screenshot: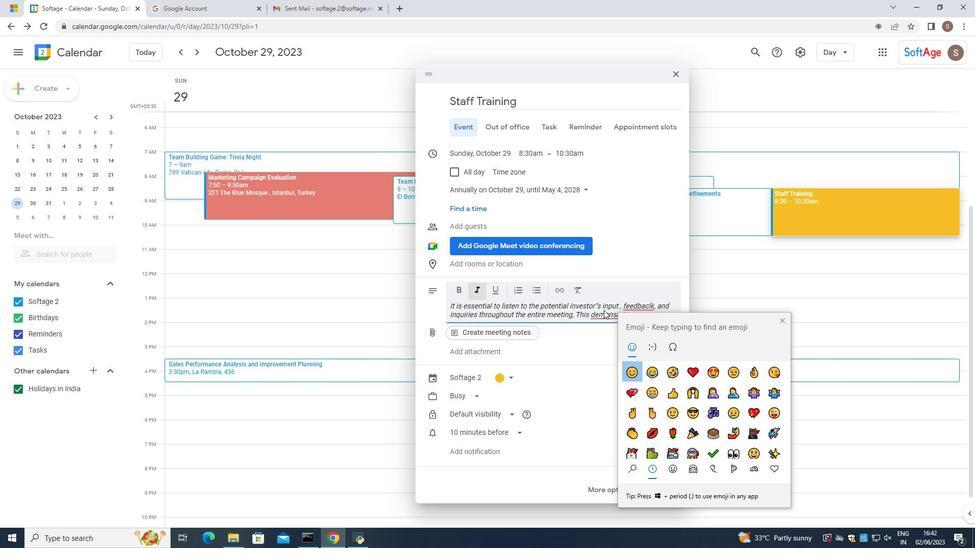 
Action: Mouse moved to (604, 314)
Screenshot: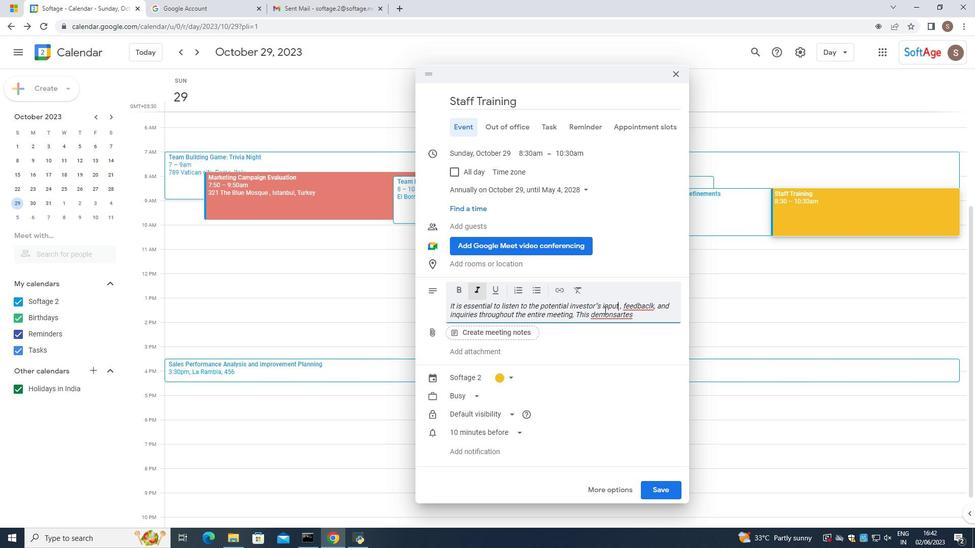 
Action: Mouse pressed left at (604, 314)
Screenshot: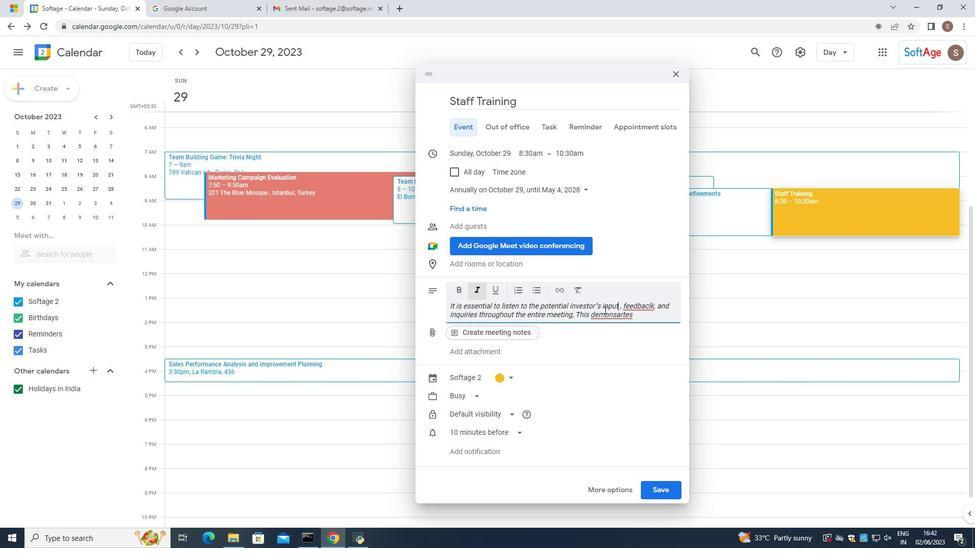 
Action: Mouse pressed right at (604, 314)
Screenshot: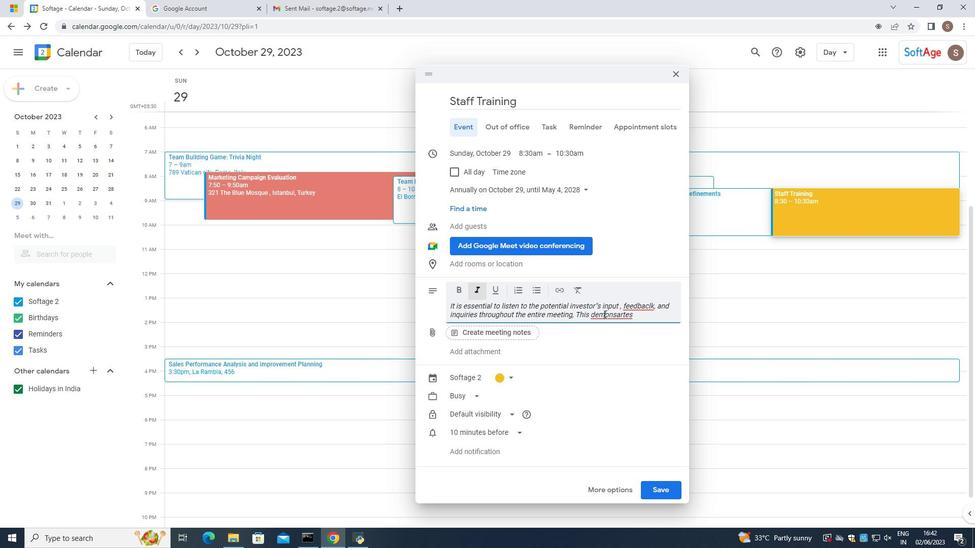 
Action: Mouse moved to (621, 324)
Screenshot: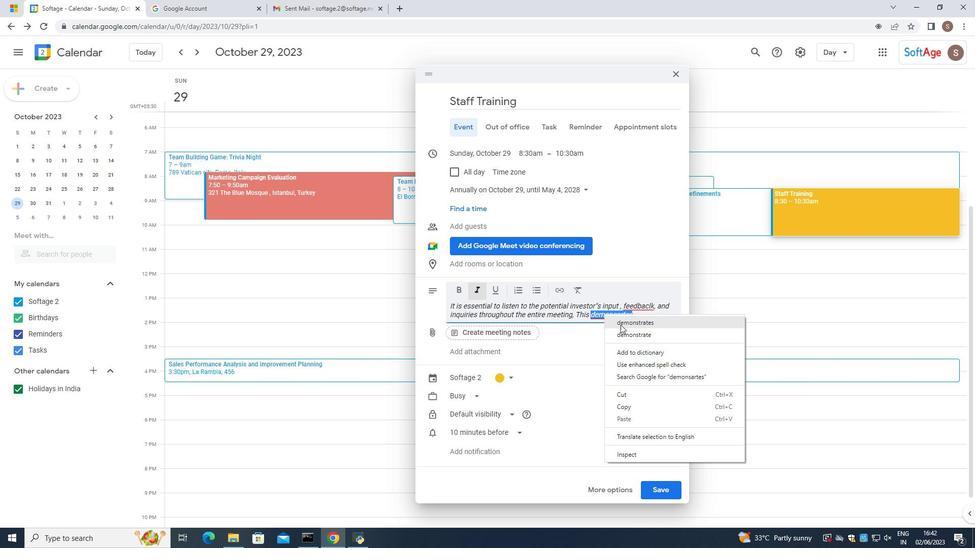 
Action: Mouse pressed left at (621, 324)
Screenshot: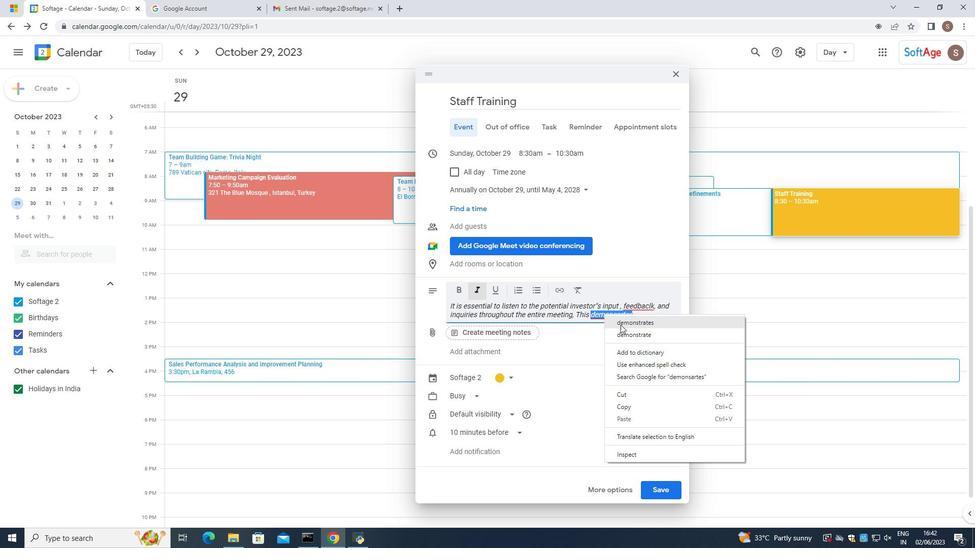 
Action: Mouse moved to (637, 309)
Screenshot: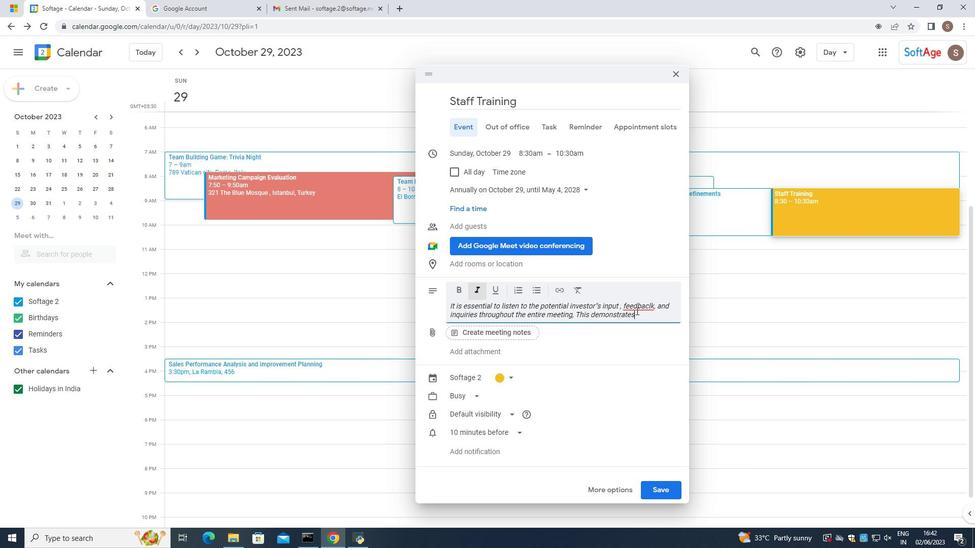 
Action: Mouse pressed left at (637, 309)
Screenshot: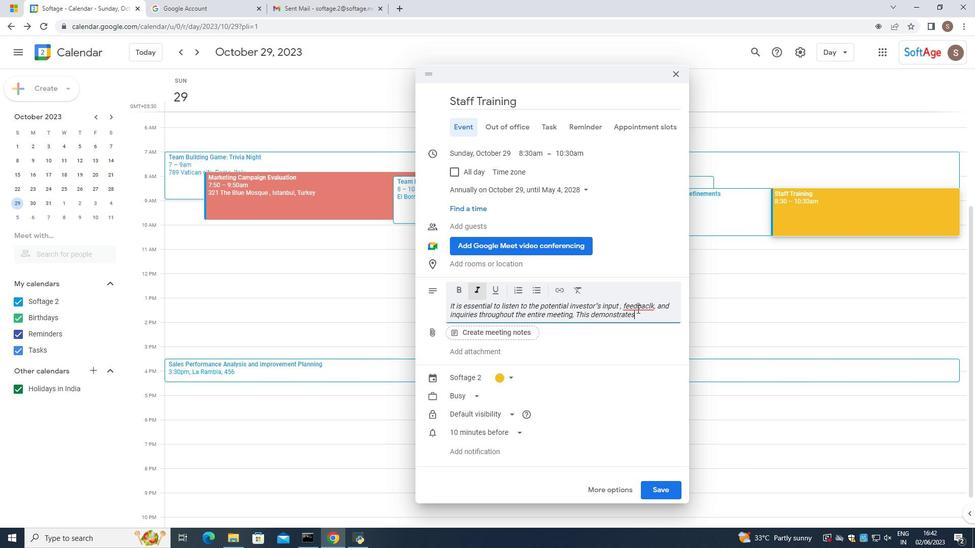 
Action: Mouse moved to (637, 308)
Screenshot: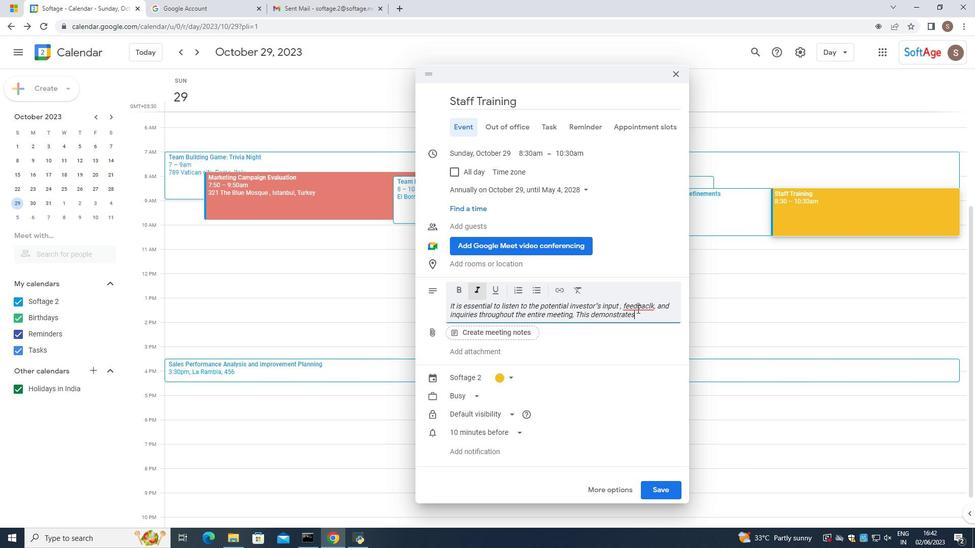 
Action: Mouse pressed left at (637, 308)
Screenshot: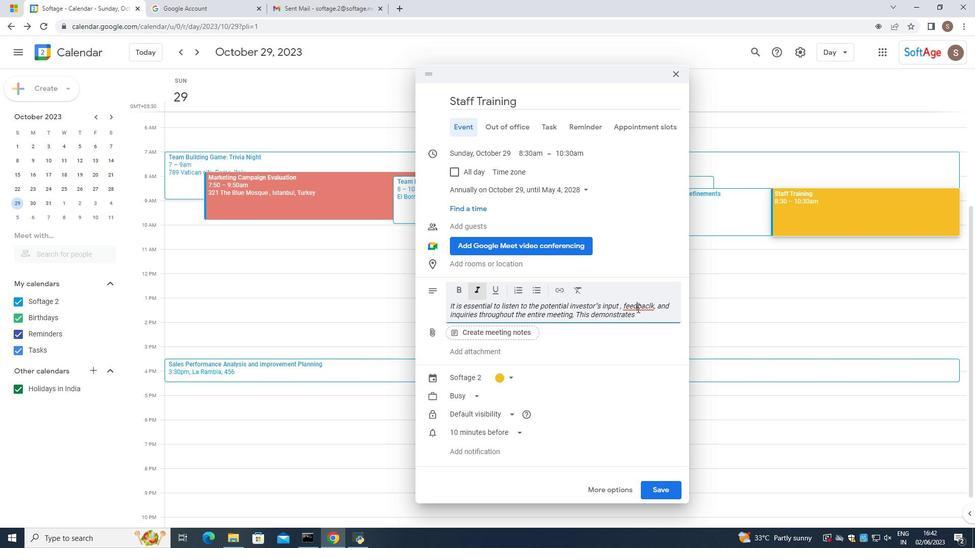 
Action: Mouse pressed right at (637, 308)
Screenshot: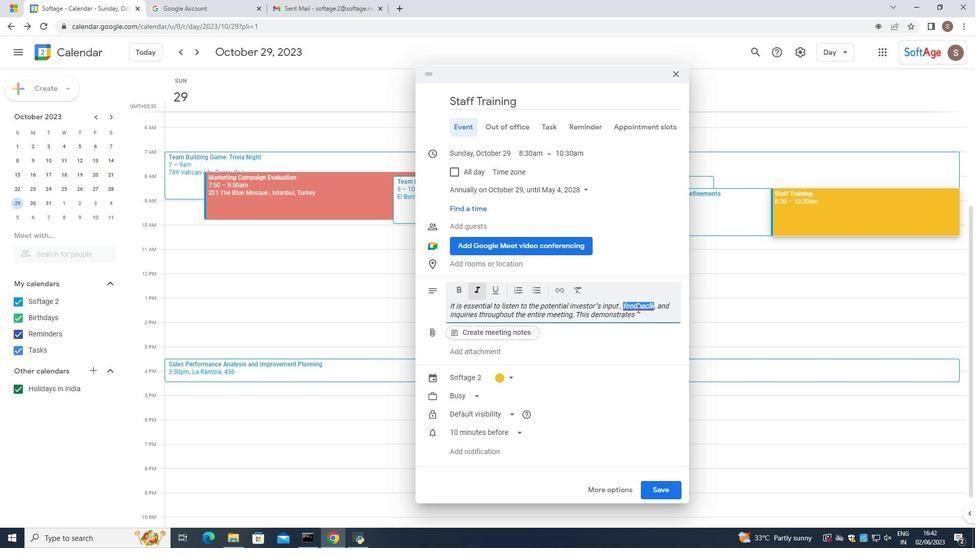 
Action: Mouse moved to (677, 322)
Screenshot: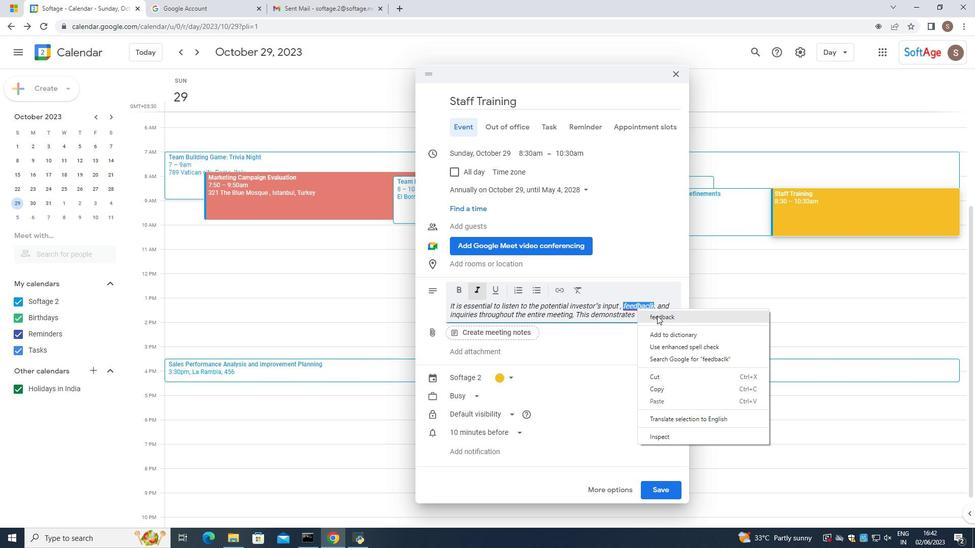 
Action: Mouse pressed left at (677, 322)
Screenshot: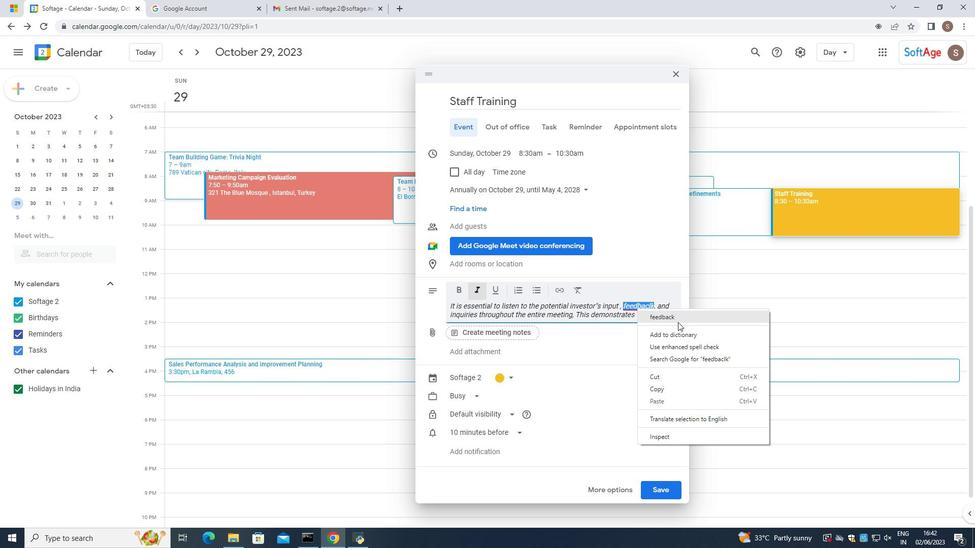 
Action: Mouse moved to (657, 314)
Screenshot: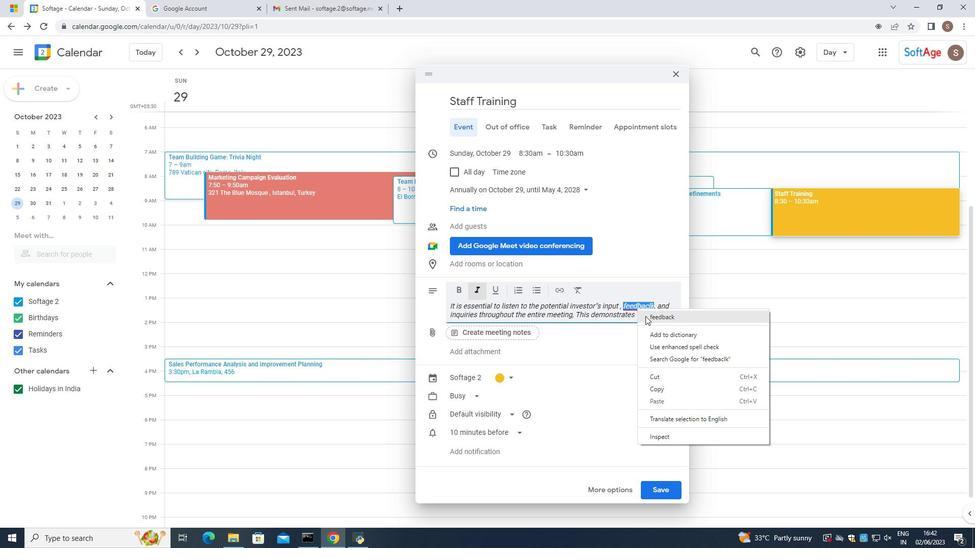 
Action: Mouse pressed left at (657, 314)
Screenshot: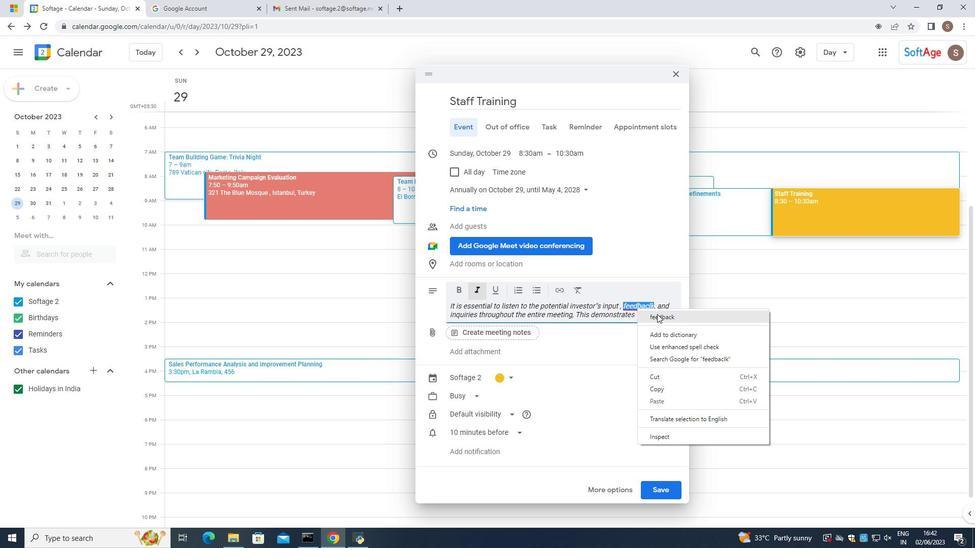 
Action: Mouse moved to (648, 317)
Screenshot: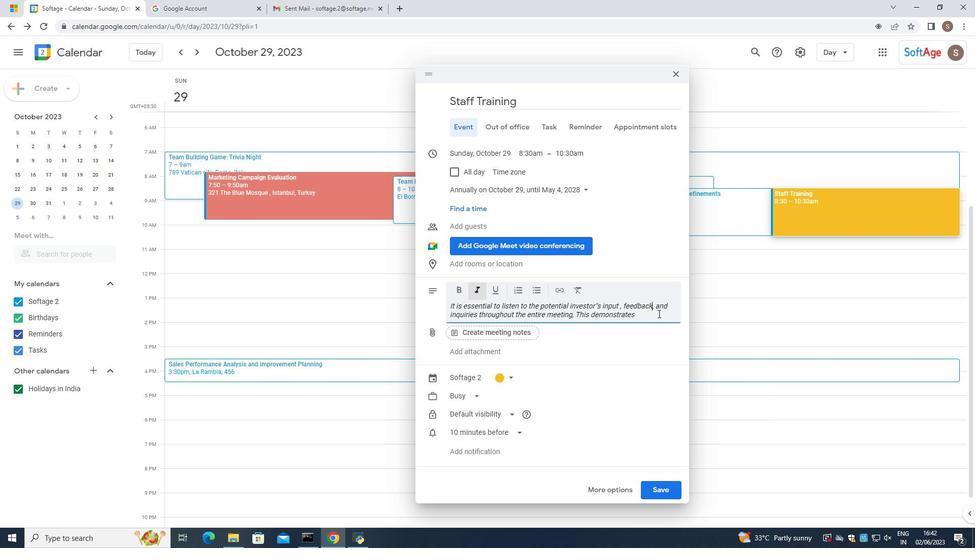 
Action: Mouse pressed left at (648, 317)
Screenshot: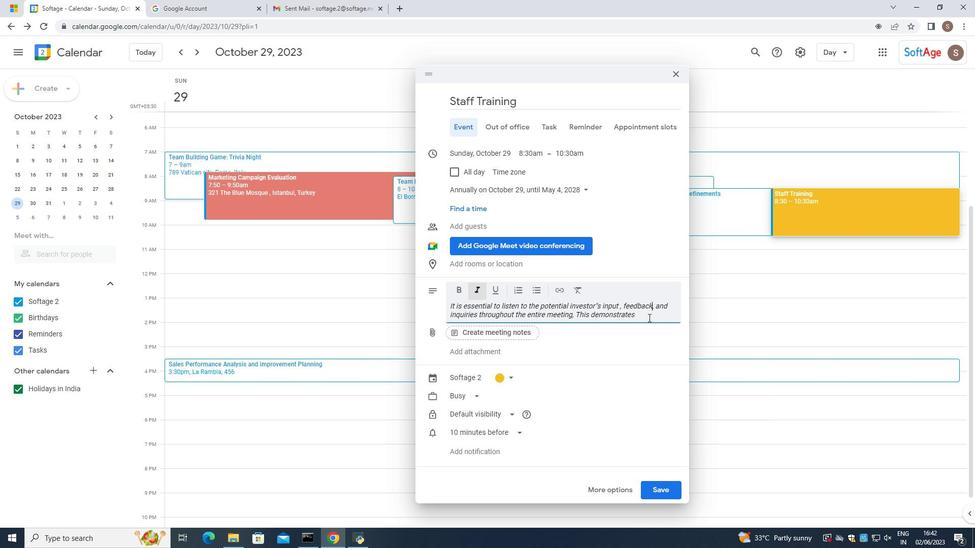 
Action: Mouse moved to (636, 313)
Screenshot: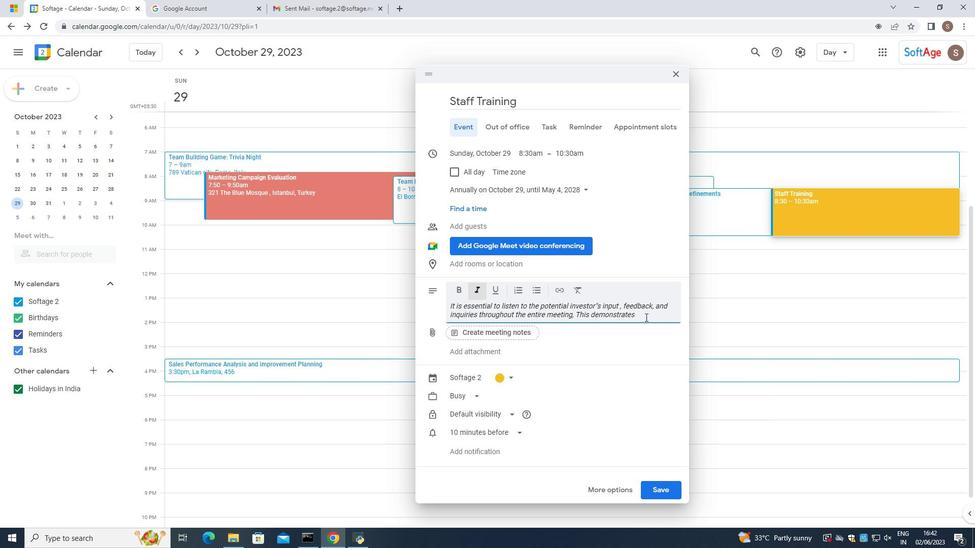 
Action: Key pressed <Key.space>your<Key.space>receptibvenesds<Key.backspace><Key.backspace><Key.backspace><Key.backspace><Key.backspace><Key.backspace><Key.backspace><Key.backspace>veness<Key.space>to<Key.space>collaboratiuobn<Key.backspace><Key.backspace><Key.backspace><Key.backspace>on<Key.space>and<Key.space>s<Key.backspace>=<Key.backspace>willingness<Key.space>to<Key.space>address<Key.space>concernsand<Key.space>the<Key.space>
Screenshot: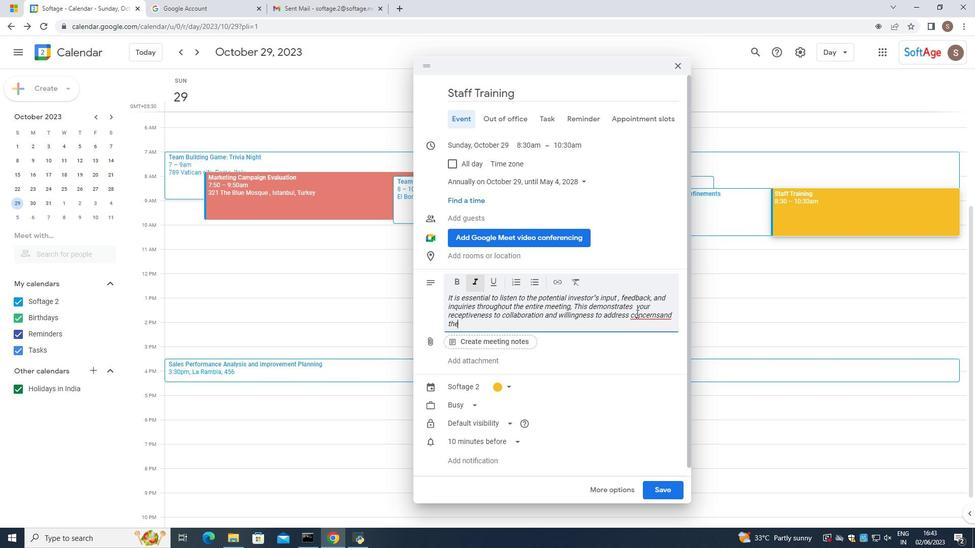 
Action: Mouse moved to (661, 317)
Screenshot: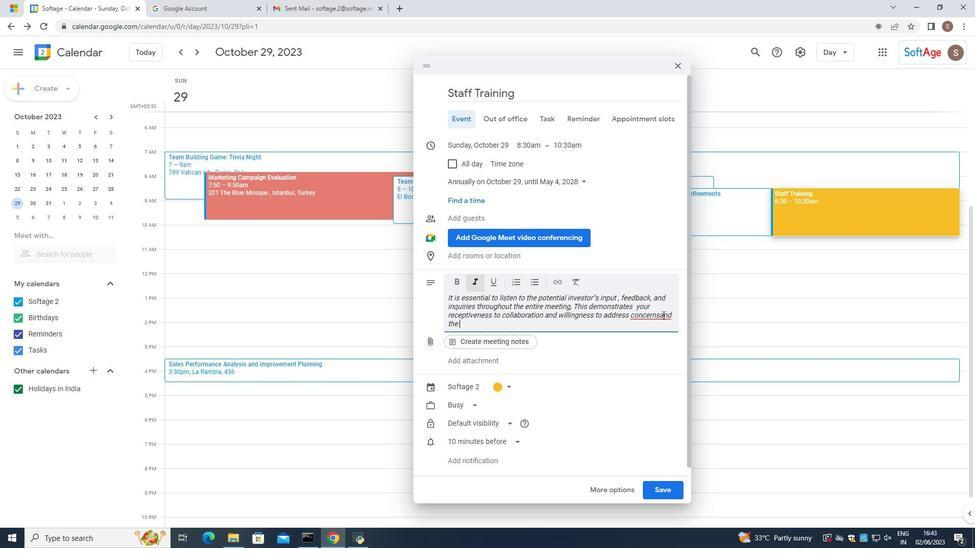 
Action: Mouse pressed left at (661, 317)
Screenshot: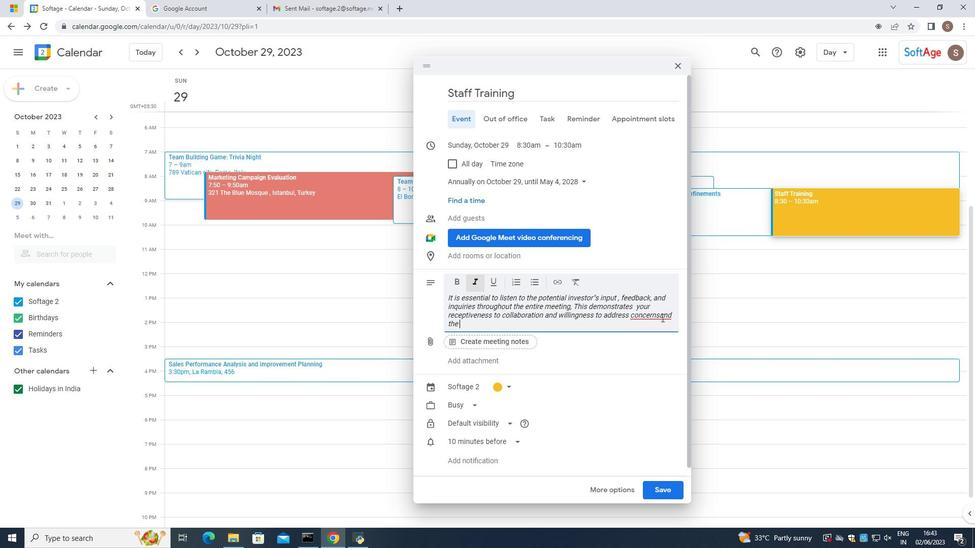 
Action: Mouse moved to (658, 317)
Screenshot: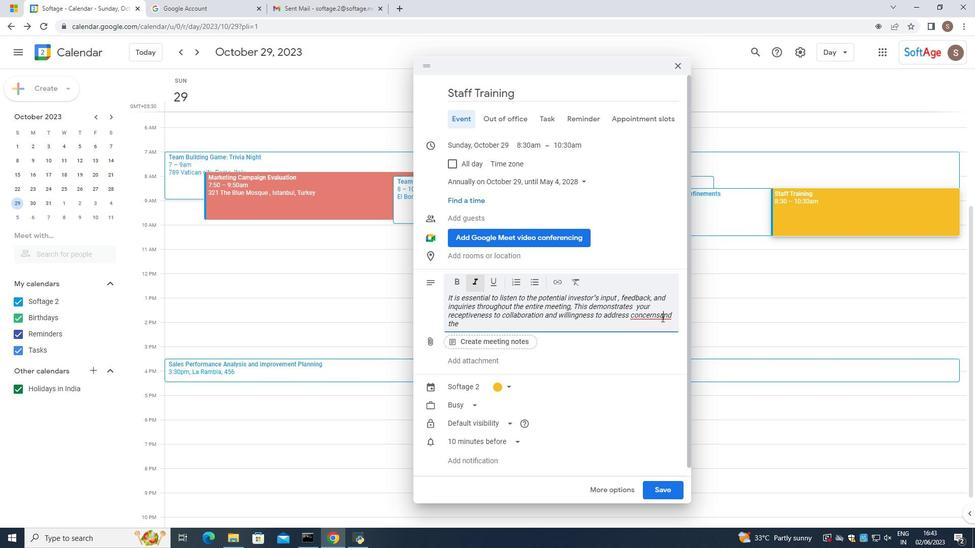 
Action: Mouse pressed left at (658, 317)
Screenshot: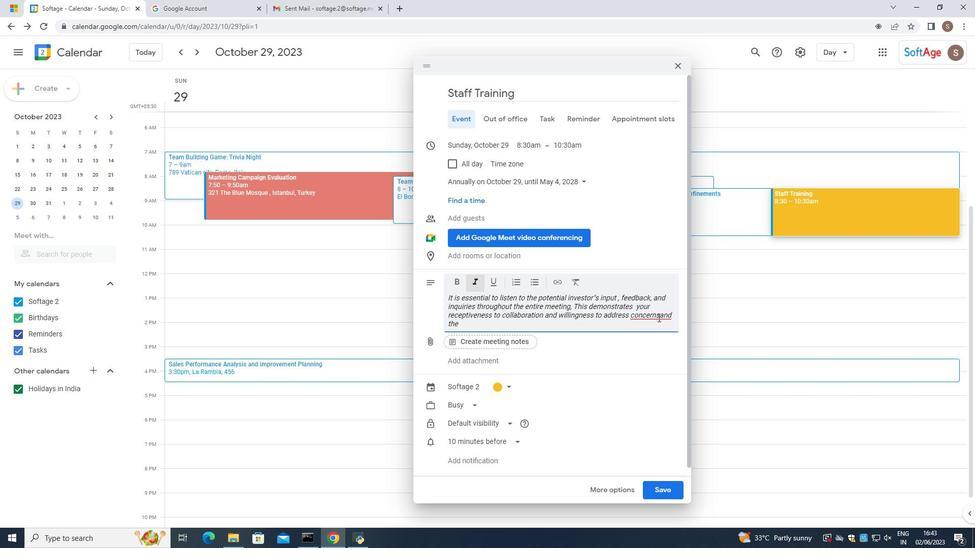 
Action: Mouse moved to (647, 313)
Screenshot: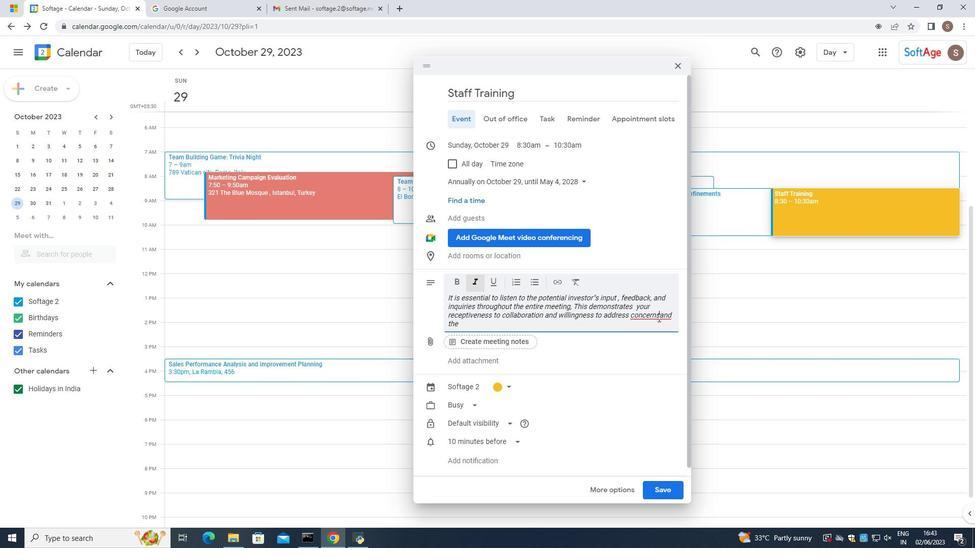 
Action: Key pressed <Key.space>
Screenshot: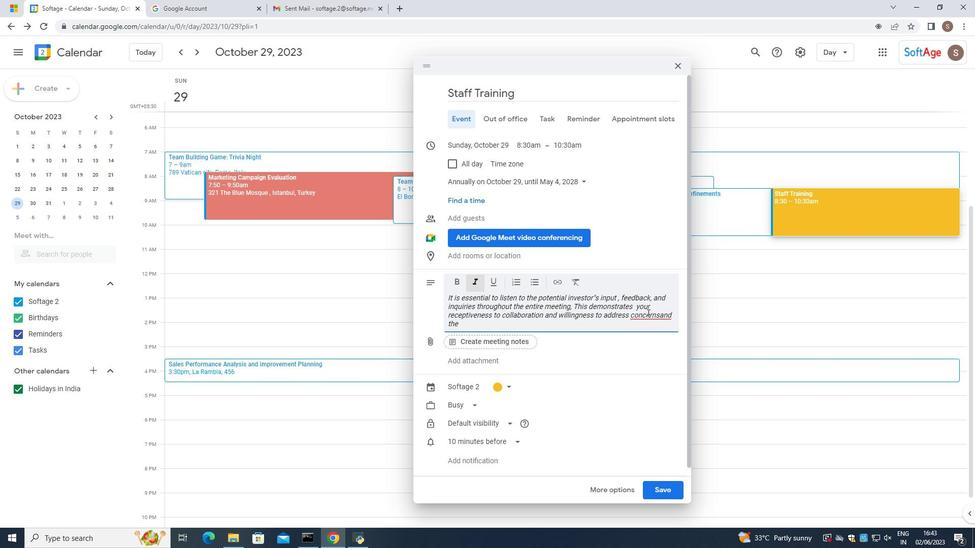 
Action: Mouse moved to (604, 314)
Screenshot: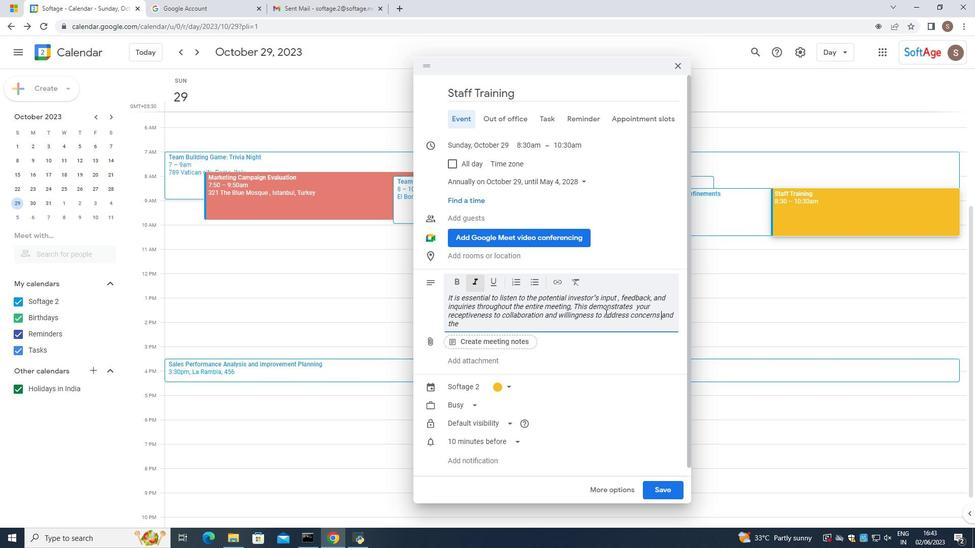 
Action: Mouse pressed left at (604, 314)
Screenshot: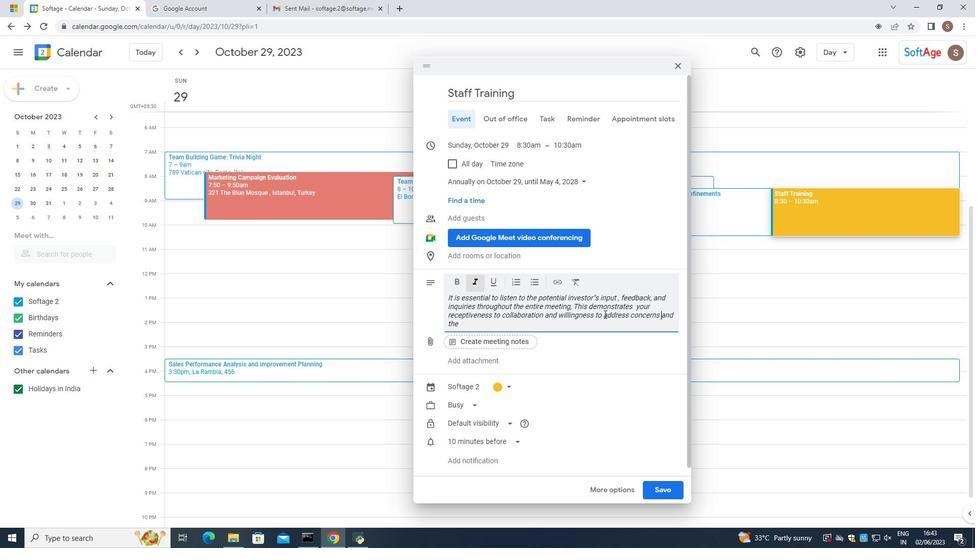 
Action: Mouse moved to (590, 326)
Screenshot: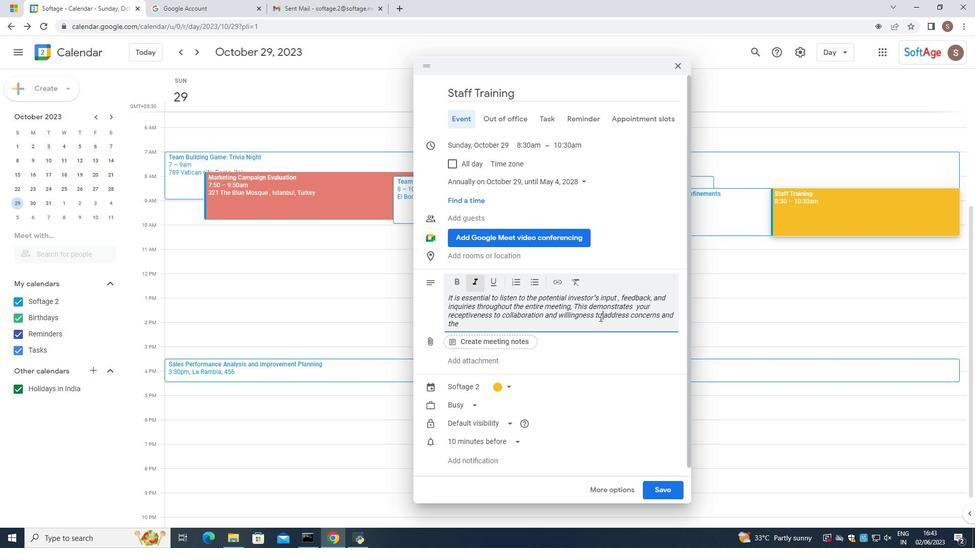 
Action: Mouse pressed left at (590, 326)
Screenshot: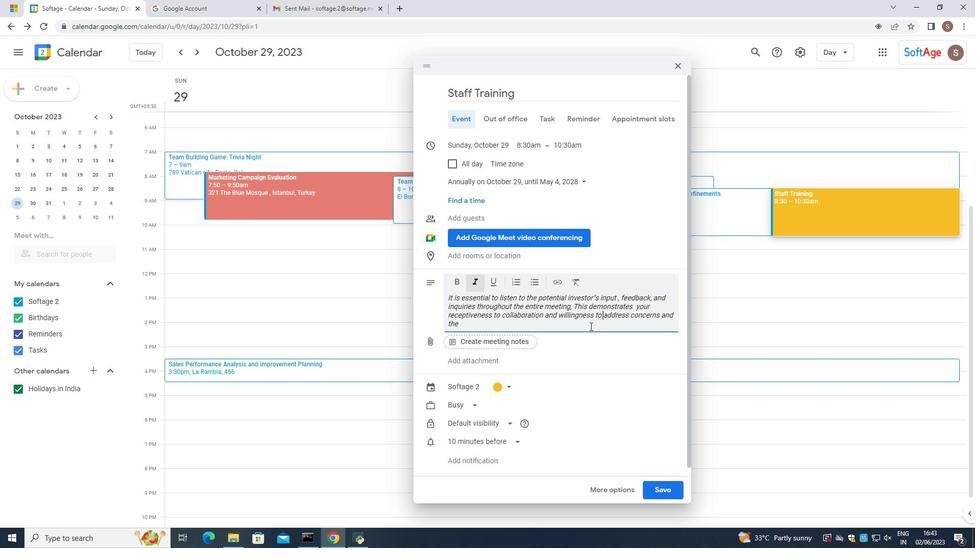 
Action: Mouse moved to (589, 327)
Screenshot: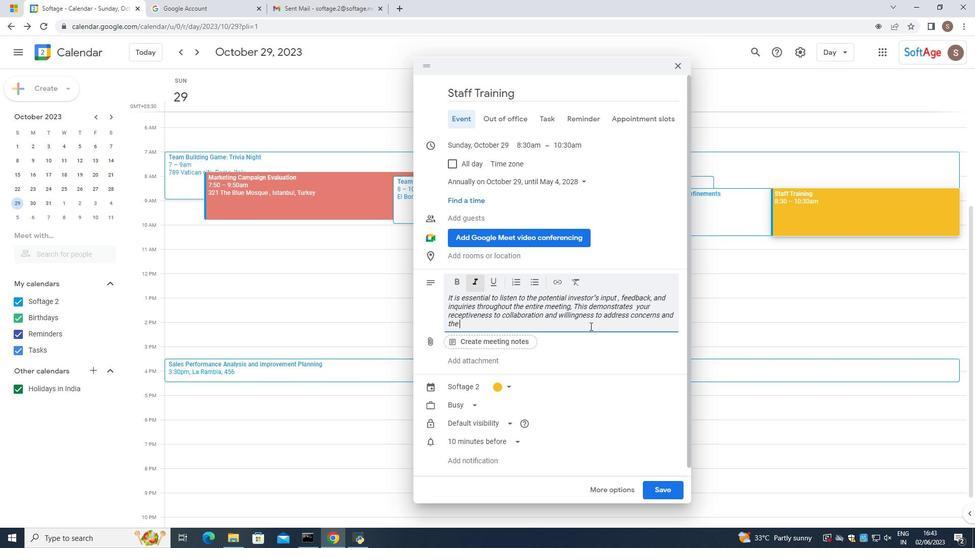
Action: Key pressed avb<Key.backspace><Key.backspace>bility<Key.space>to<Key.space>adapt<Key.space>your<Key.space>business<Key.space>strategy<Key.space>to<Key.space>maximise<Key.space><Key.backspace><Key.backspace><Key.backspace>ze<Key.space>its<Key.space>potential.<Key.enter>
Screenshot: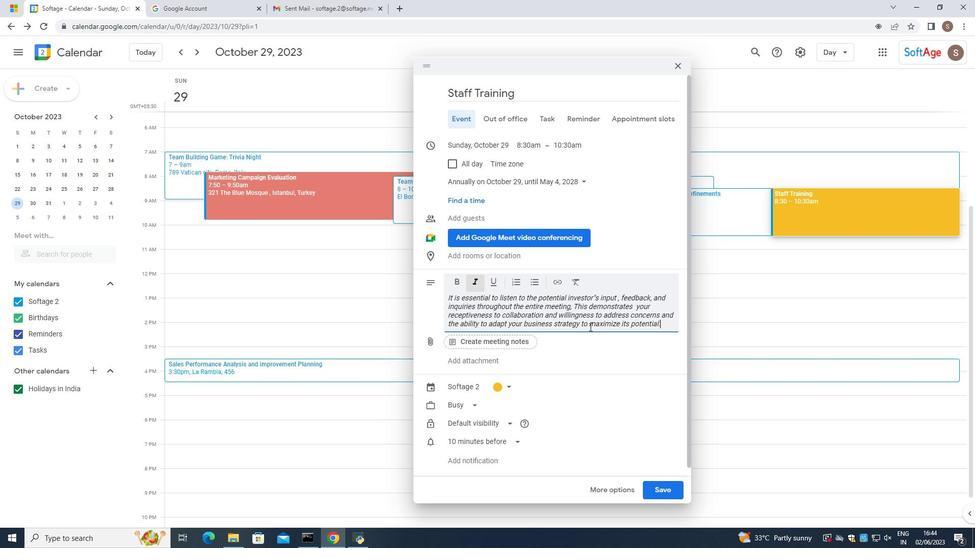 
Action: Mouse moved to (450, 296)
Screenshot: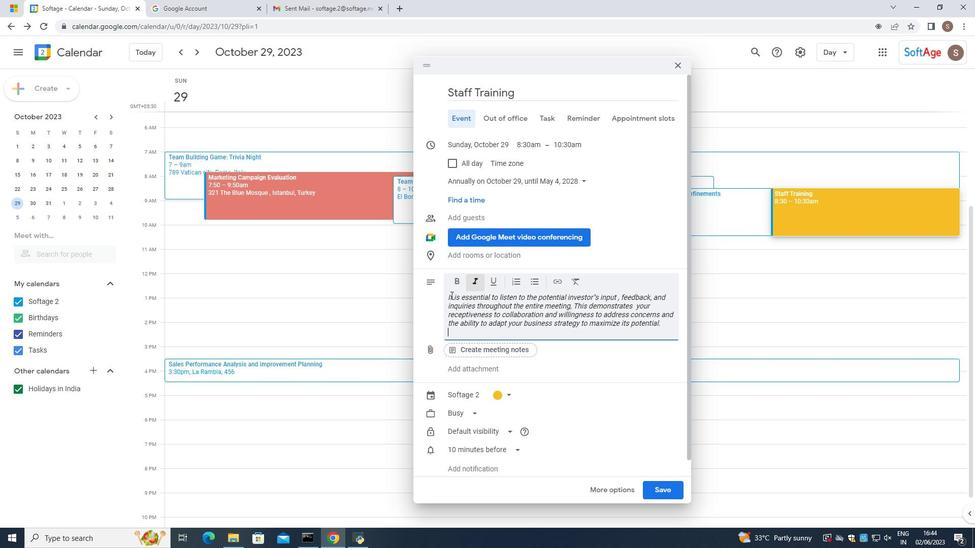 
Action: Mouse pressed left at (450, 296)
Screenshot: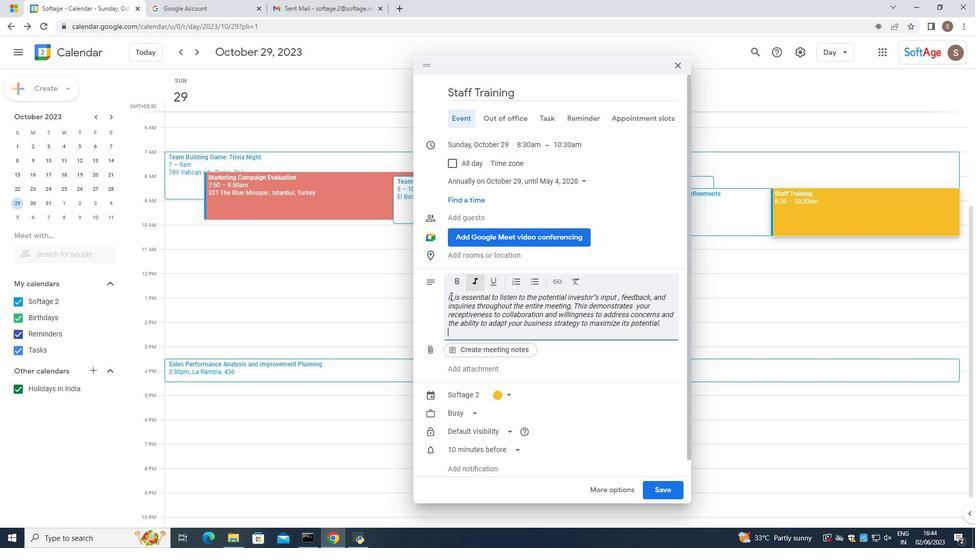 
Action: Mouse moved to (569, 331)
Screenshot: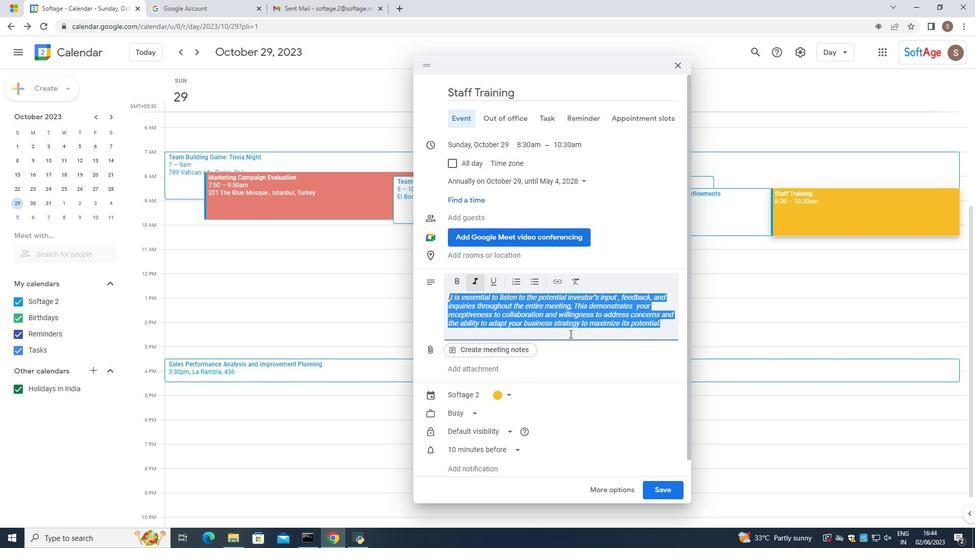 
Action: Mouse pressed left at (569, 331)
Screenshot: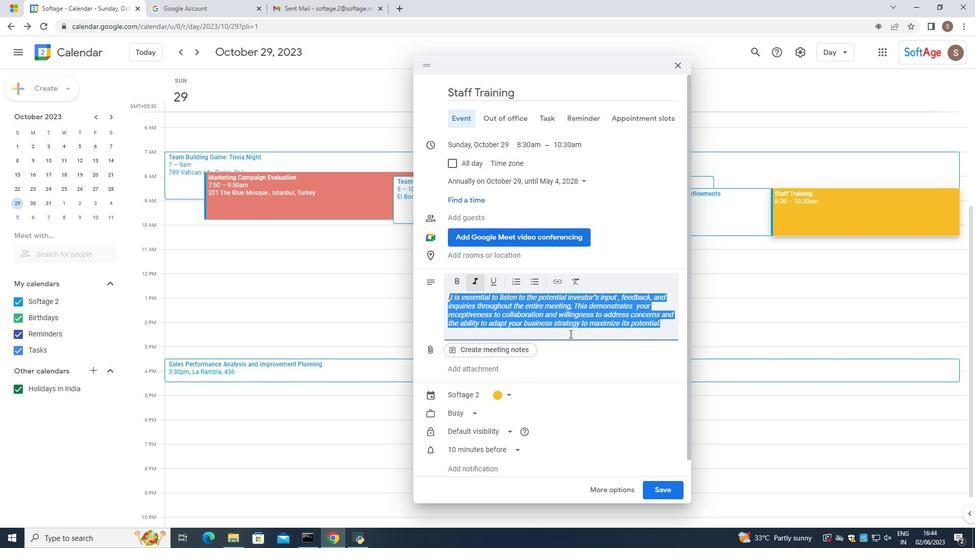 
Action: Mouse moved to (500, 363)
Screenshot: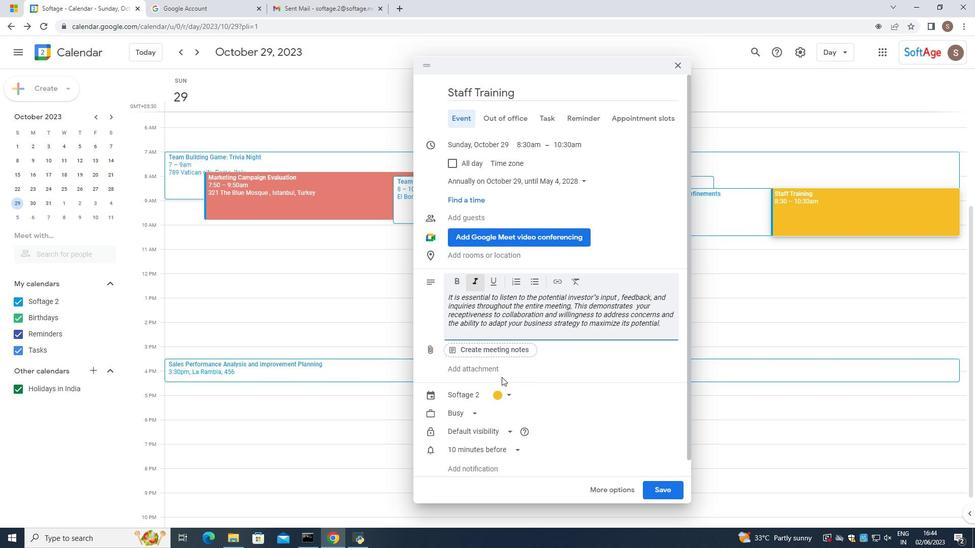 
Action: Mouse scrolled (500, 363) with delta (0, 0)
Screenshot: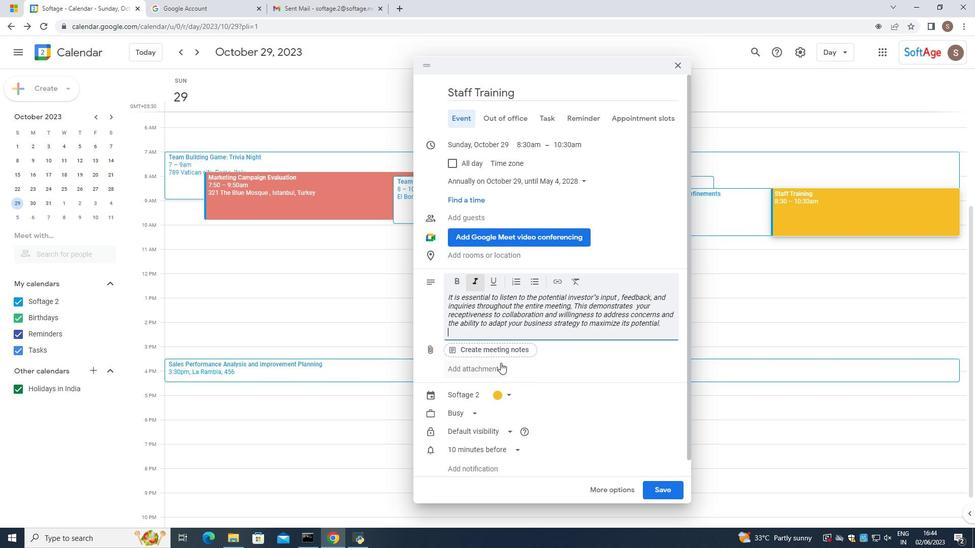 
Action: Mouse scrolled (500, 363) with delta (0, 0)
Screenshot: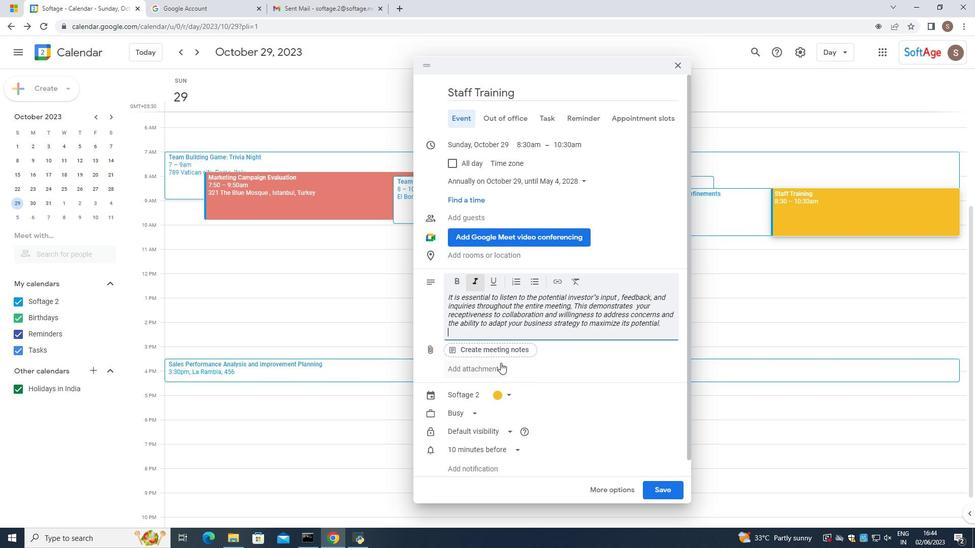 
Action: Mouse scrolled (500, 363) with delta (0, 0)
Screenshot: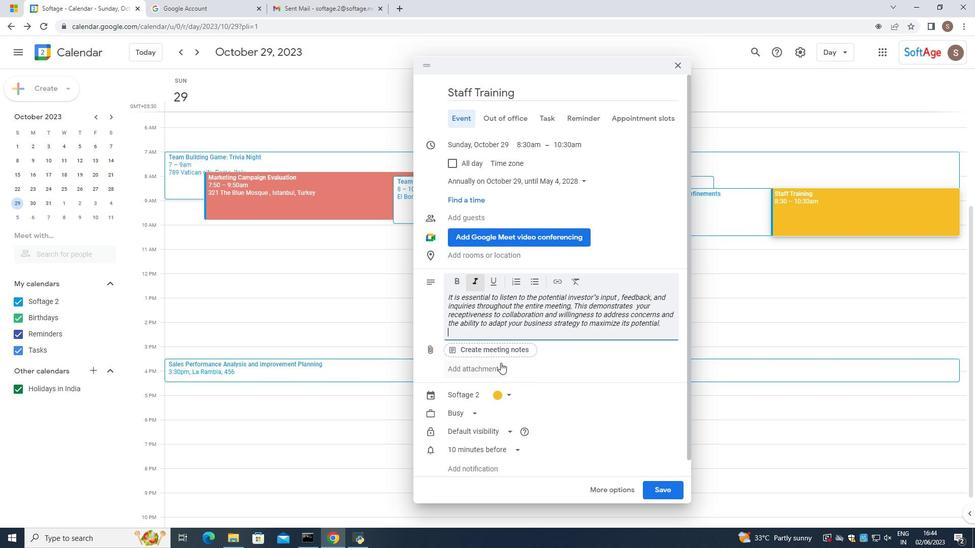 
Action: Mouse moved to (525, 335)
Screenshot: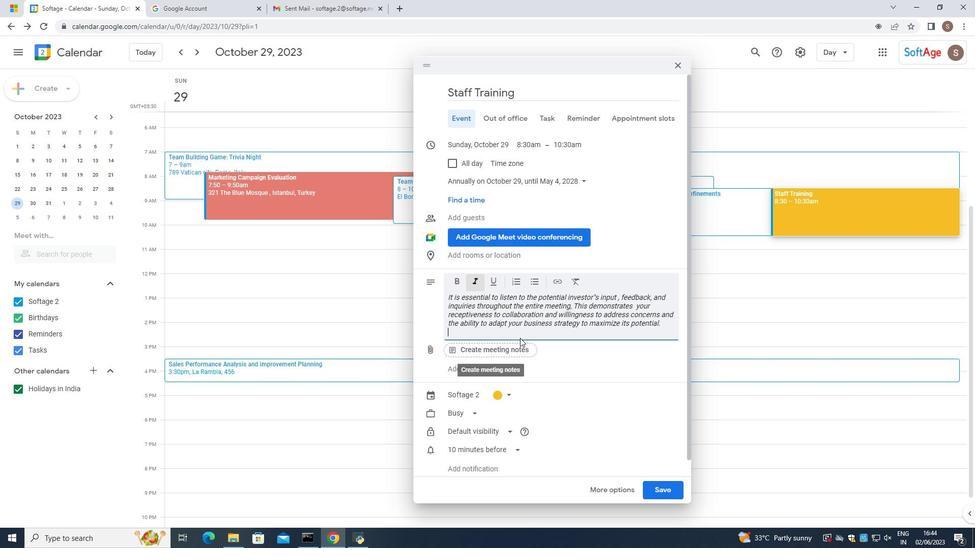 
Action: Mouse scrolled (525, 335) with delta (0, 0)
Screenshot: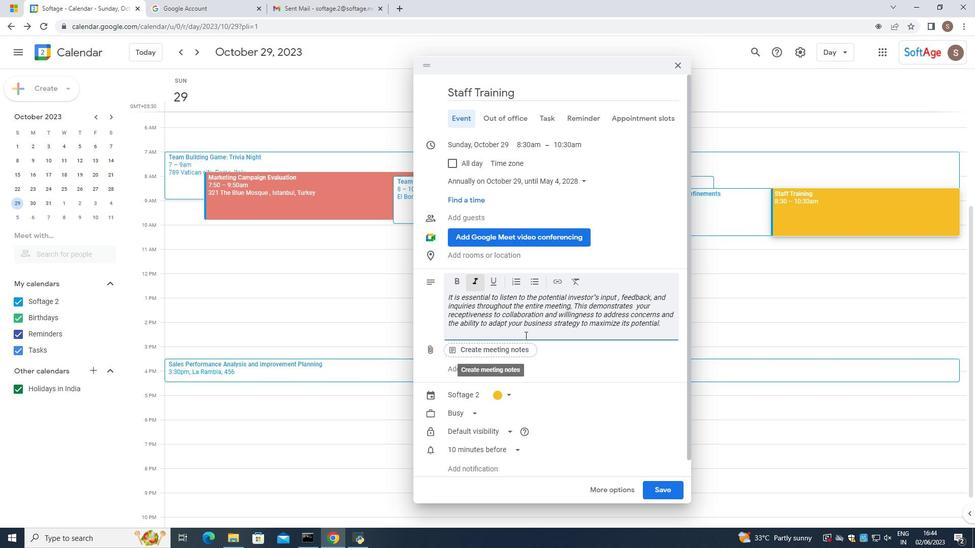 
Action: Mouse scrolled (525, 335) with delta (0, 0)
Screenshot: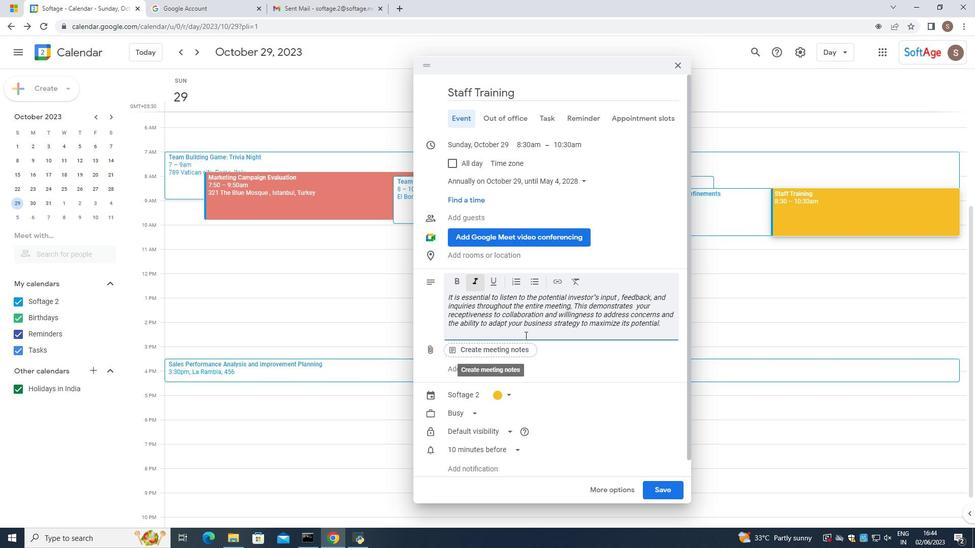 
Action: Mouse scrolled (525, 335) with delta (0, 0)
Screenshot: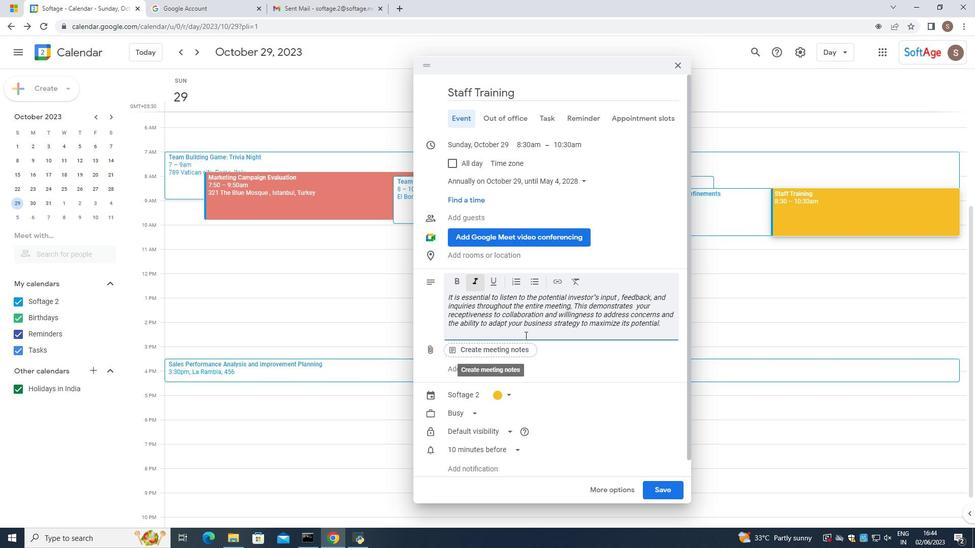 
Action: Mouse scrolled (525, 335) with delta (0, 0)
Screenshot: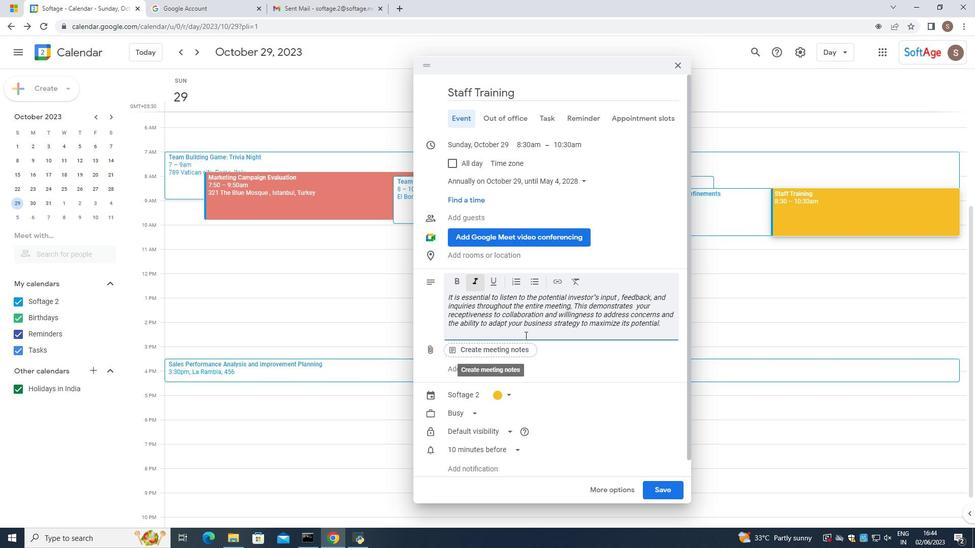 
Action: Mouse scrolled (525, 335) with delta (0, 0)
Screenshot: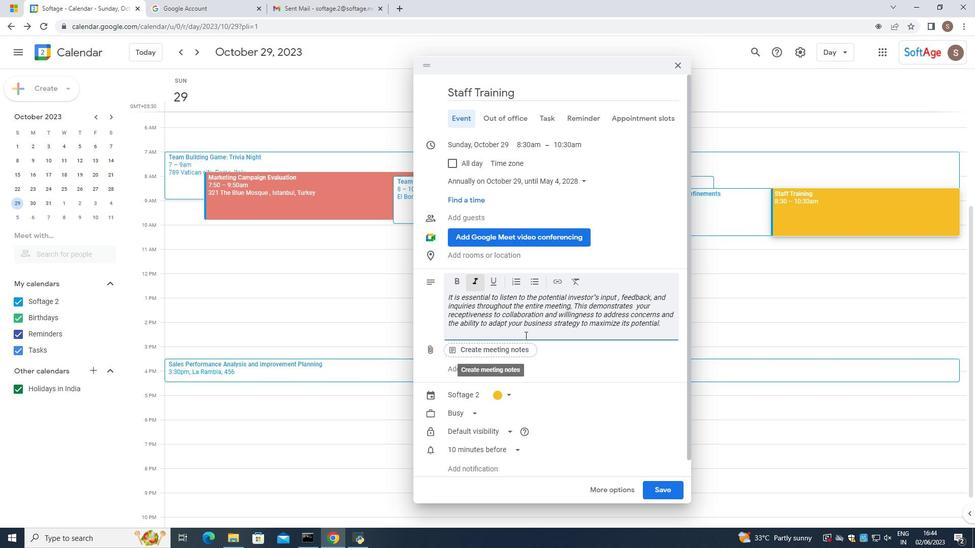 
Action: Mouse scrolled (525, 335) with delta (0, 0)
Screenshot: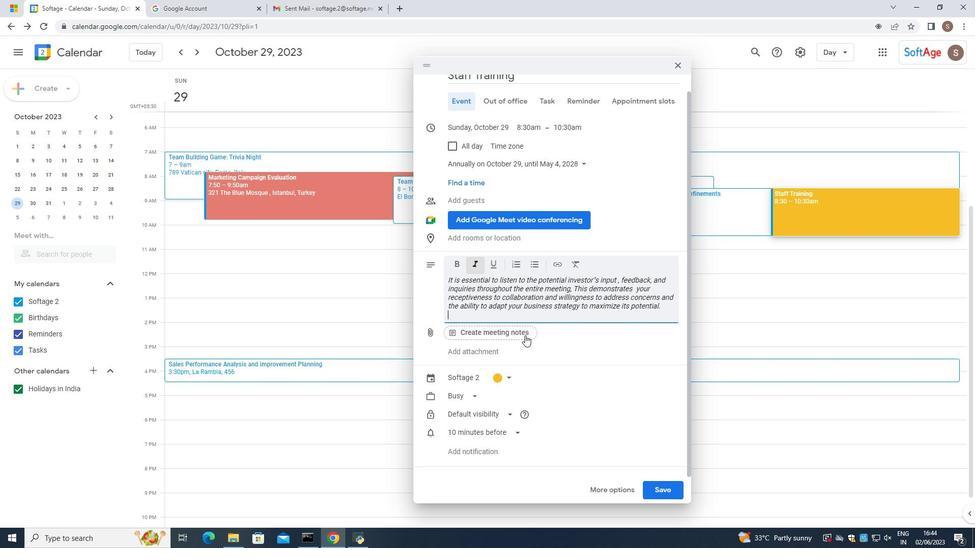 
Action: Mouse scrolled (525, 335) with delta (0, 0)
Screenshot: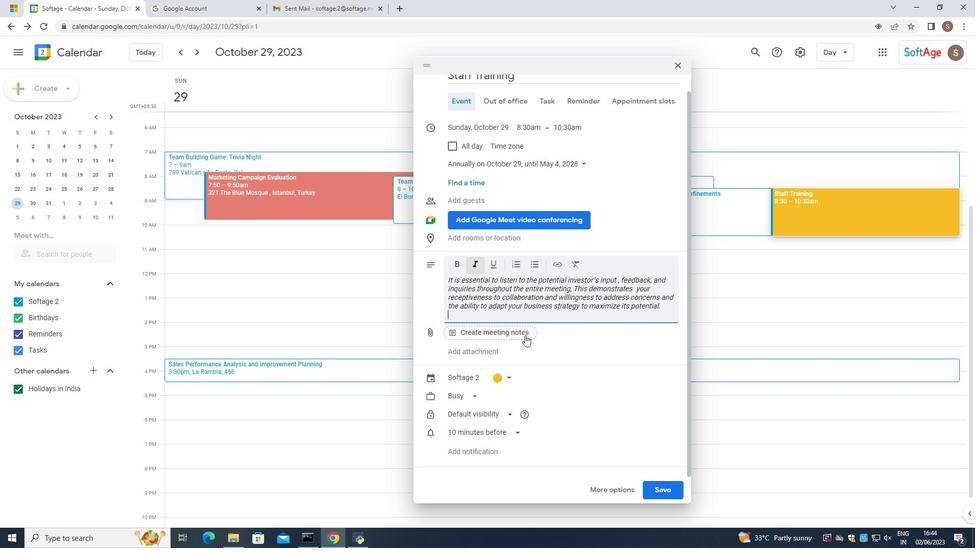 
Action: Mouse scrolled (525, 335) with delta (0, 0)
Screenshot: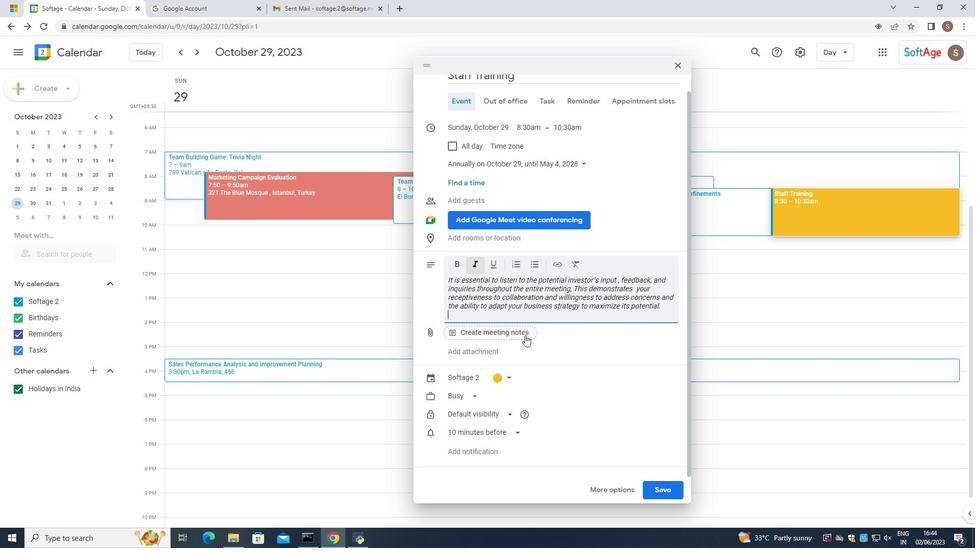 
Action: Mouse moved to (525, 335)
Screenshot: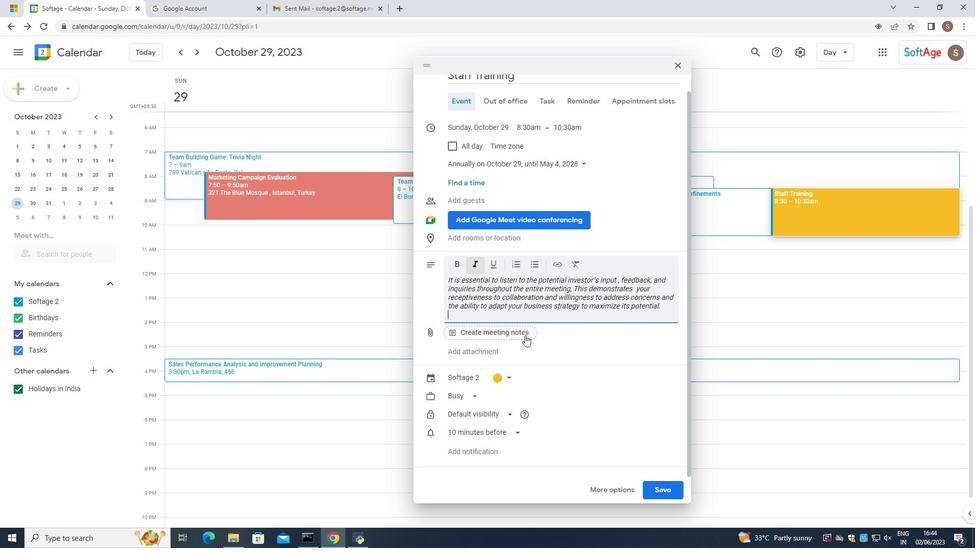 
Action: Mouse scrolled (525, 335) with delta (0, 0)
Screenshot: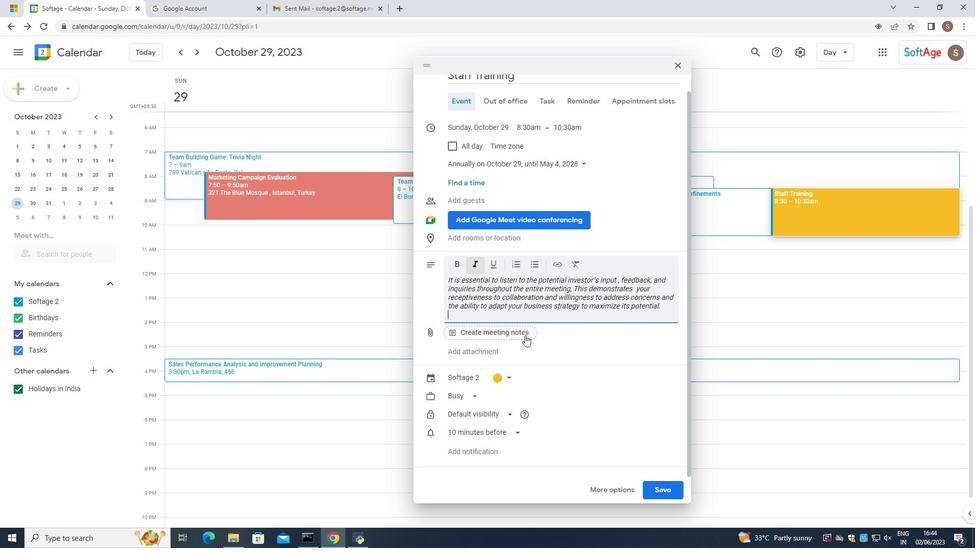 
Action: Mouse scrolled (525, 335) with delta (0, 0)
Screenshot: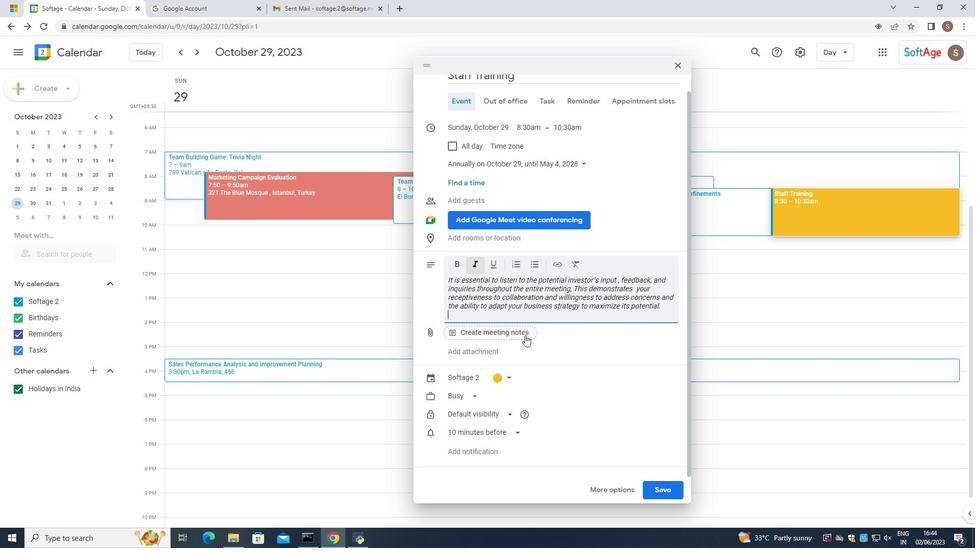 
Action: Mouse moved to (671, 495)
Screenshot: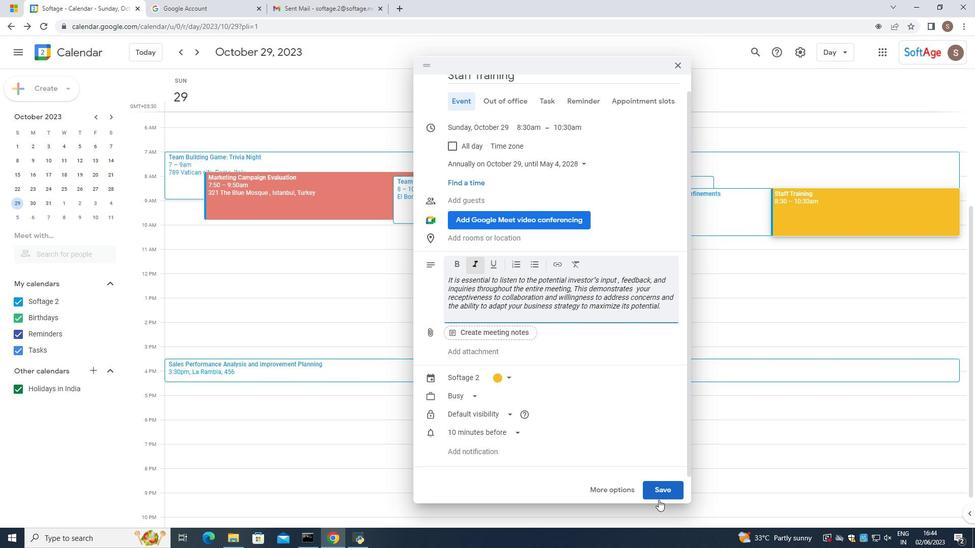 
Action: Mouse pressed left at (671, 495)
Screenshot: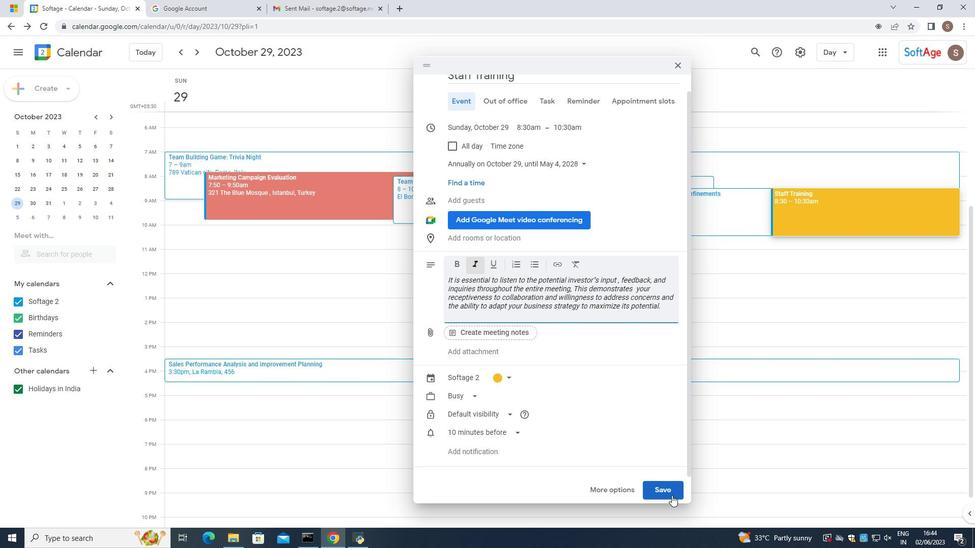 
Action: Mouse moved to (791, 214)
Screenshot: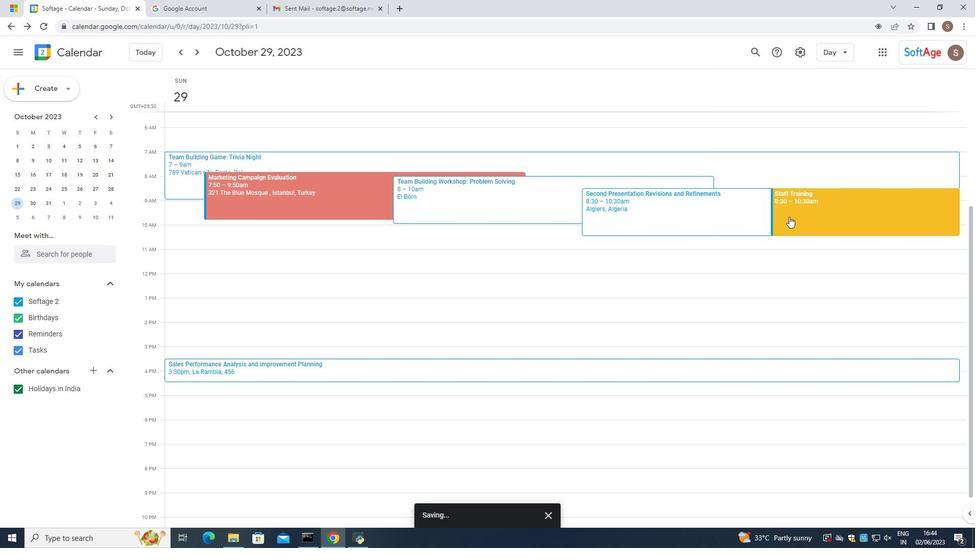 
Action: Mouse pressed left at (791, 214)
Screenshot: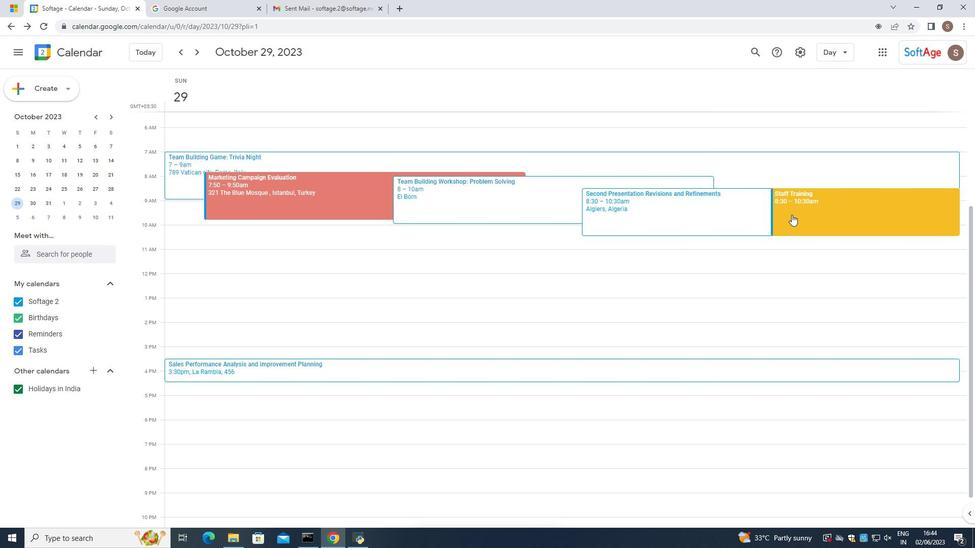 
Action: Mouse moved to (563, 196)
Screenshot: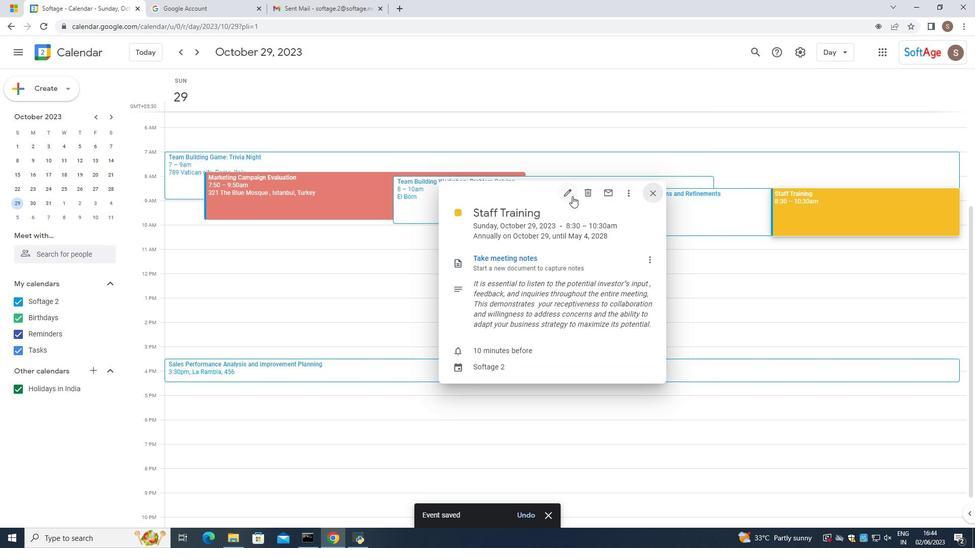
Action: Mouse pressed left at (563, 196)
Screenshot: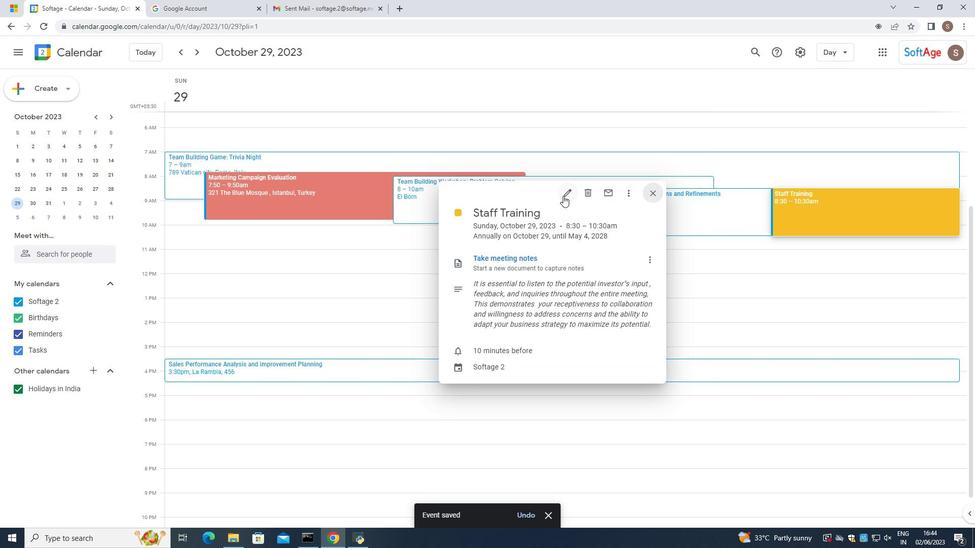 
Action: Mouse moved to (60, 197)
Screenshot: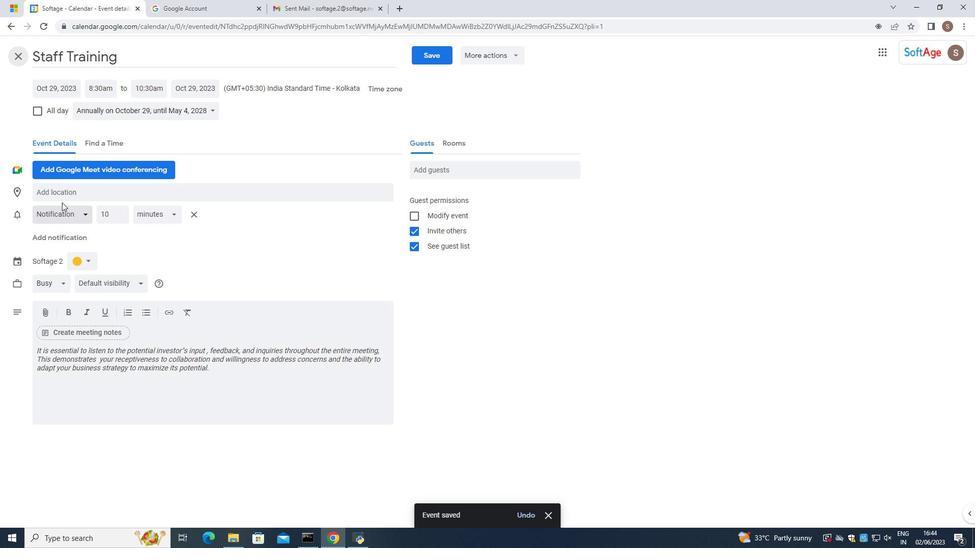 
Action: Mouse pressed left at (60, 197)
Screenshot: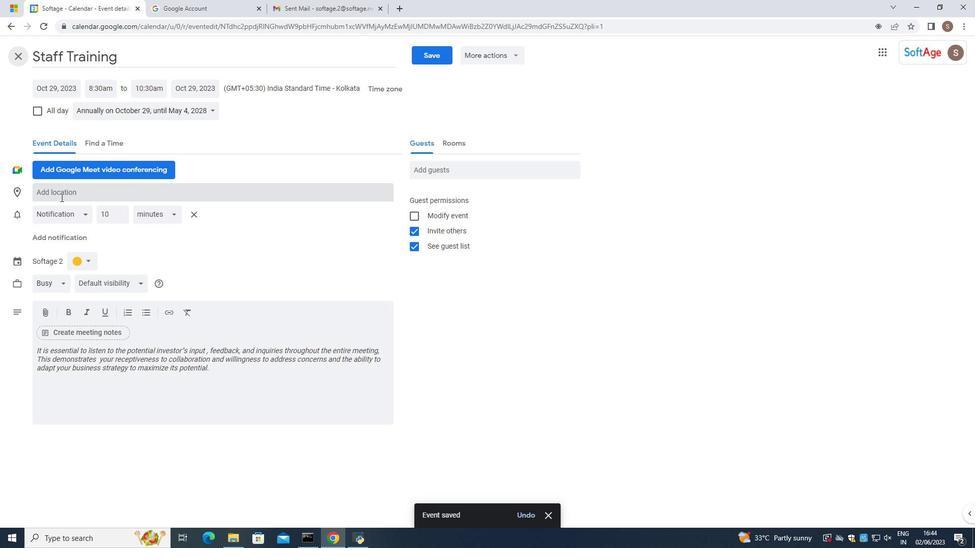
Action: Mouse moved to (59, 197)
Screenshot: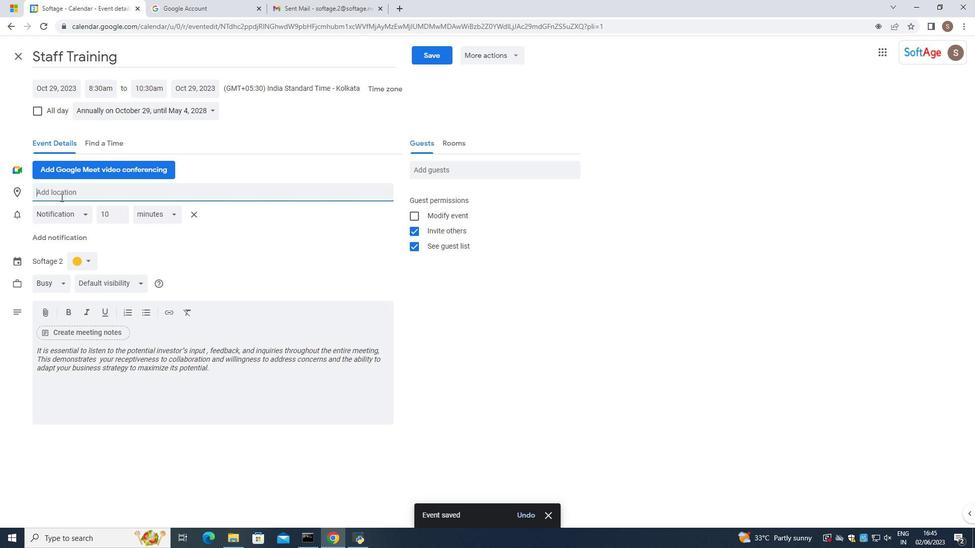 
Action: Key pressed 987<Key.space><Key.caps_lock>T<Key.caps_lock>opikapui<Key.backspace><Key.backspace>i<Key.space><Key.caps_lock>O<Key.backspace>P<Key.caps_lock>alace<Key.space>,<Key.space><Key.caps_lock>IA<Key.caps_lock>sta
Screenshot: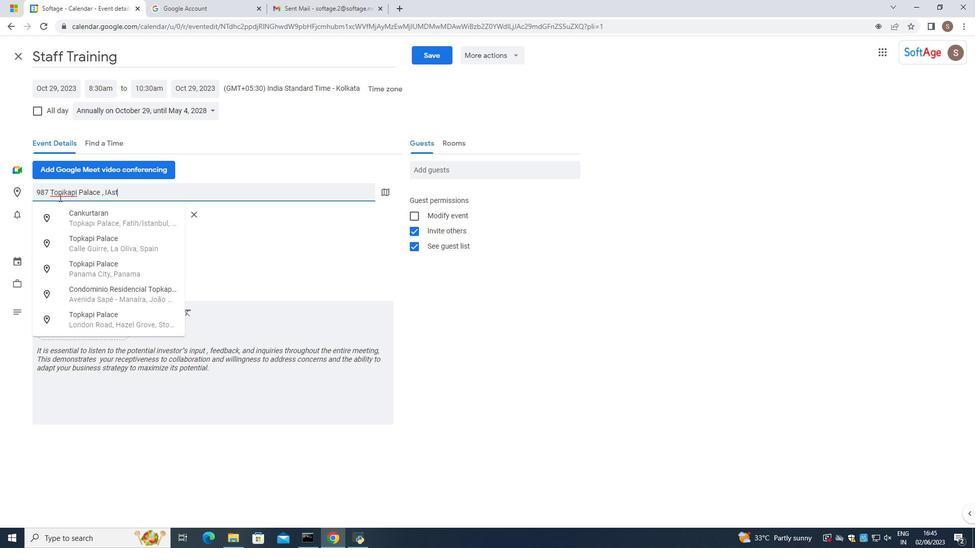 
Action: Mouse moved to (130, 196)
Screenshot: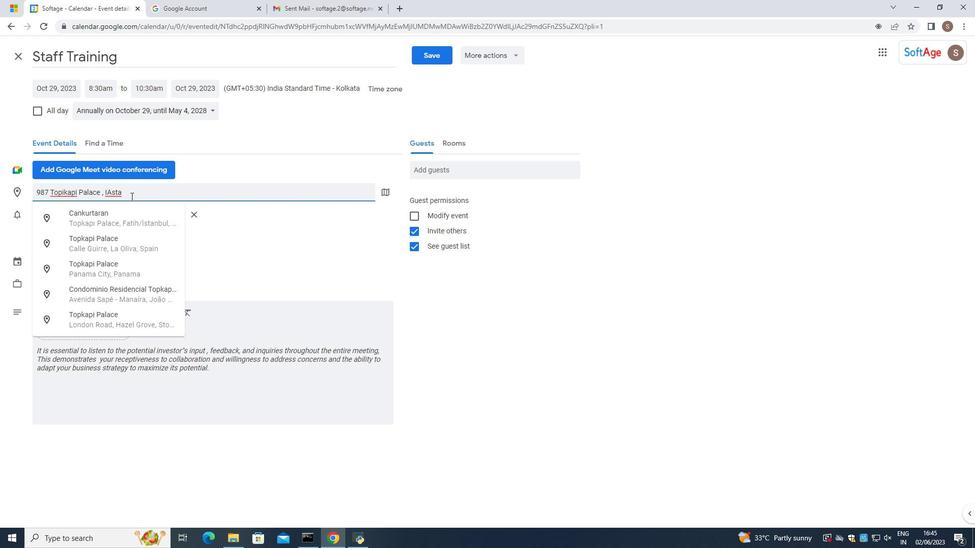 
Action: Mouse pressed left at (130, 196)
Screenshot: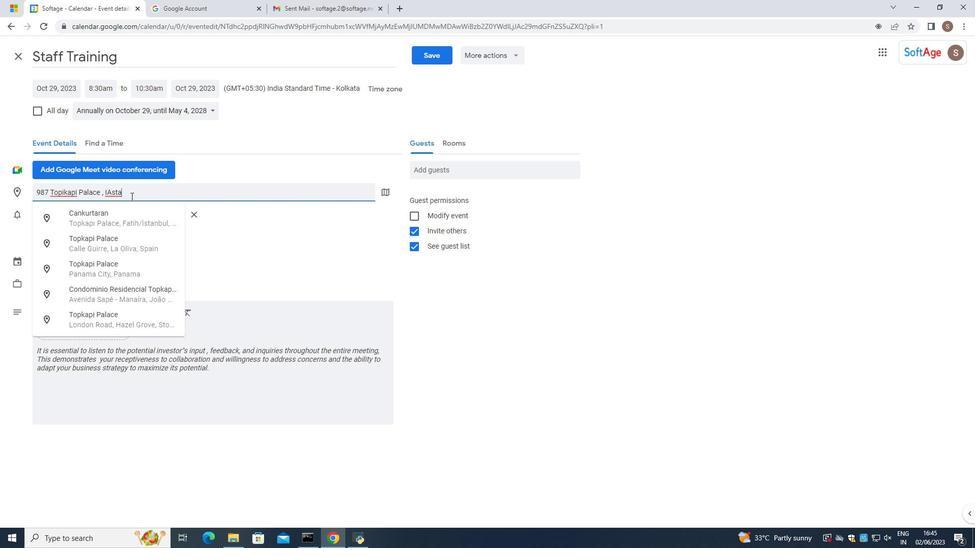 
Action: Mouse moved to (172, 219)
Screenshot: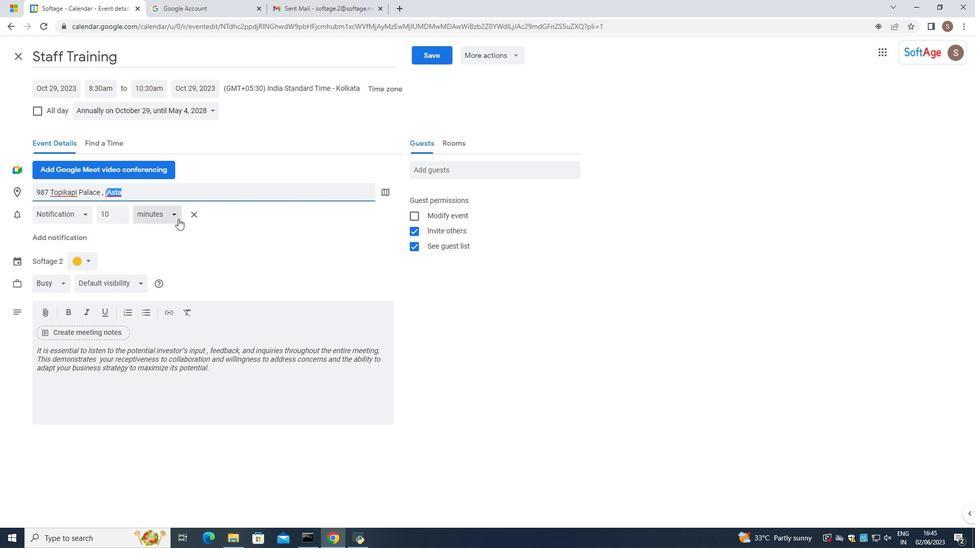 
Action: Key pressed <Key.backspace>st<Key.caps_lock>N<Key.backspace><Key.backspace><Key.caps_lock>r<Key.backspace>tanbul
Screenshot: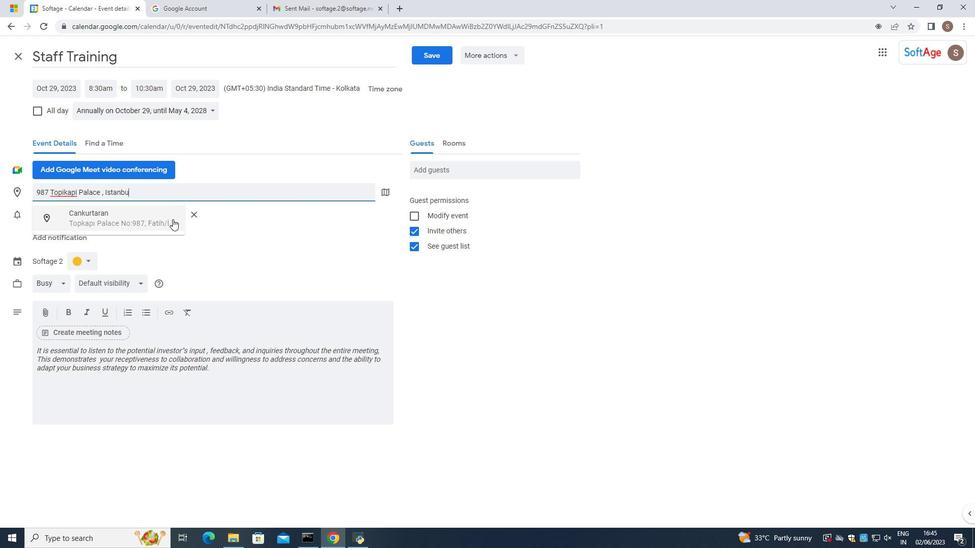 
Action: Mouse moved to (147, 182)
Screenshot: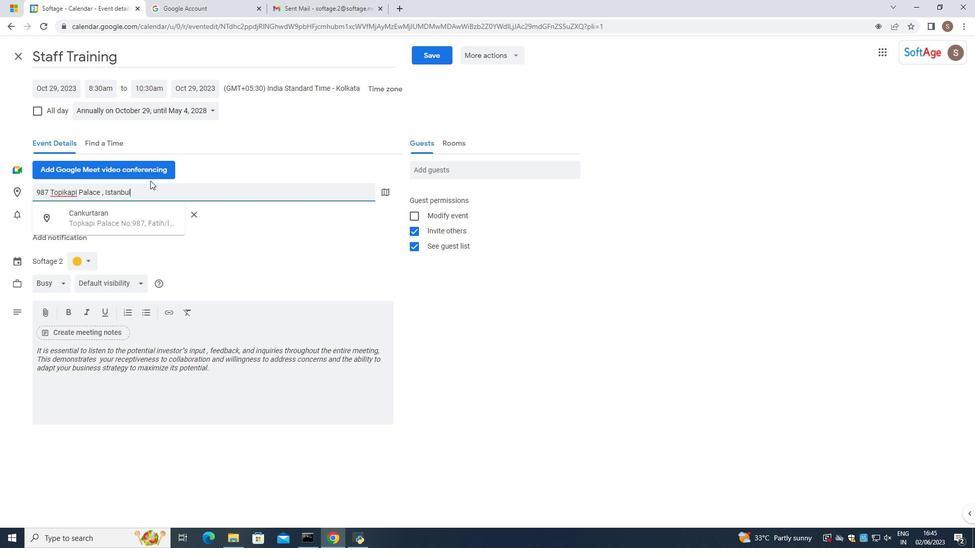 
Action: Mouse pressed left at (147, 182)
Screenshot: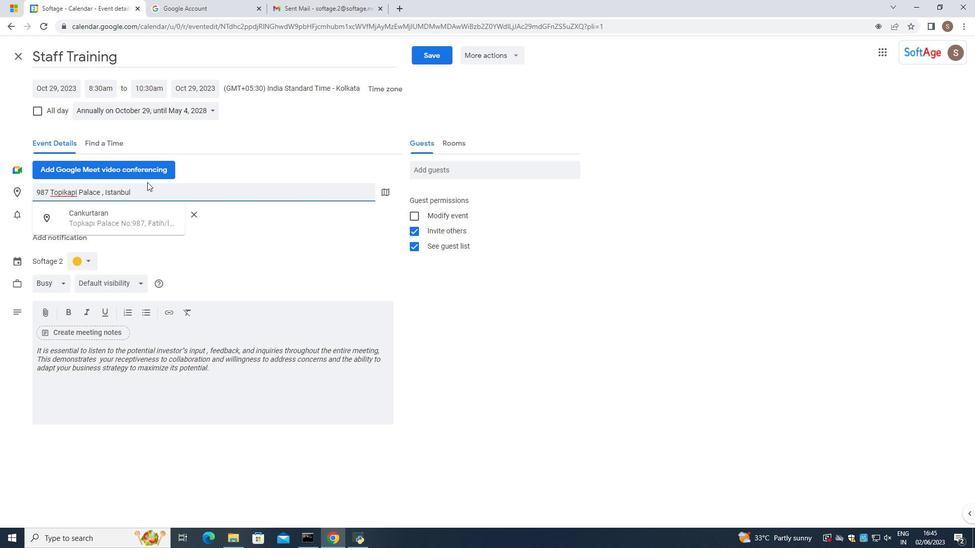 
Action: Mouse moved to (166, 191)
Screenshot: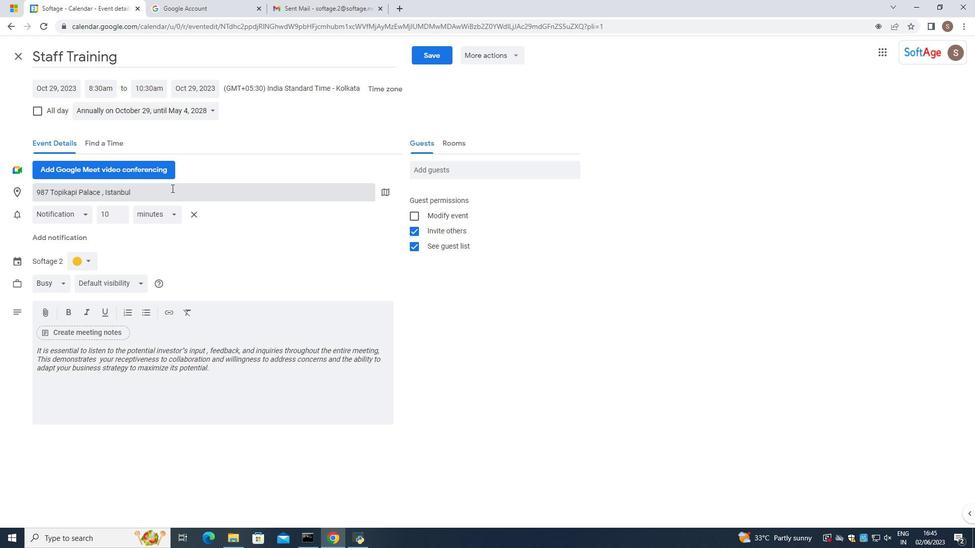 
Action: Mouse pressed left at (166, 191)
Screenshot: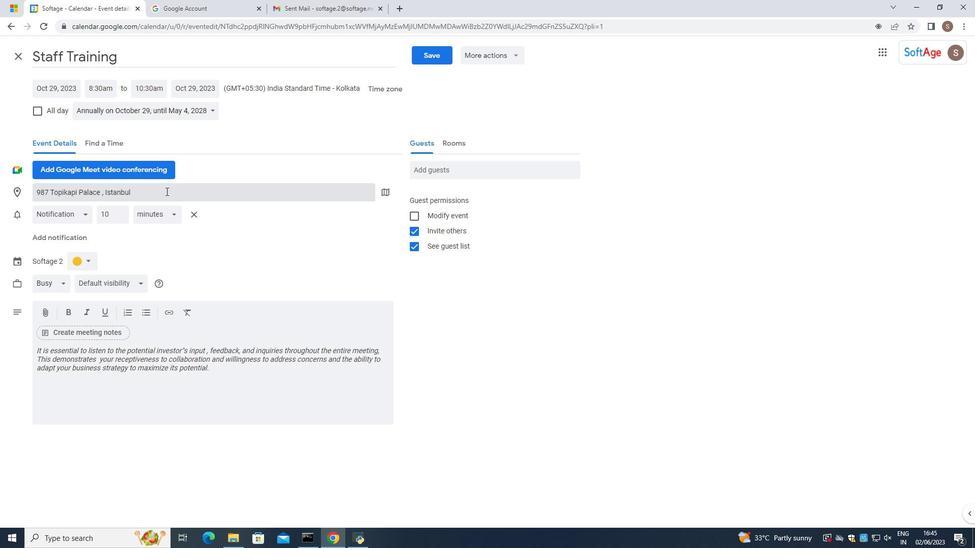 
Action: Mouse moved to (132, 207)
Screenshot: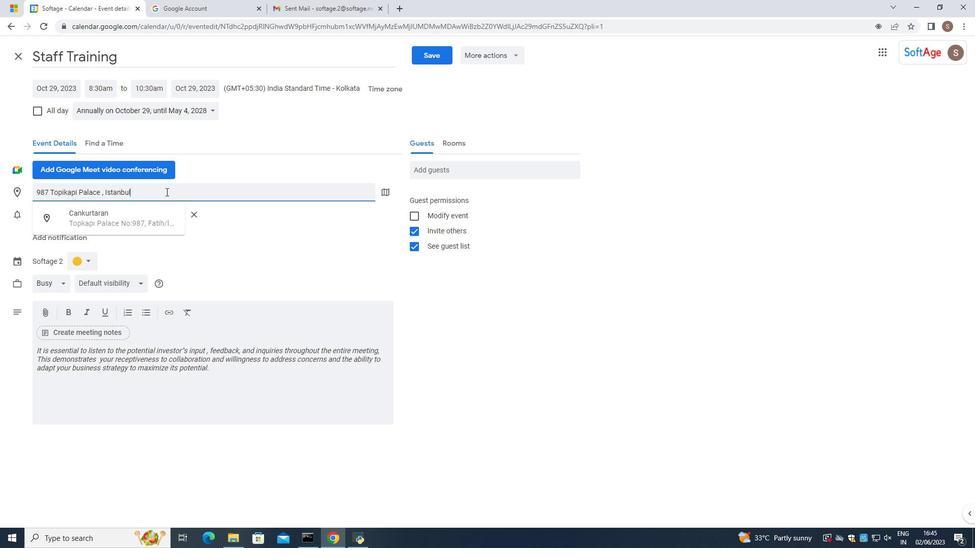 
Action: Key pressed ,<Key.space><Key.caps_lock>TA<Key.caps_lock>urkley<Key.backspace><Key.backspace><Key.backspace><Key.backspace><Key.backspace><Key.backspace><Key.backspace>urkey<Key.space>
Screenshot: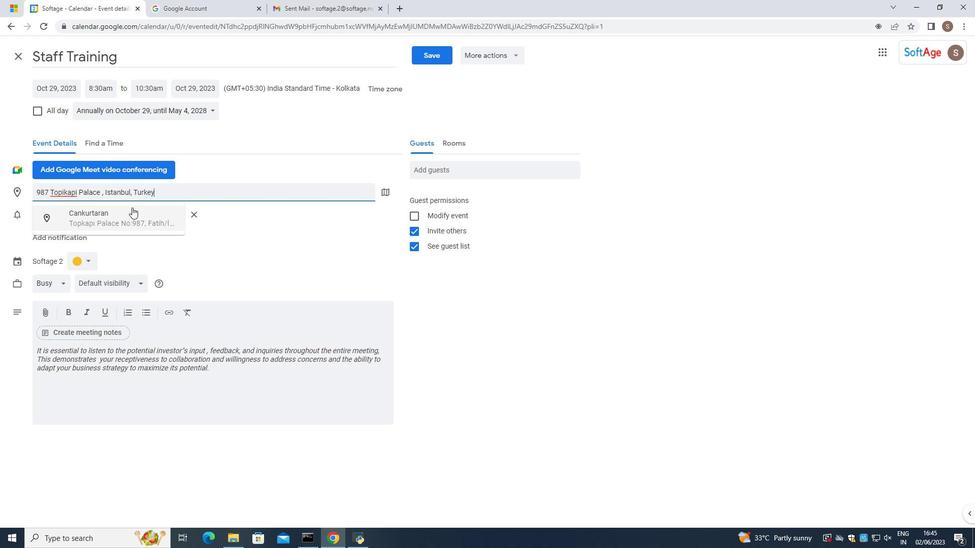 
Action: Mouse moved to (182, 190)
Screenshot: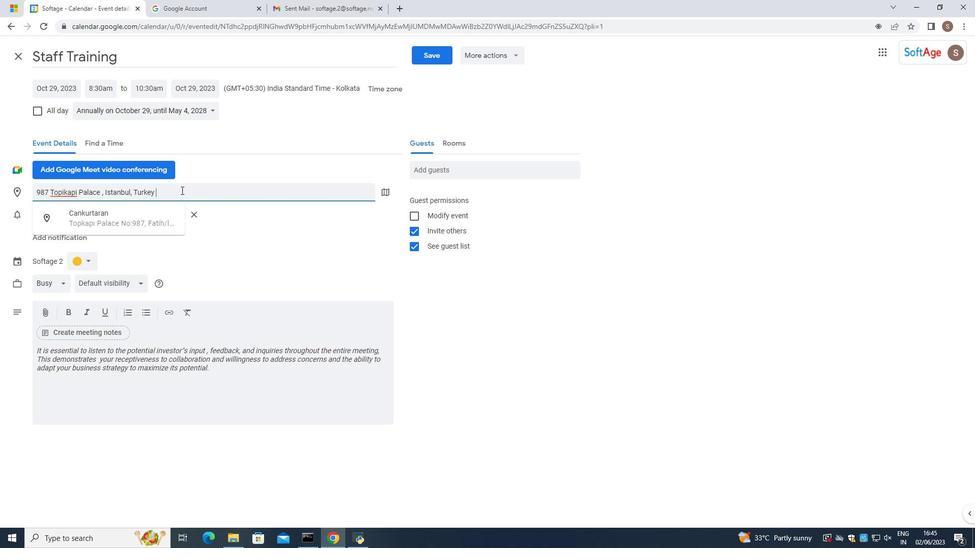 
Action: Mouse pressed left at (182, 190)
Screenshot: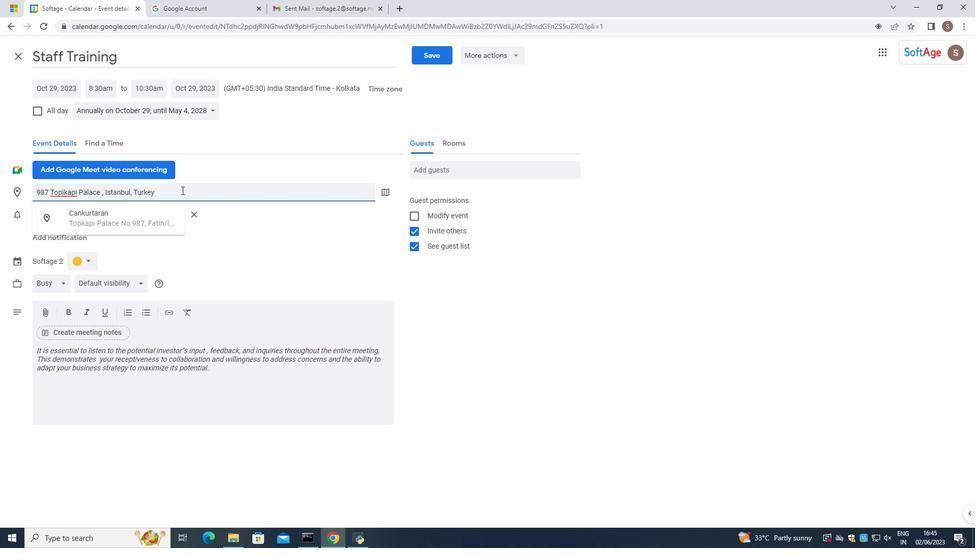 
Action: Mouse moved to (417, 33)
Screenshot: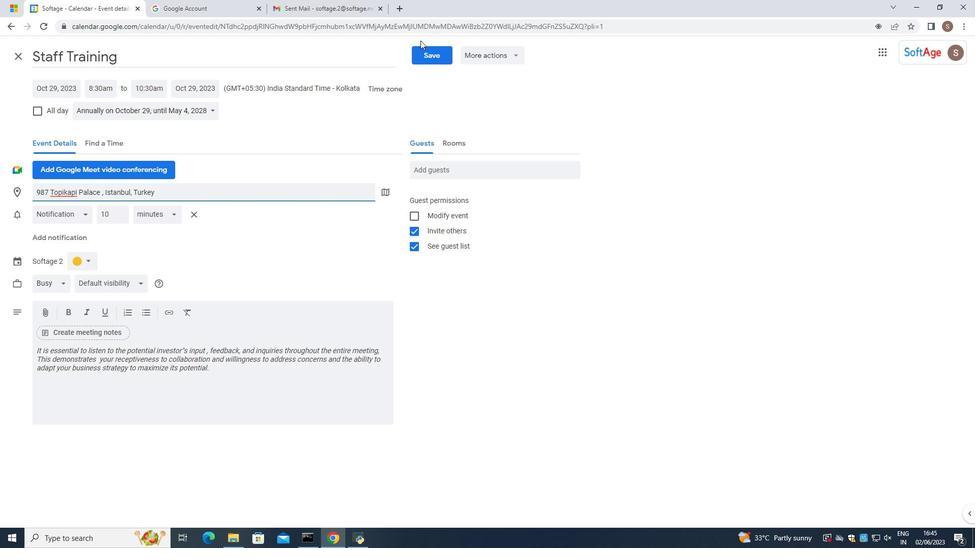 
Action: Mouse pressed left at (417, 33)
Screenshot: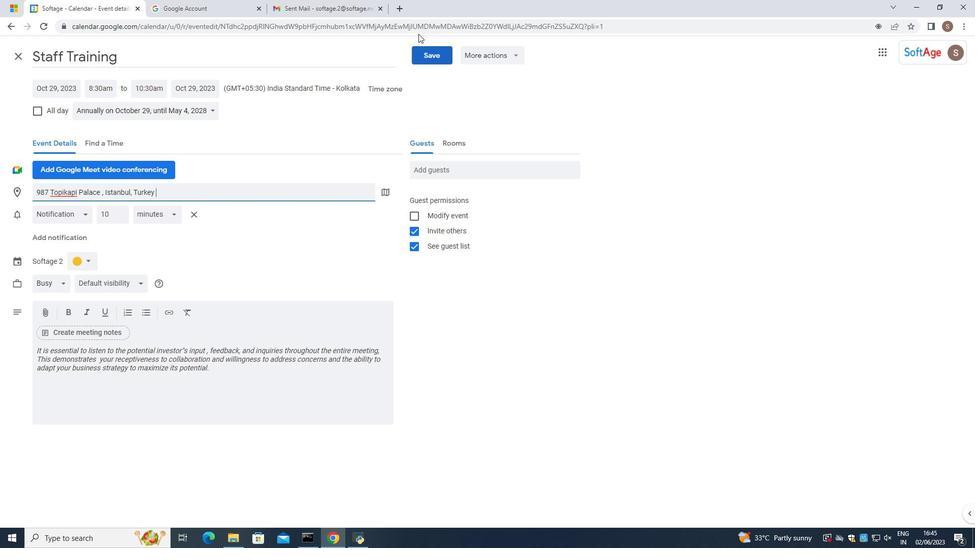 
Action: Mouse moved to (427, 59)
Screenshot: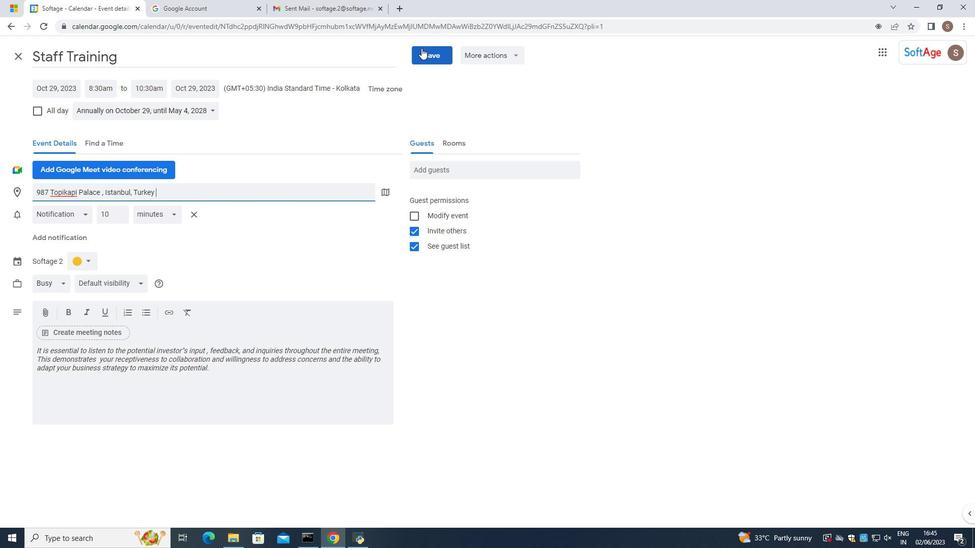 
Action: Mouse pressed left at (427, 59)
Screenshot: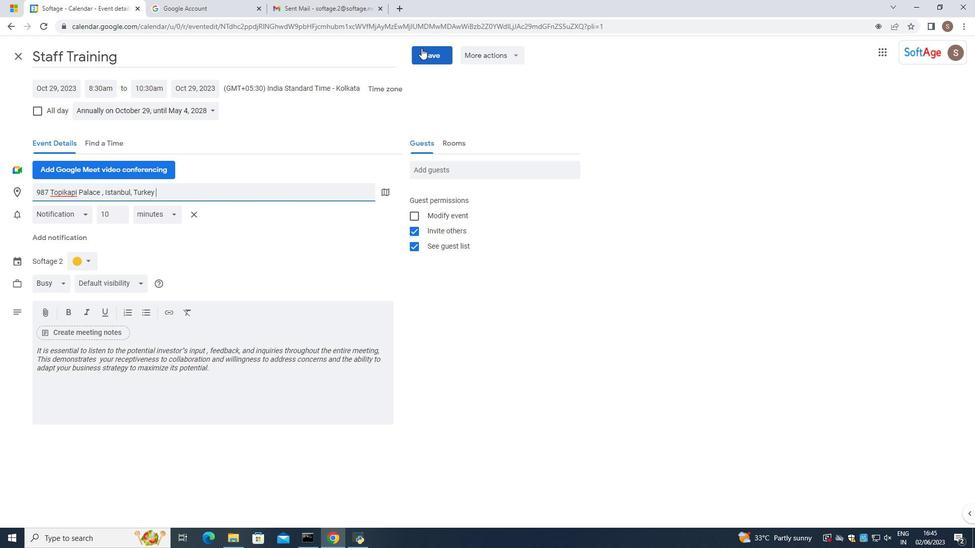 
Action: Mouse moved to (483, 280)
Screenshot: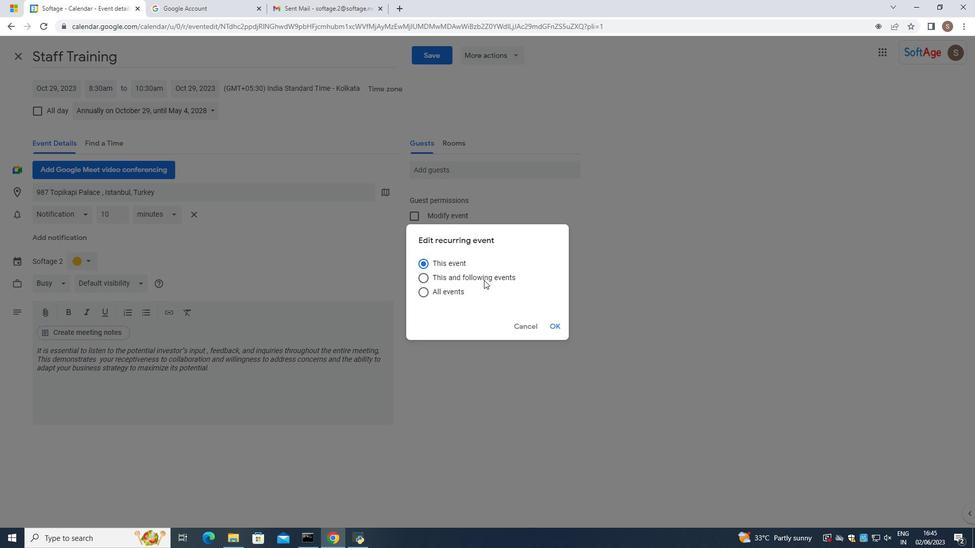 
Action: Mouse pressed left at (483, 280)
Screenshot: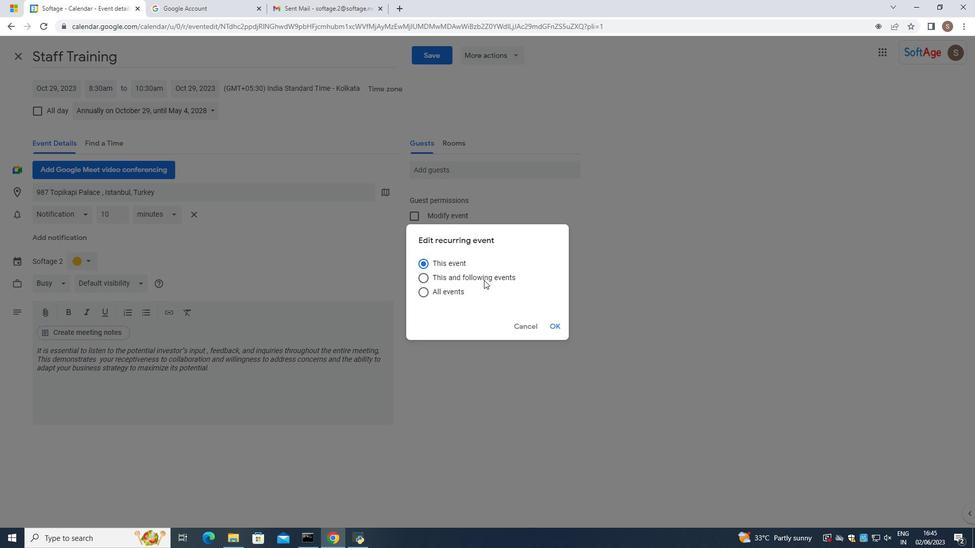 
Action: Mouse moved to (445, 294)
Screenshot: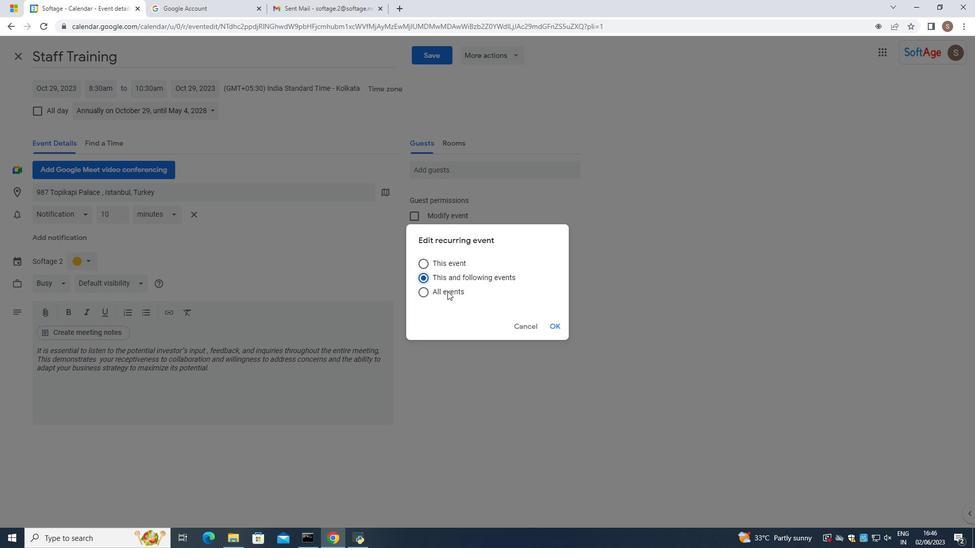
Action: Mouse pressed left at (445, 294)
Screenshot: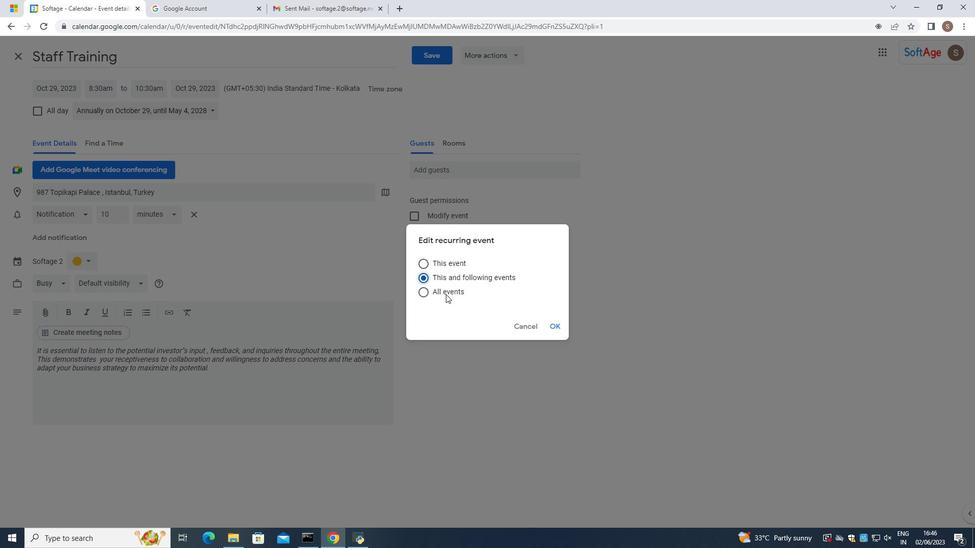 
Action: Mouse moved to (548, 323)
Screenshot: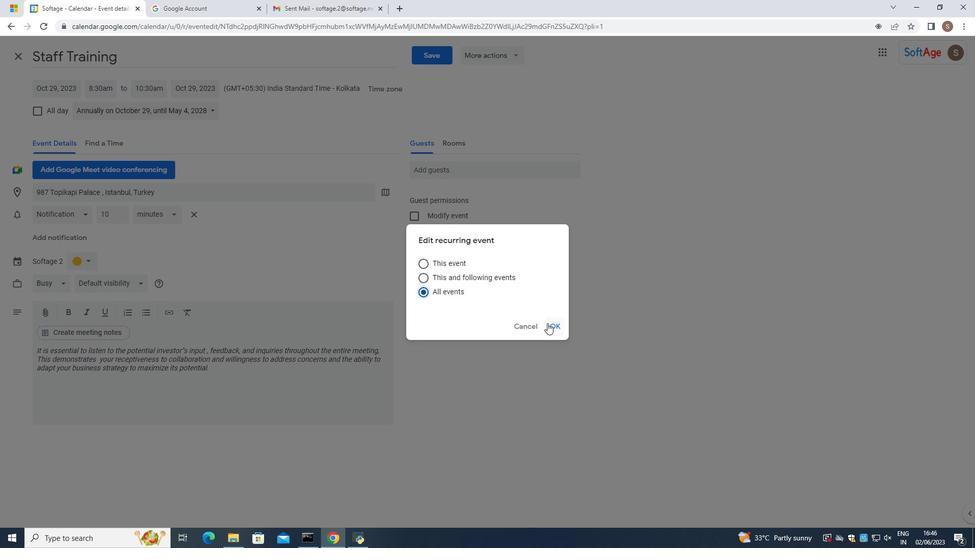 
Action: Mouse pressed left at (548, 323)
Screenshot: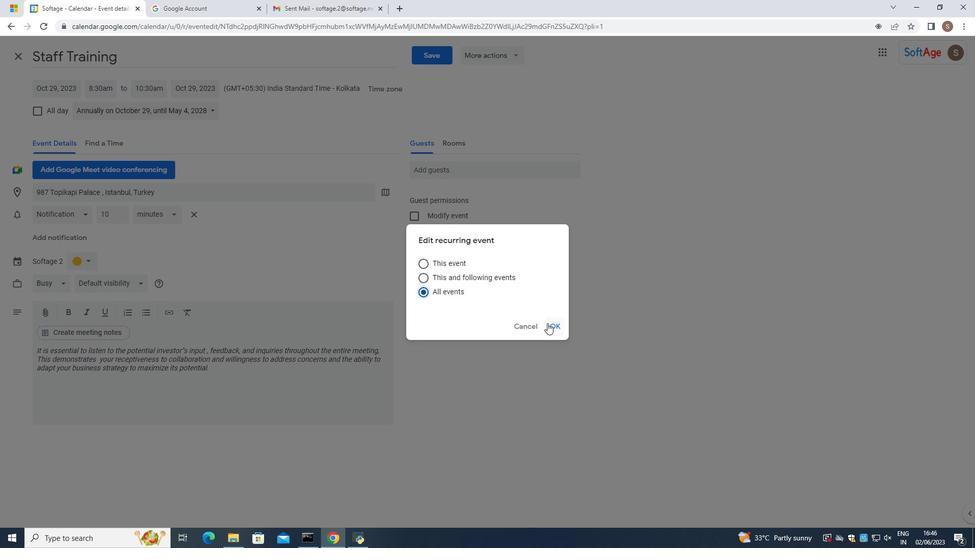
Action: Mouse moved to (847, 215)
Screenshot: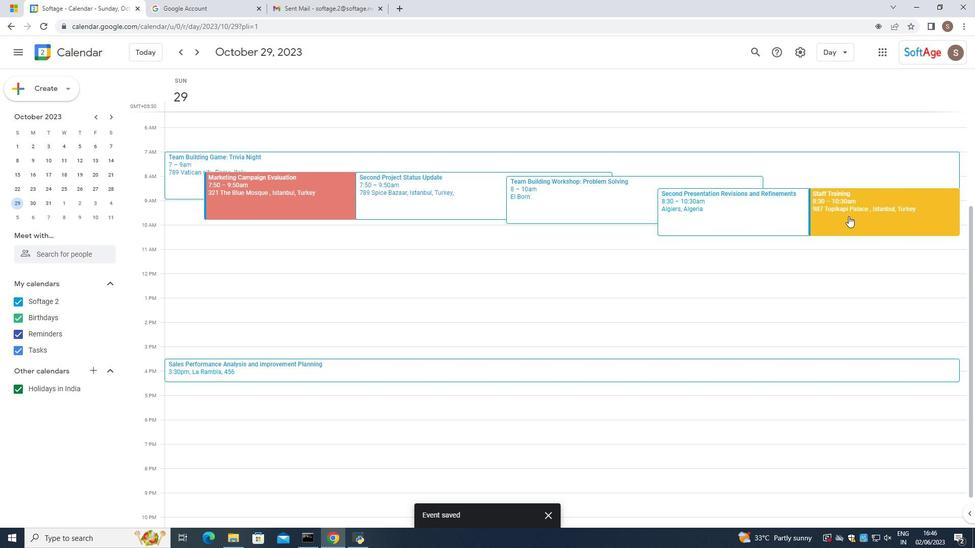 
Action: Mouse pressed left at (847, 215)
Screenshot: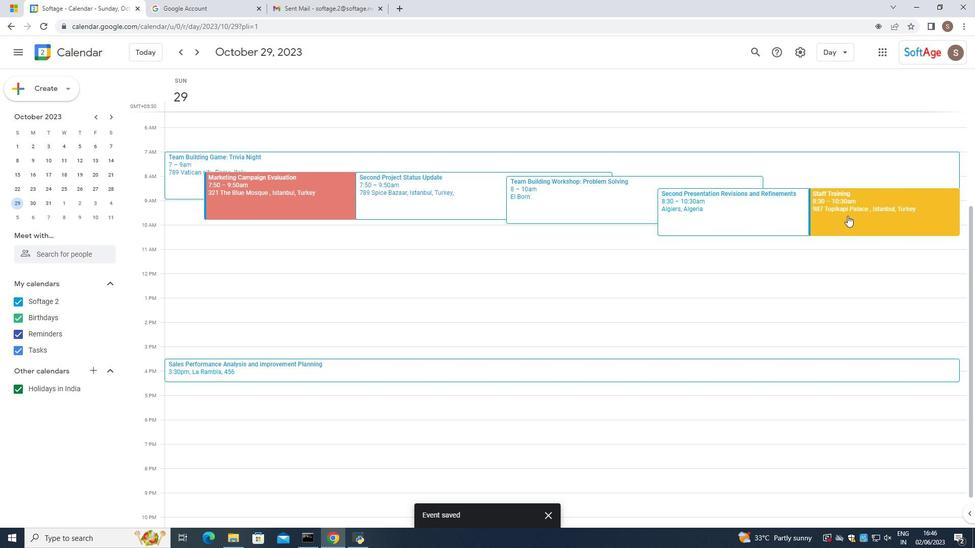 
Action: Mouse moved to (607, 189)
Screenshot: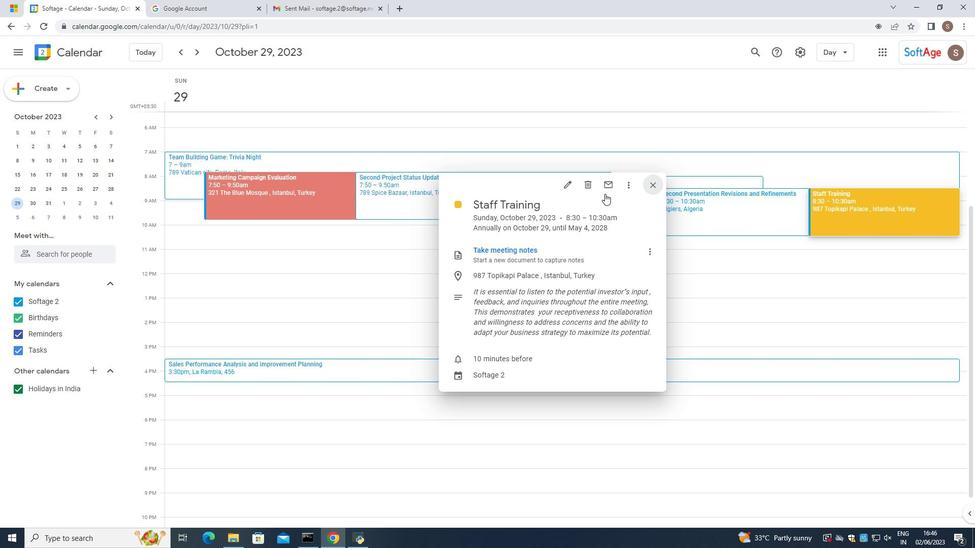 
Action: Mouse pressed left at (607, 189)
Screenshot: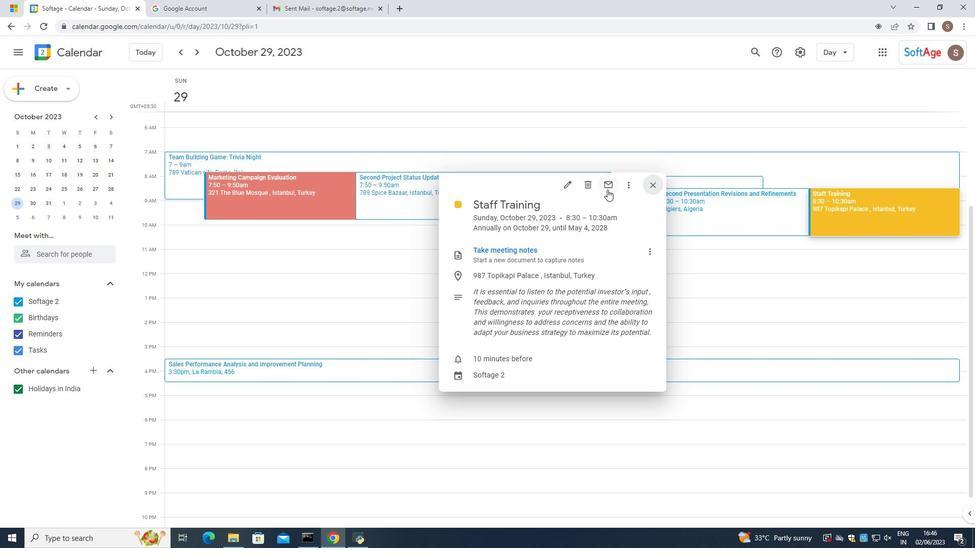 
Action: Mouse moved to (393, 231)
Screenshot: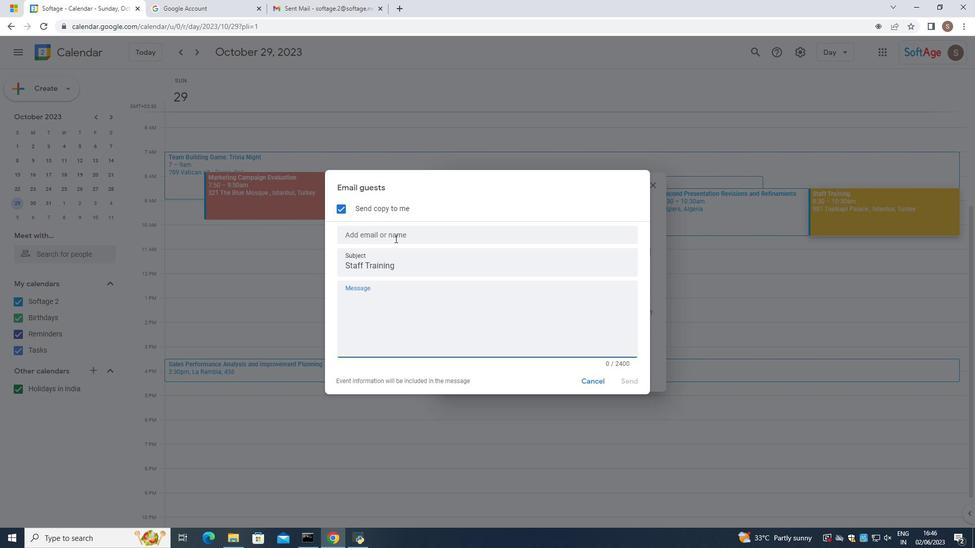 
Action: Mouse pressed left at (393, 231)
Screenshot: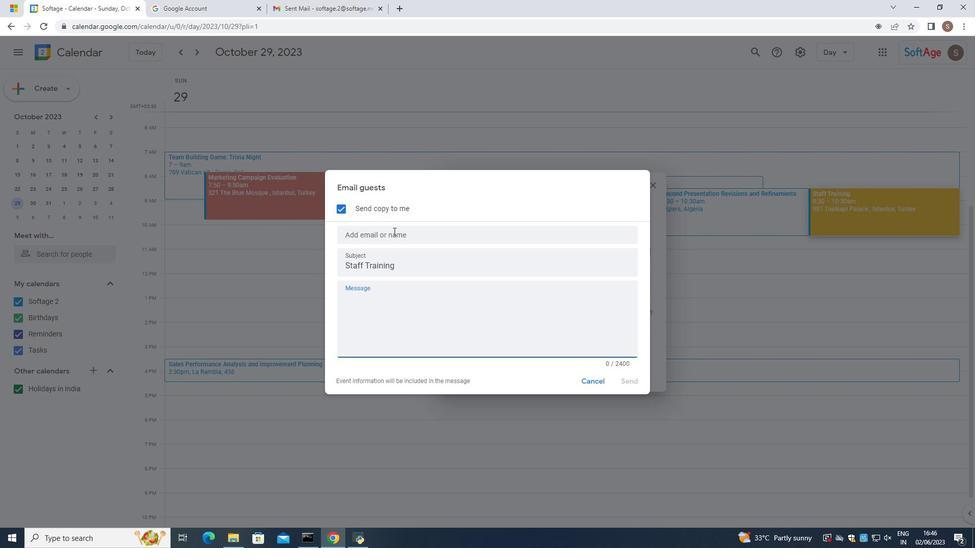 
Action: Mouse moved to (577, 375)
Screenshot: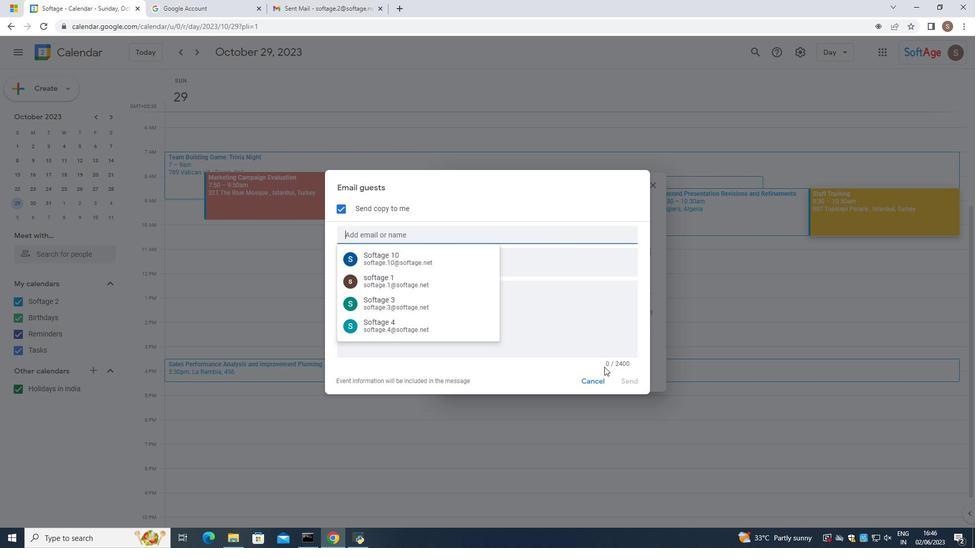 
Action: Mouse pressed left at (577, 375)
Screenshot: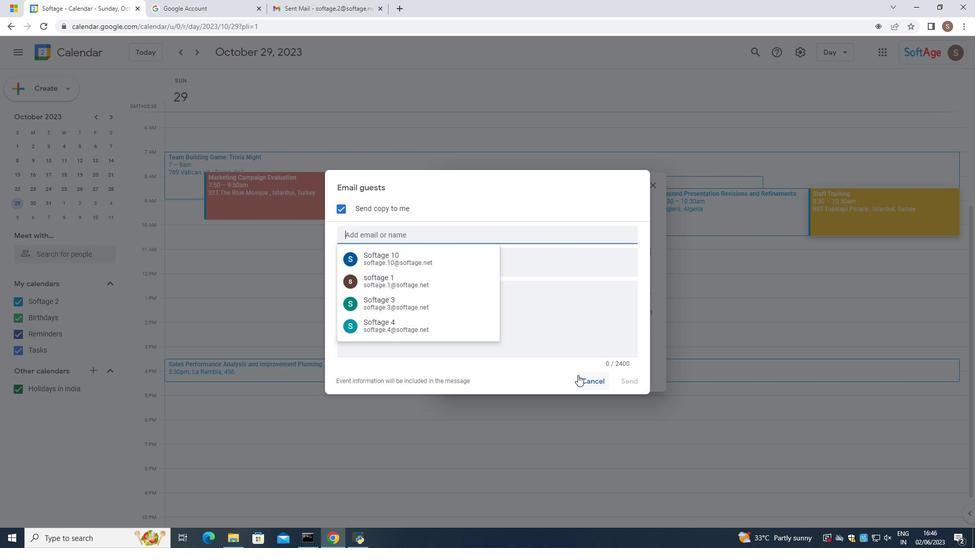 
Action: Mouse moved to (884, 221)
Screenshot: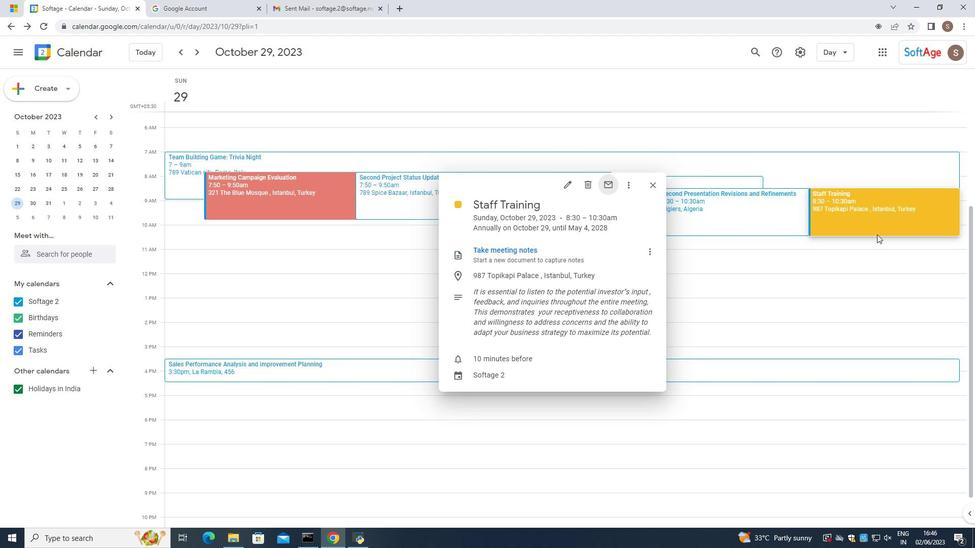 
Action: Mouse pressed left at (884, 221)
Screenshot: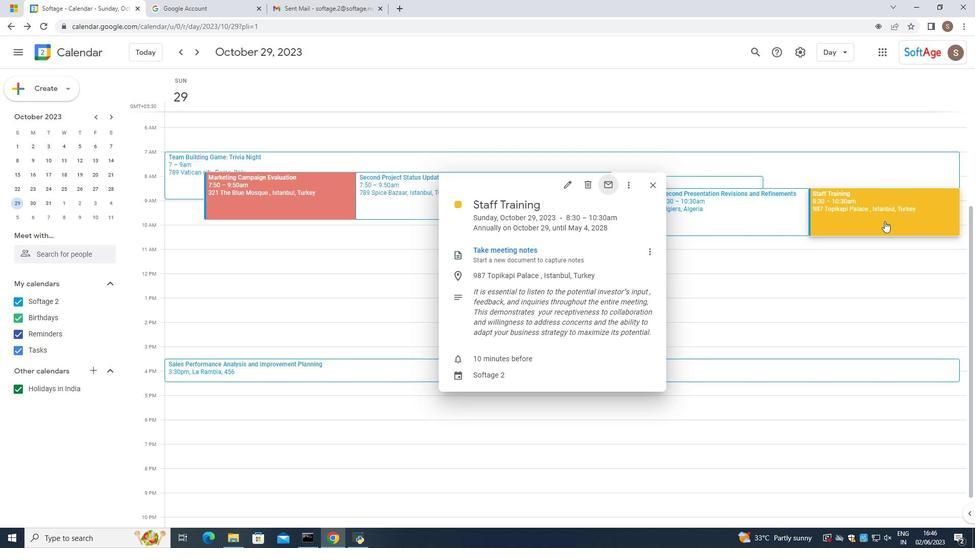 
Action: Mouse moved to (861, 221)
Screenshot: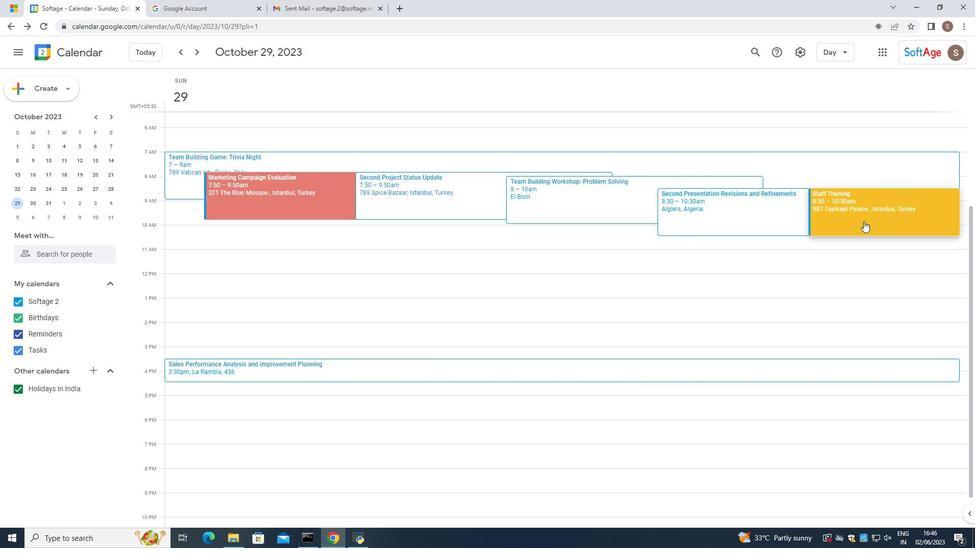 
Action: Mouse pressed left at (861, 221)
Screenshot: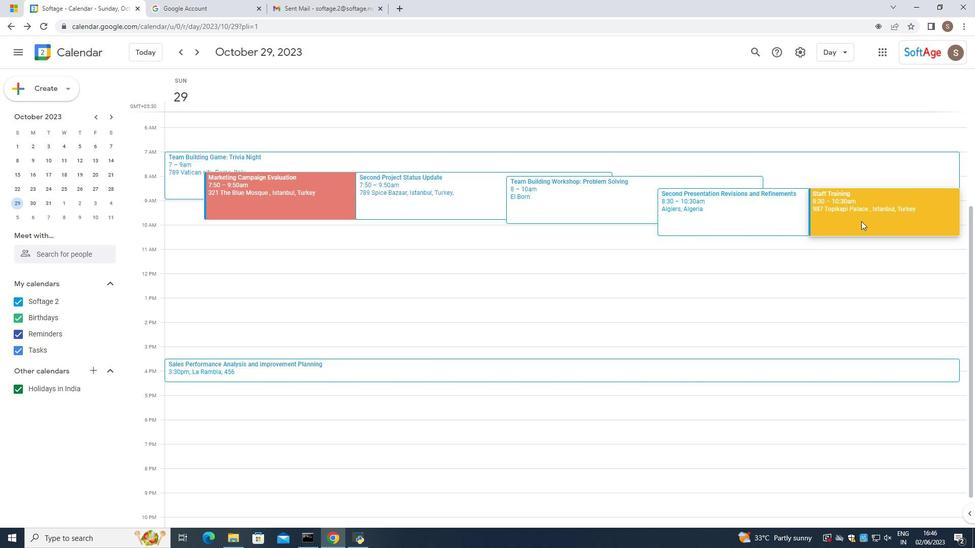 
Action: Mouse moved to (567, 187)
Screenshot: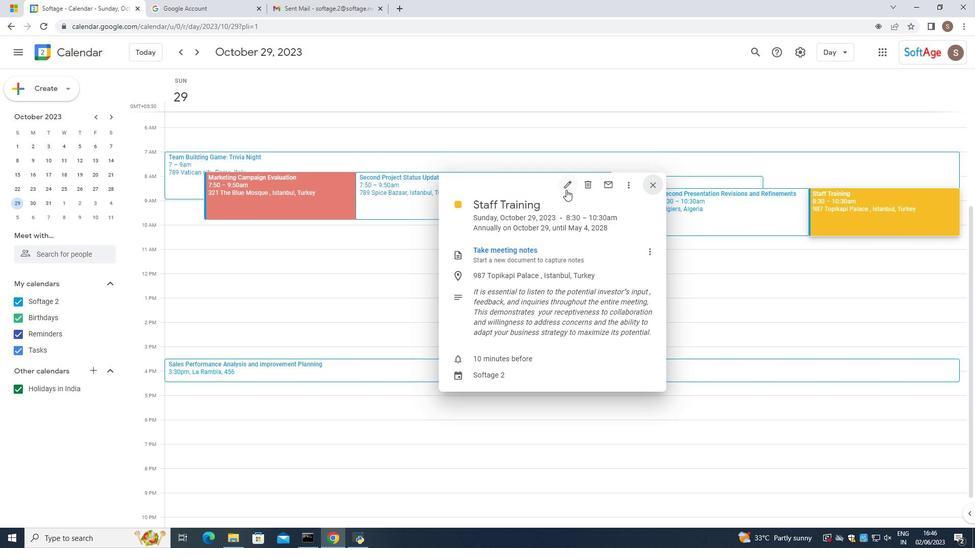 
Action: Mouse pressed left at (567, 187)
Screenshot: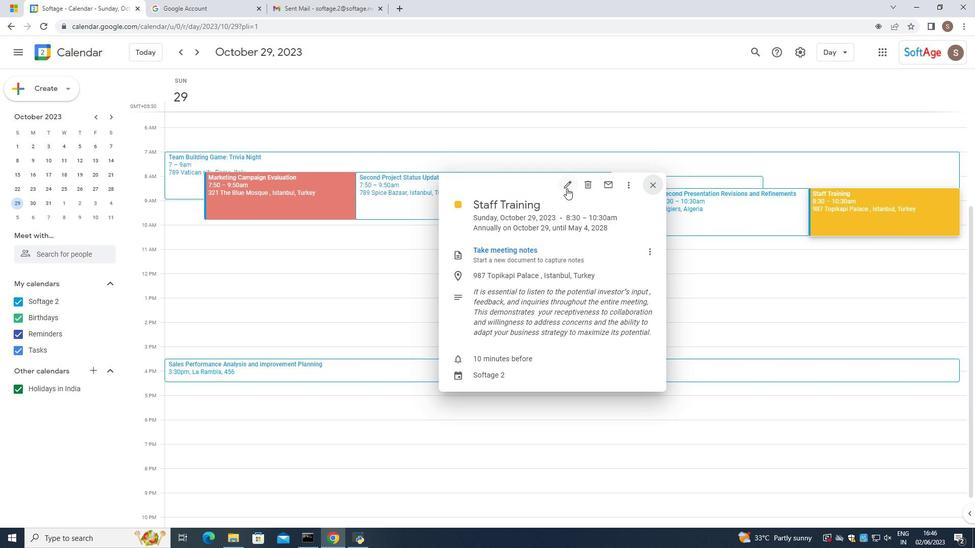 
Action: Mouse moved to (190, 53)
Screenshot: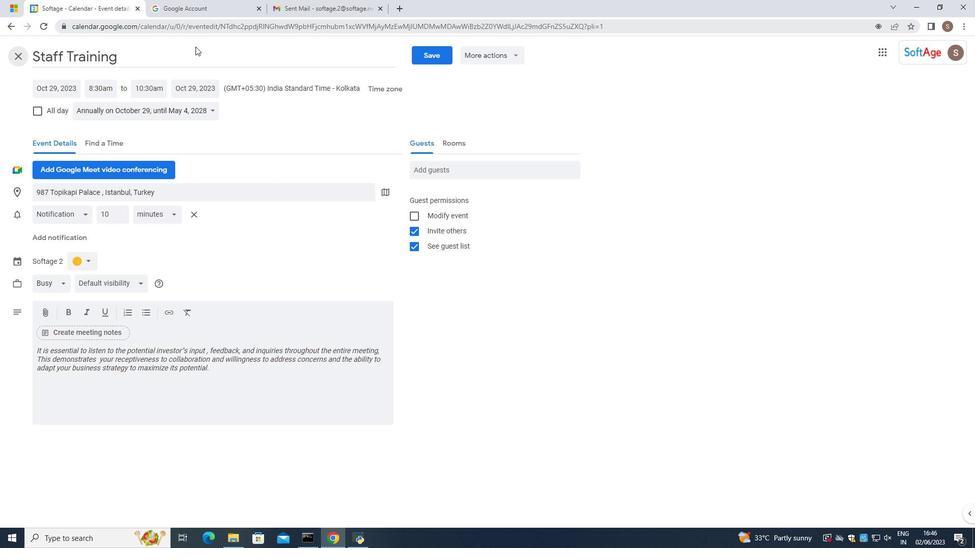 
Action: Mouse pressed left at (190, 53)
Screenshot: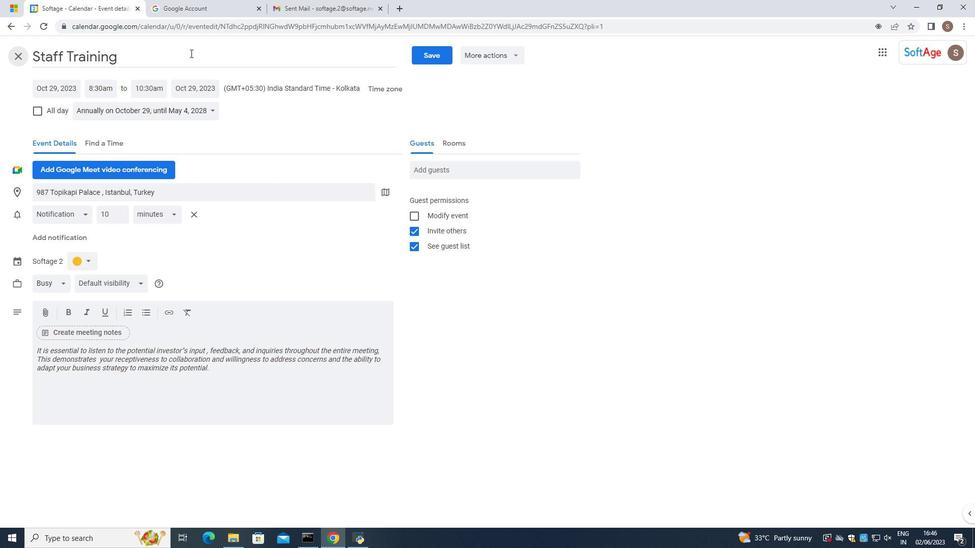 
Action: Mouse moved to (172, 67)
Screenshot: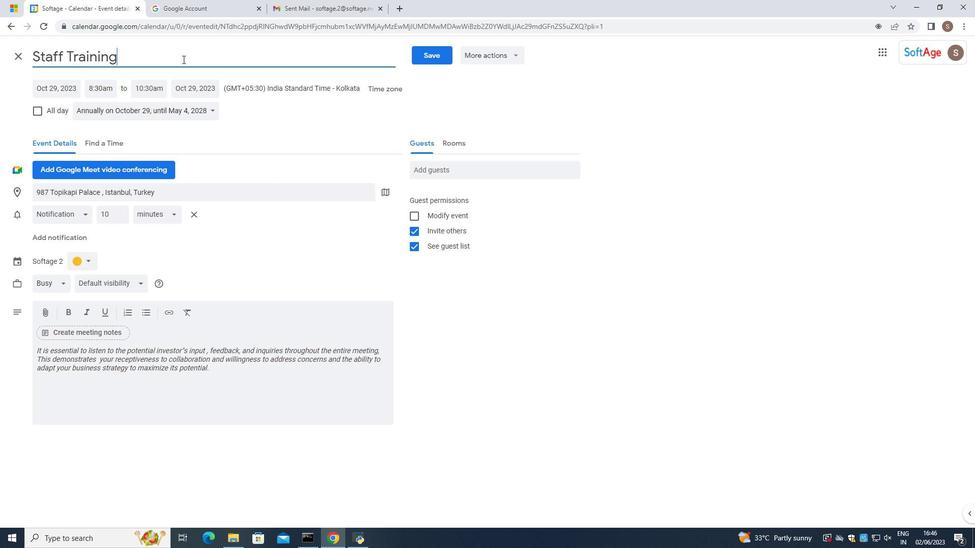 
Action: Key pressed <Key.shift_r>:<Key.space><Key.caps_lock>L<Key.caps_lock>eadership<Key.space><Key.caps_lock>D<Key.caps_lock>evelopmnent<Key.backspace><Key.backspace><Key.backspace><Key.backspace>w<Key.backspace>ent
Screenshot: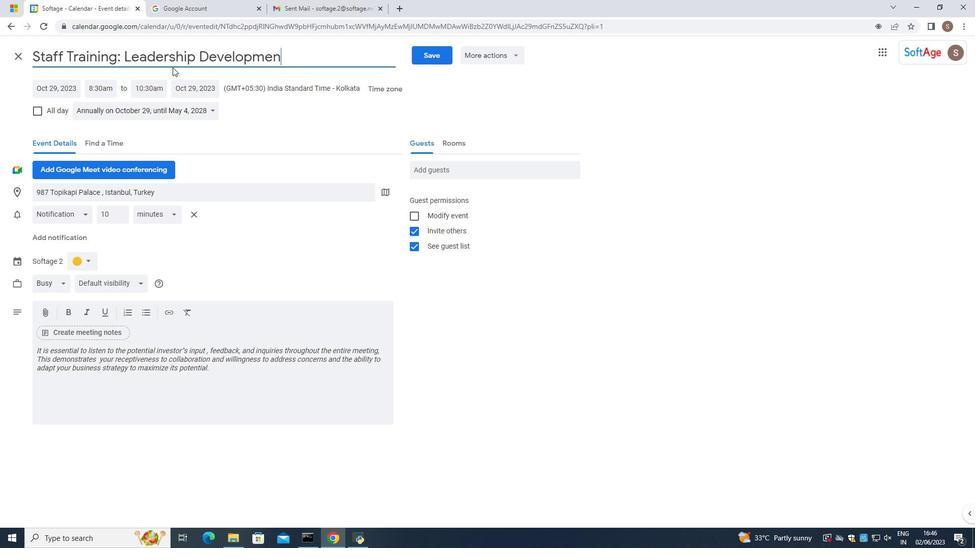 
Action: Mouse moved to (428, 65)
Screenshot: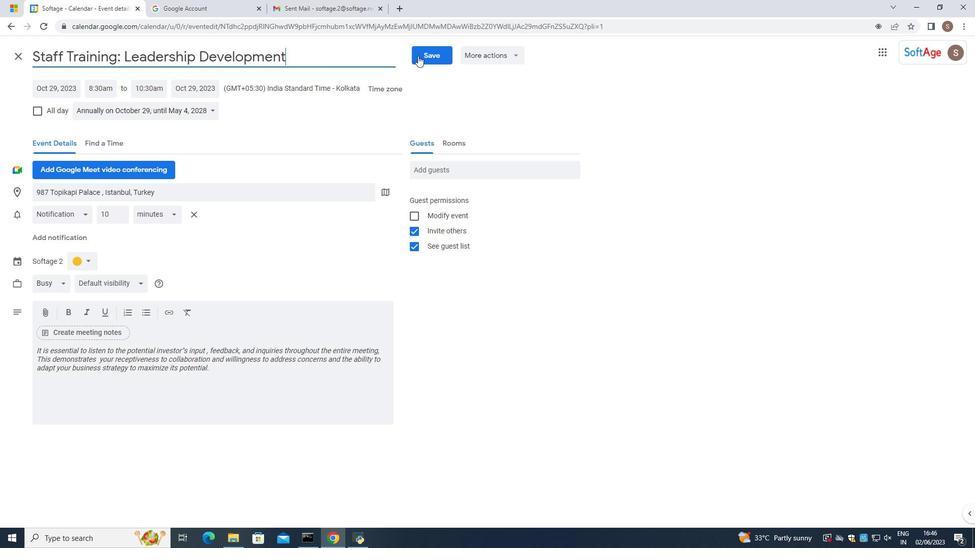 
Action: Mouse pressed left at (428, 65)
Screenshot: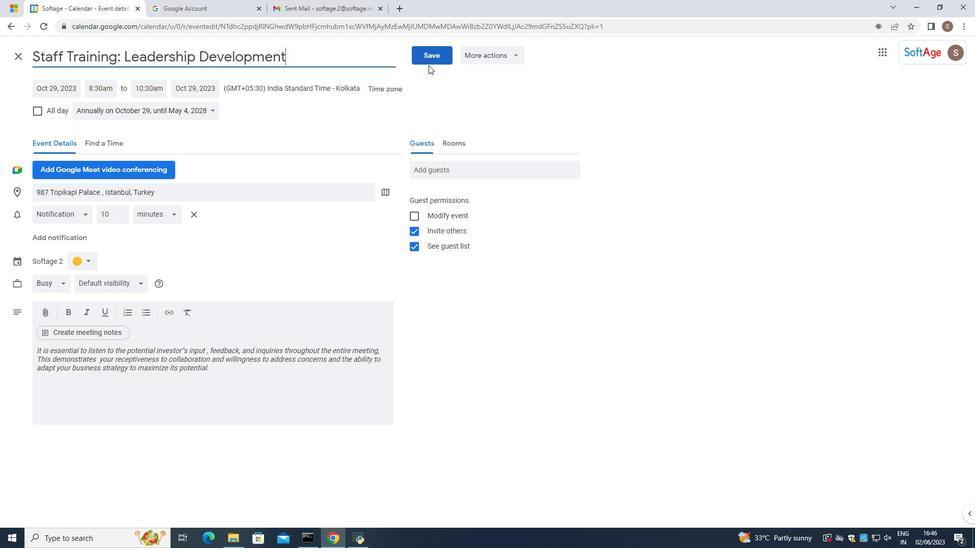 
Action: Mouse moved to (429, 51)
Screenshot: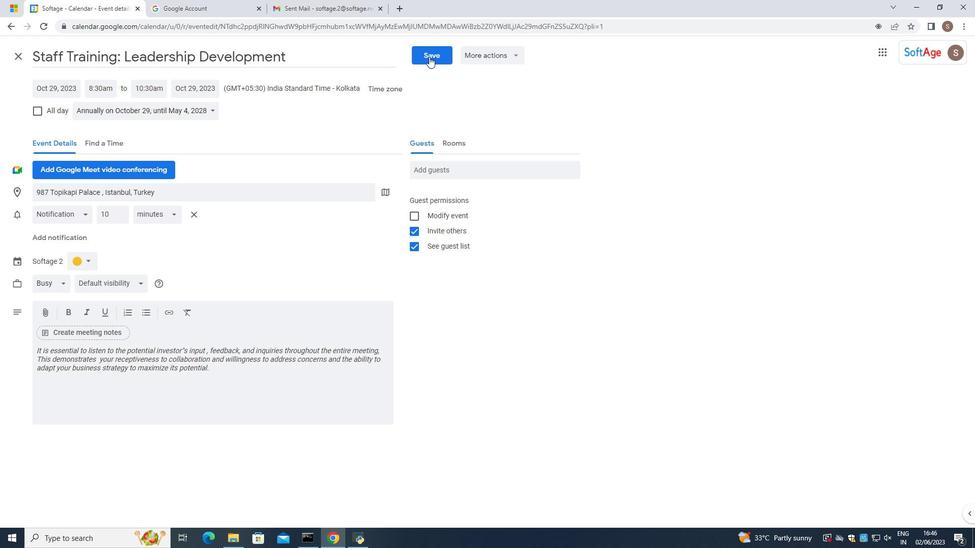 
Action: Mouse pressed left at (429, 51)
Screenshot: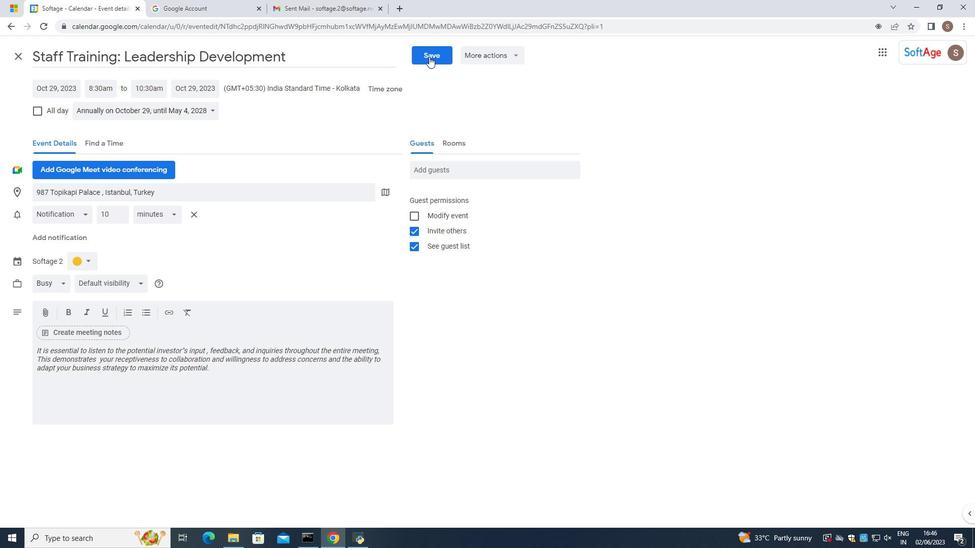 
Action: Mouse moved to (469, 295)
Screenshot: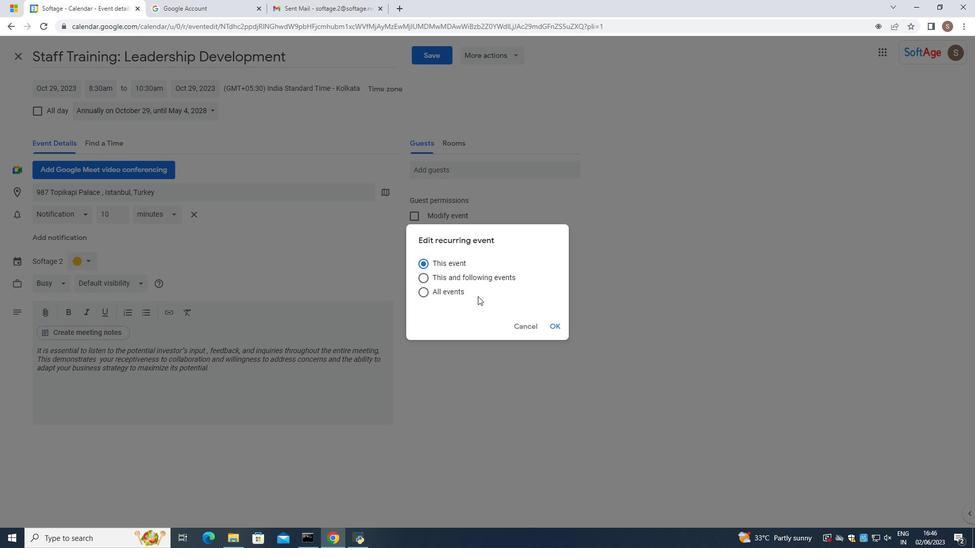 
Action: Mouse pressed left at (469, 295)
Screenshot: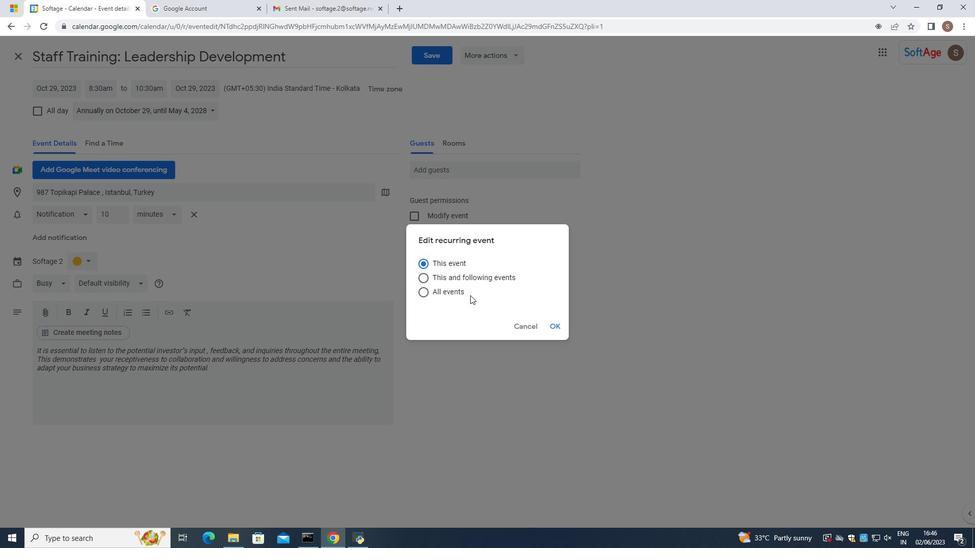 
Action: Mouse moved to (548, 324)
Screenshot: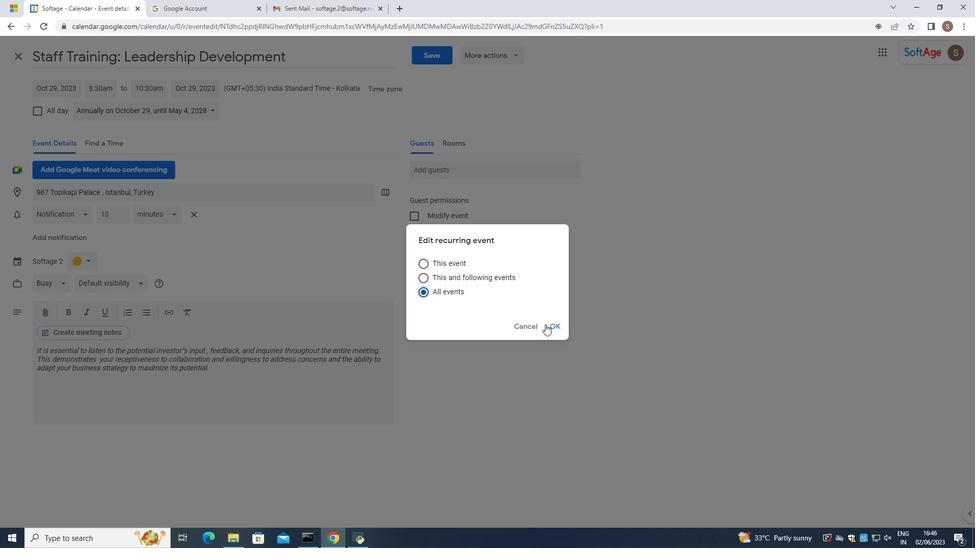 
Action: Mouse pressed left at (548, 324)
Screenshot: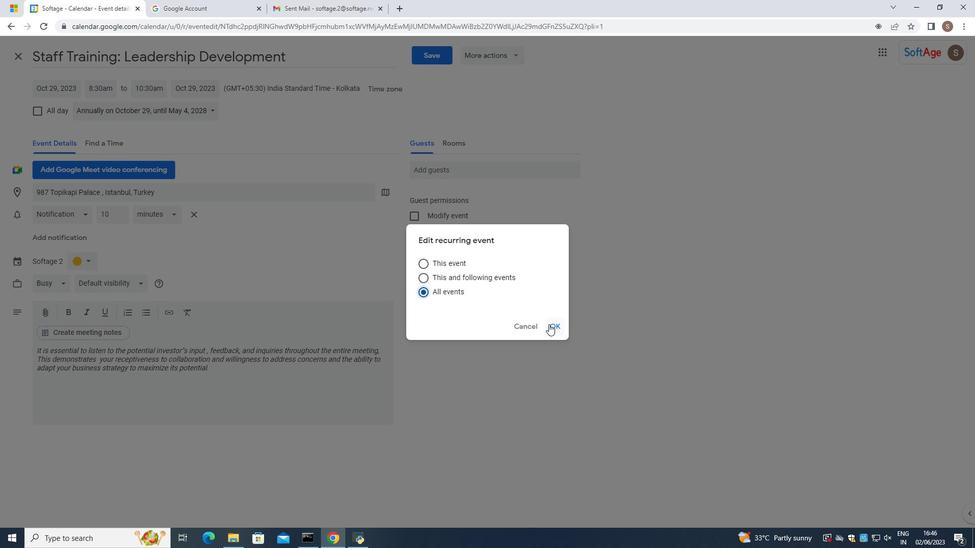 
Action: Mouse moved to (855, 204)
Screenshot: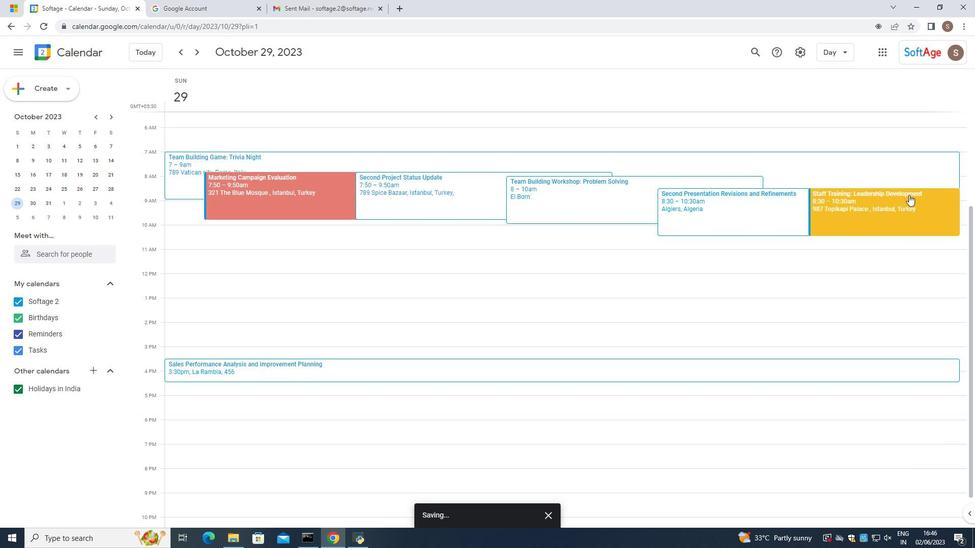 
Action: Mouse pressed left at (855, 204)
Screenshot: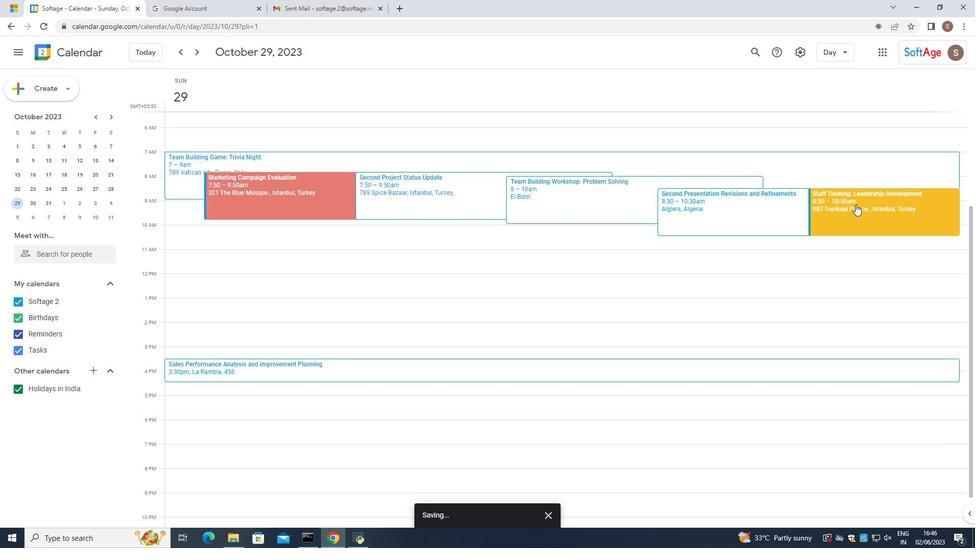 
Action: Mouse moved to (609, 176)
Screenshot: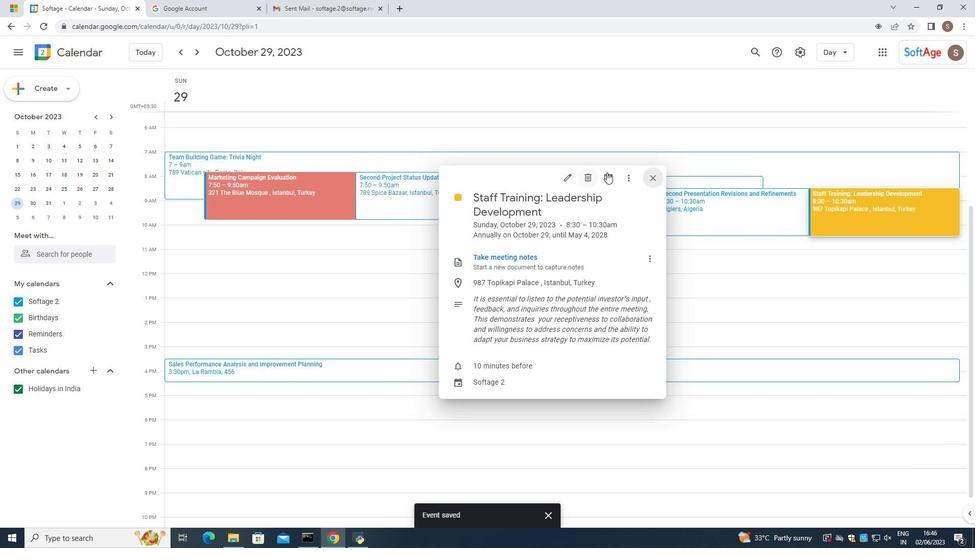 
Action: Mouse pressed left at (609, 176)
Screenshot: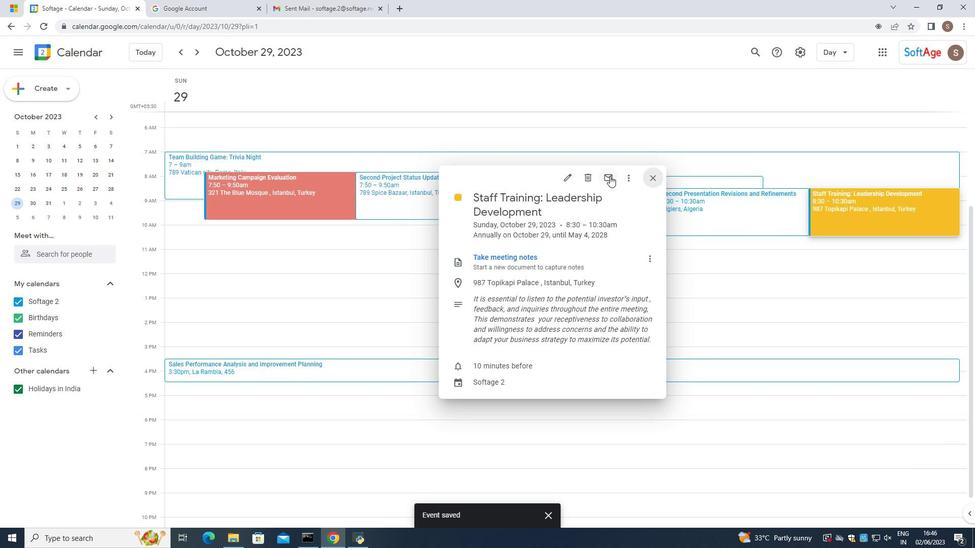 
Action: Mouse moved to (386, 237)
Screenshot: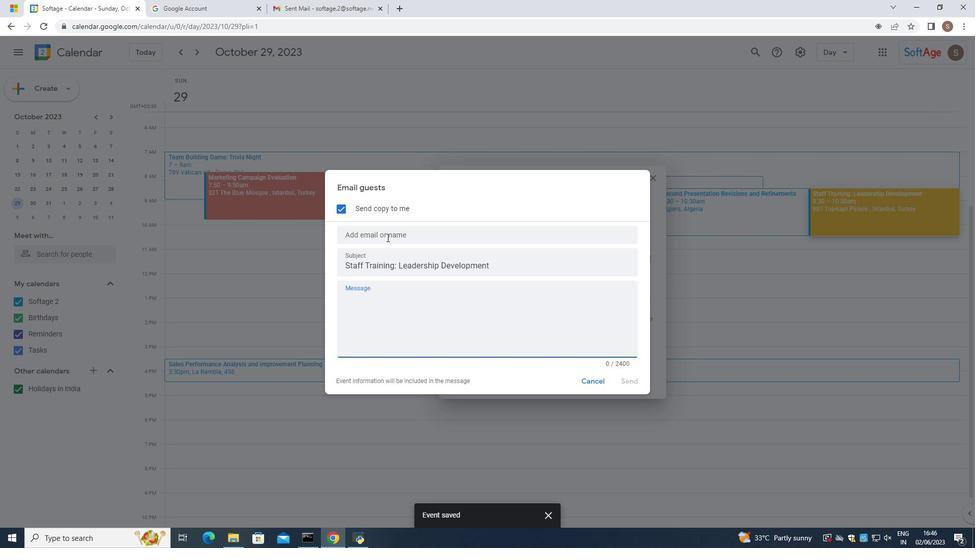 
Action: Mouse pressed left at (386, 237)
Screenshot: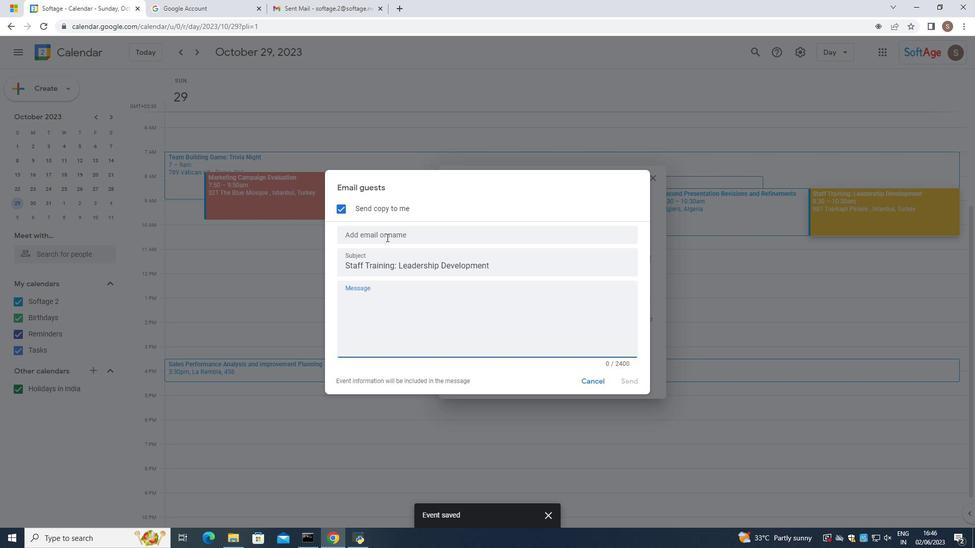 
Action: Mouse moved to (382, 237)
Screenshot: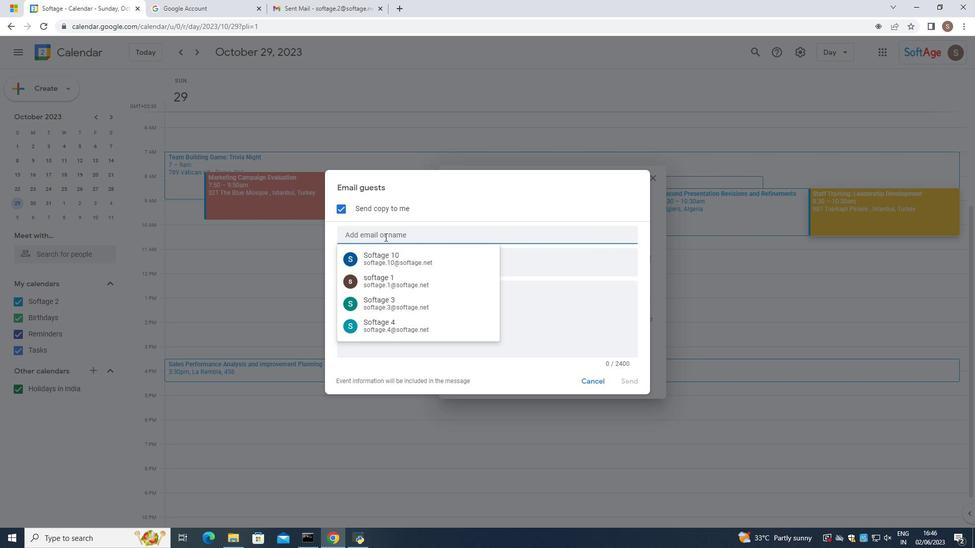 
Action: Key pressed softage.7
Screenshot: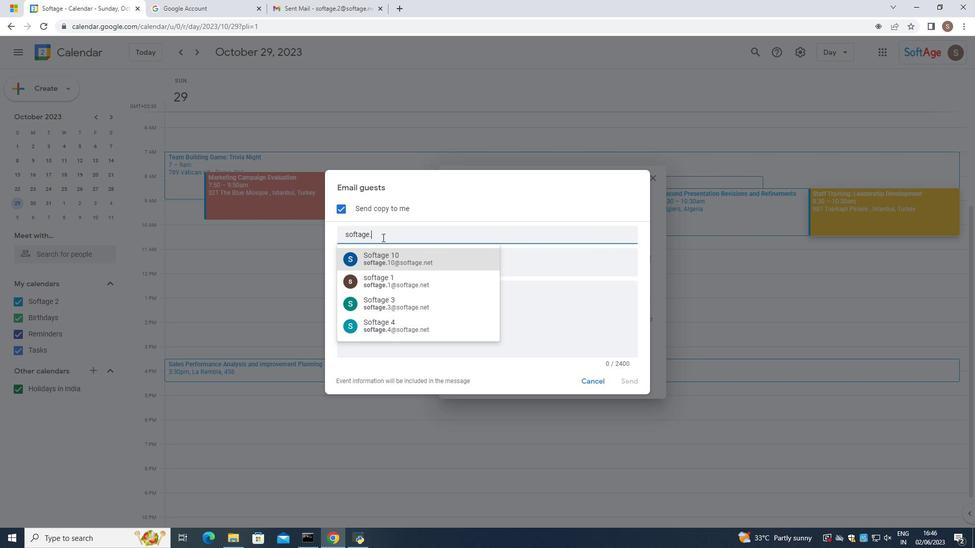 
Action: Mouse moved to (358, 249)
Screenshot: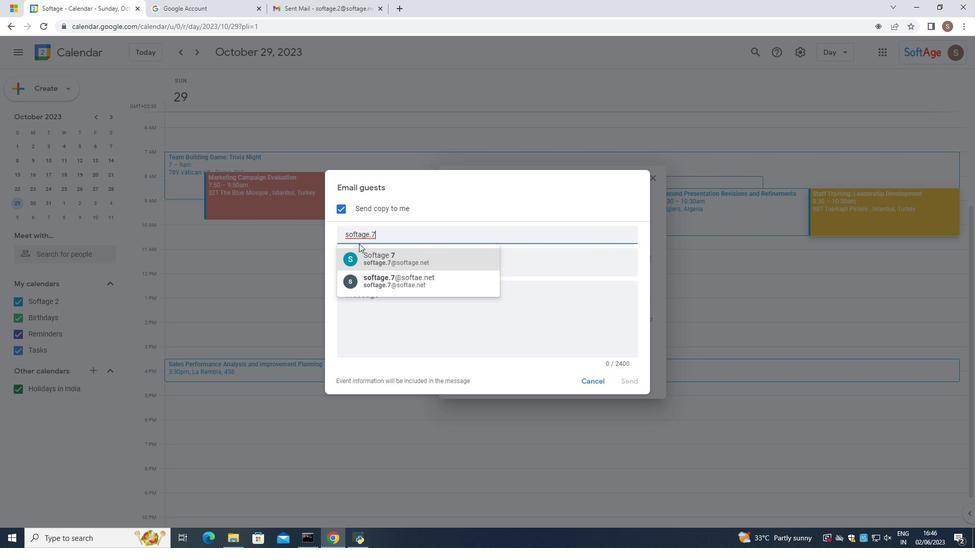
Action: Mouse pressed left at (358, 249)
Screenshot: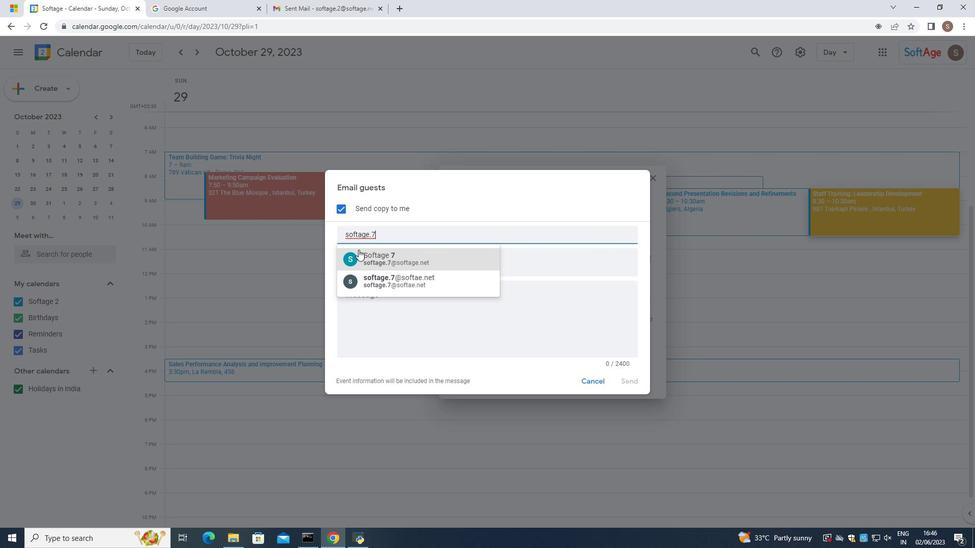 
Action: Mouse moved to (374, 237)
